 Task: Search one way flight ticket for 1 adult, 1 child, 1 infant in seat in premium economy from Fort Smith: Fort Smith Regional Airport to Greensboro: Piedmont Triad International Airport on 5-1-2023. Number of bags: 1 checked bag. Price is upto 50000. Outbound departure time preference is 12:30.
Action: Mouse moved to (222, 189)
Screenshot: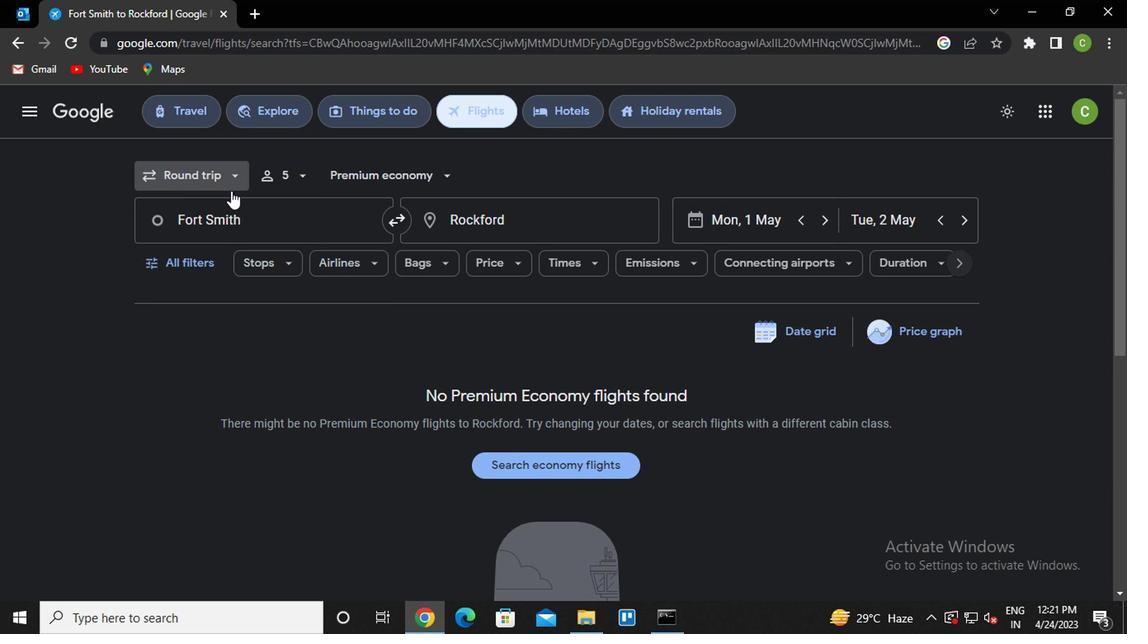 
Action: Mouse pressed left at (222, 189)
Screenshot: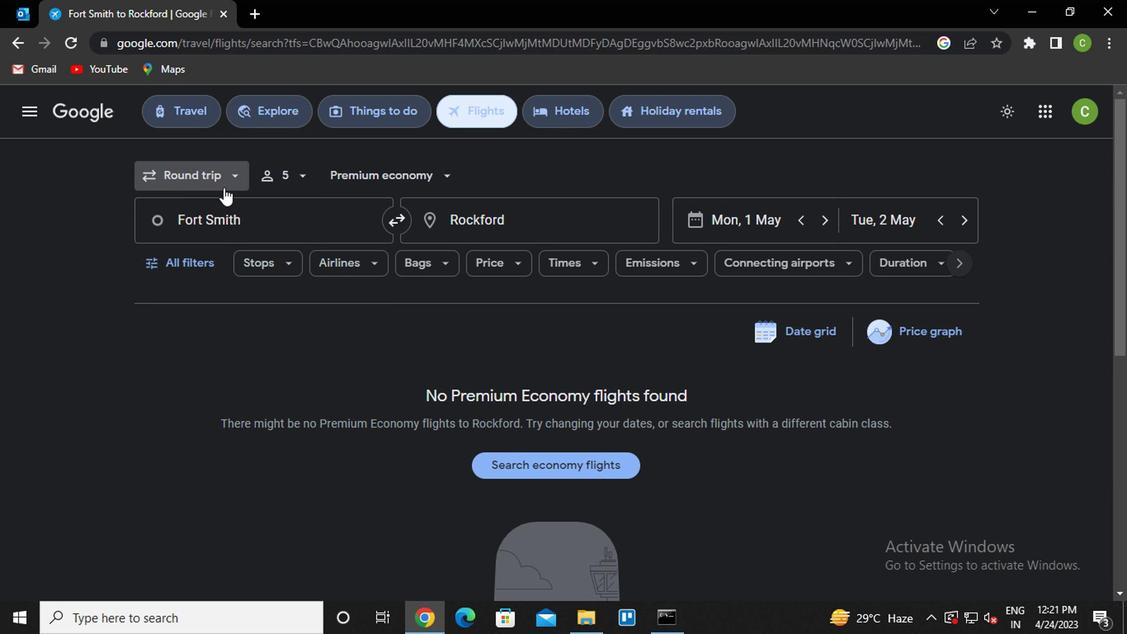 
Action: Mouse moved to (215, 243)
Screenshot: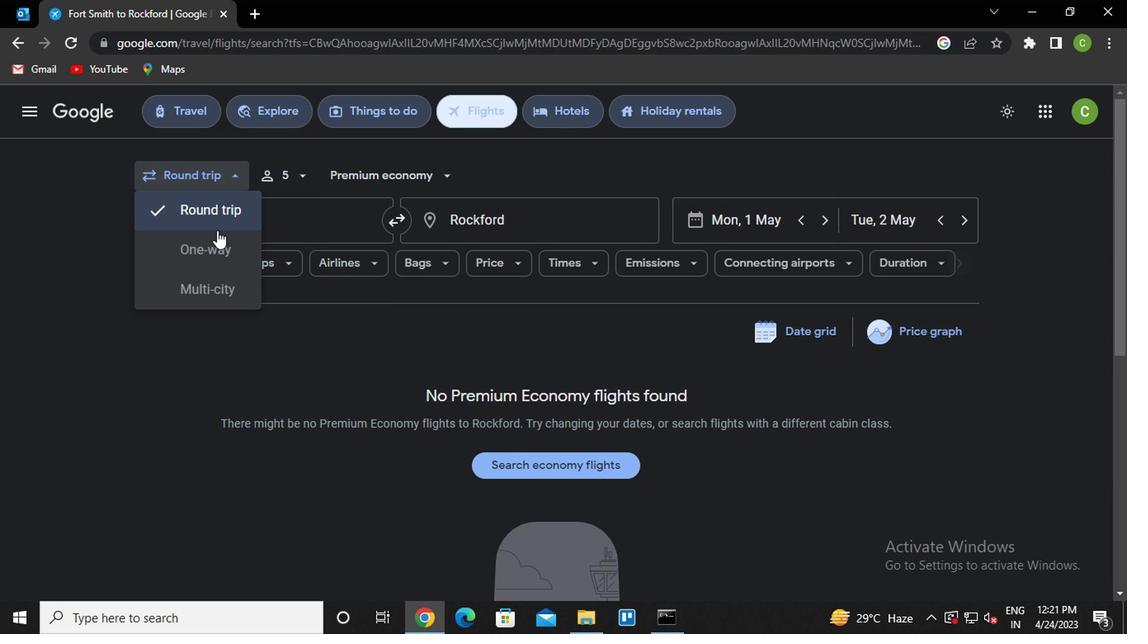 
Action: Mouse pressed left at (215, 243)
Screenshot: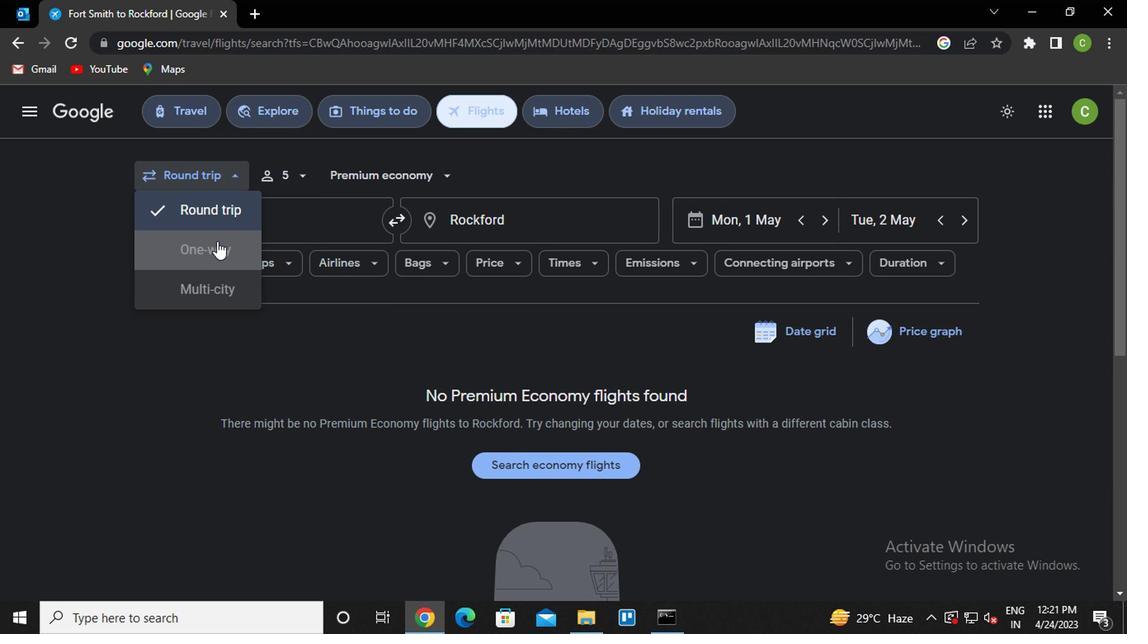 
Action: Mouse moved to (279, 180)
Screenshot: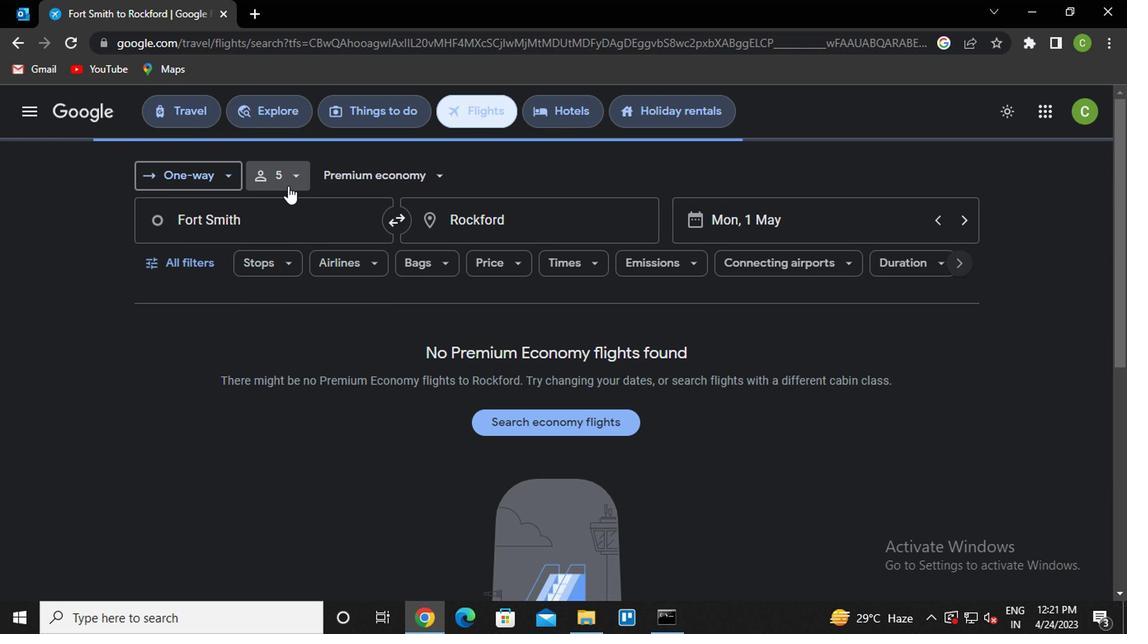 
Action: Mouse pressed left at (279, 180)
Screenshot: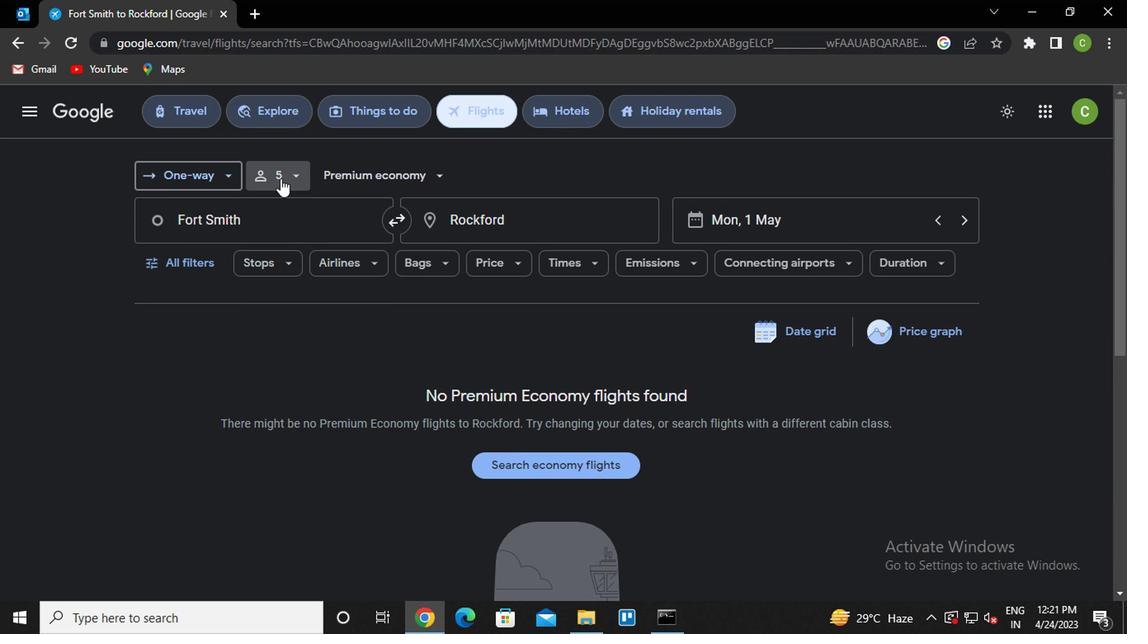 
Action: Mouse moved to (364, 218)
Screenshot: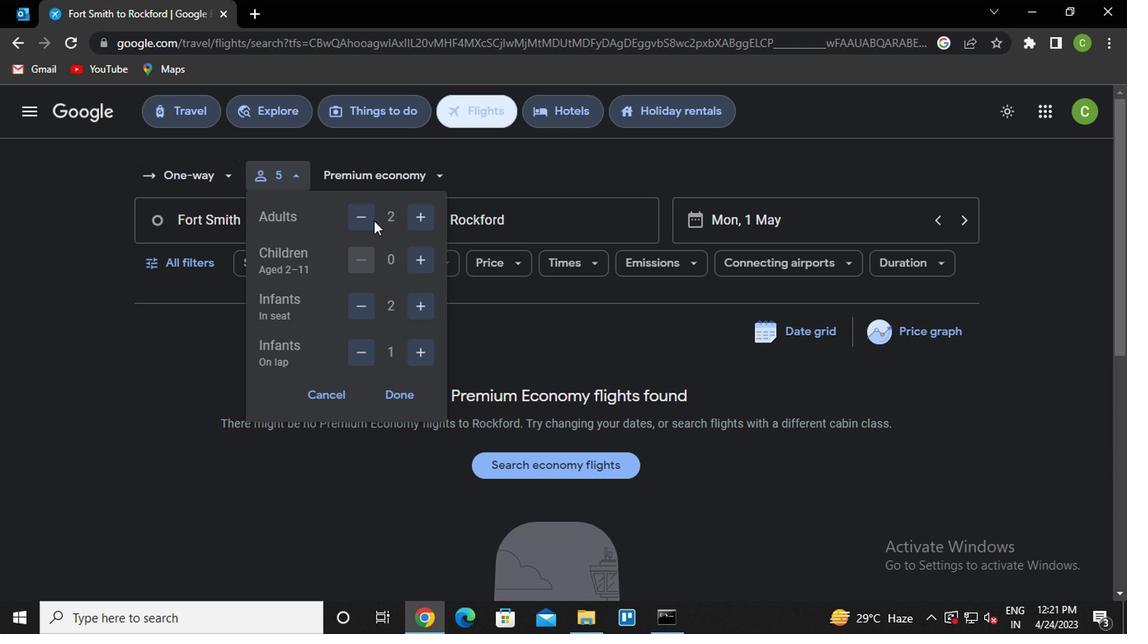 
Action: Mouse pressed left at (364, 218)
Screenshot: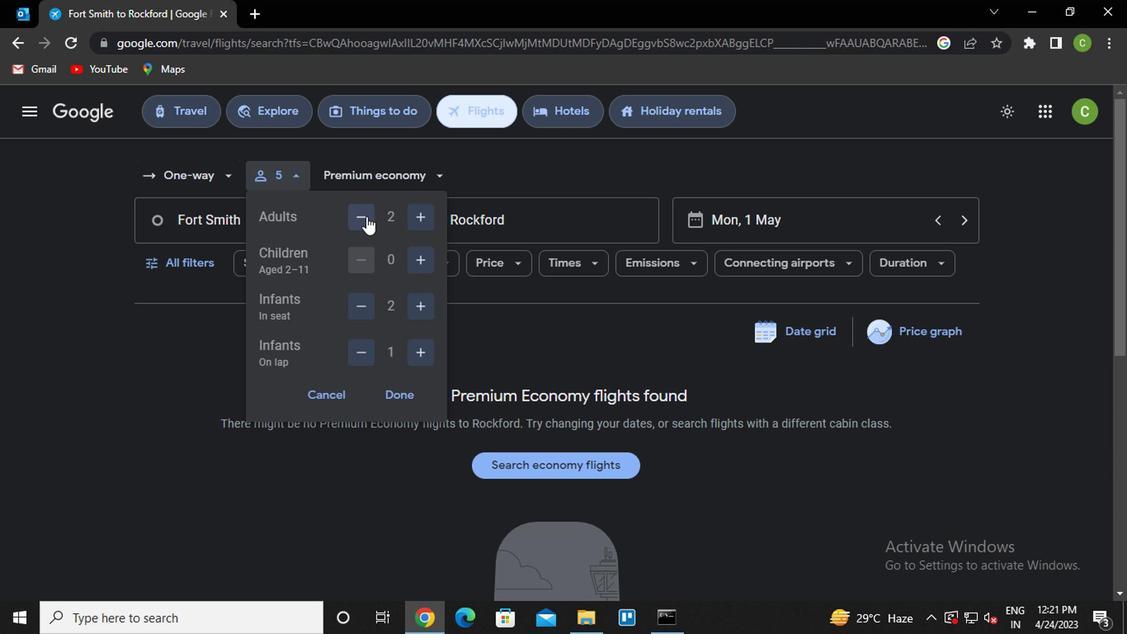 
Action: Mouse moved to (412, 259)
Screenshot: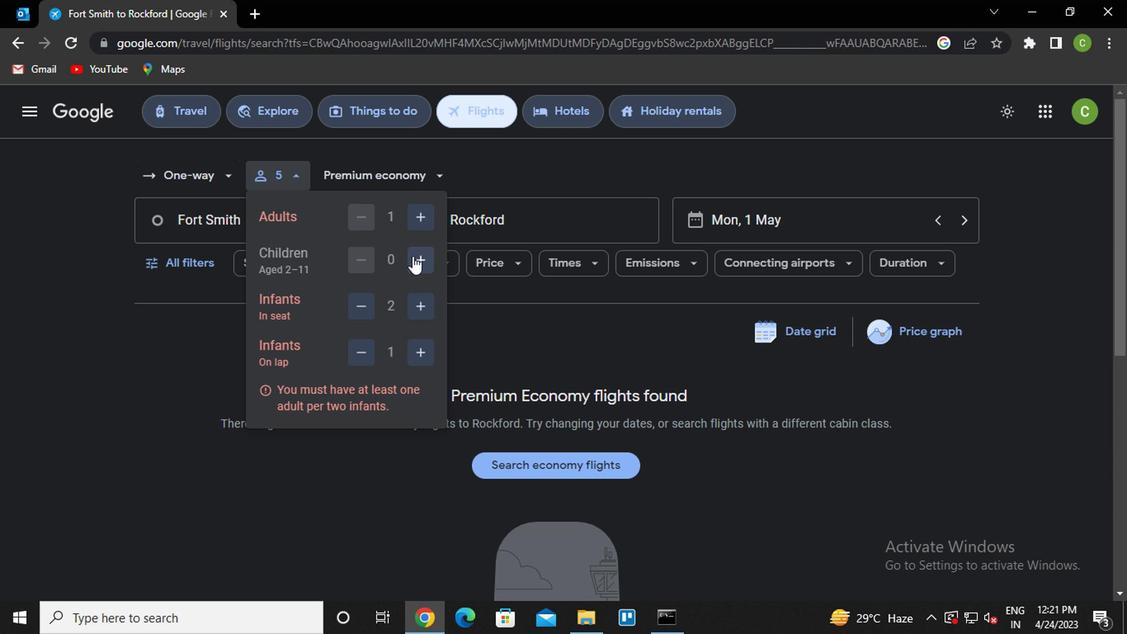 
Action: Mouse pressed left at (412, 259)
Screenshot: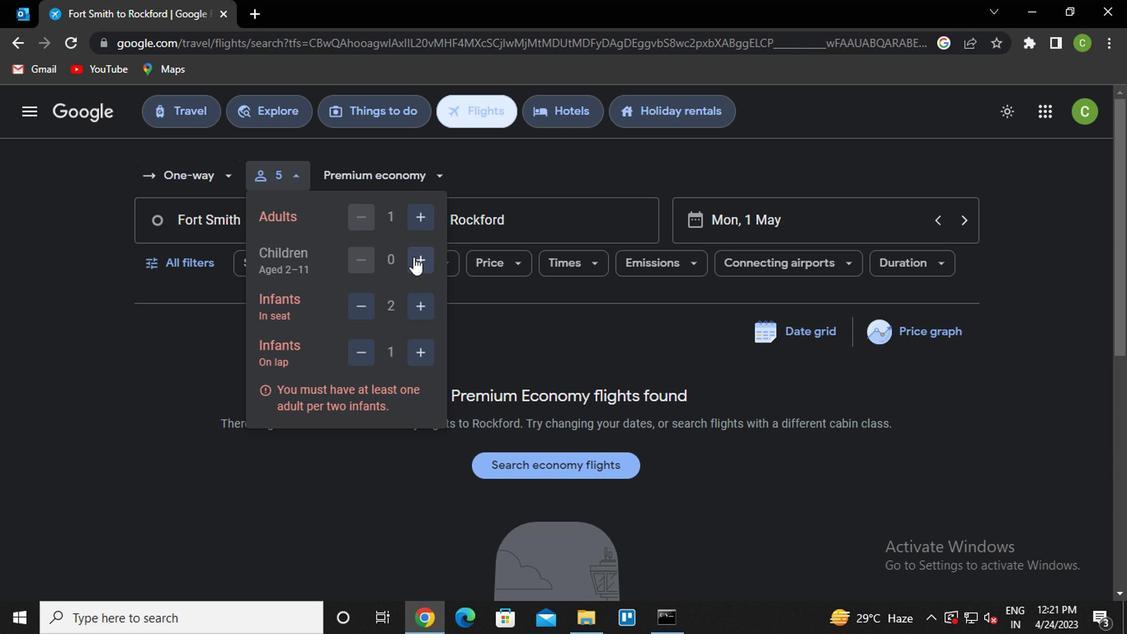 
Action: Mouse moved to (361, 310)
Screenshot: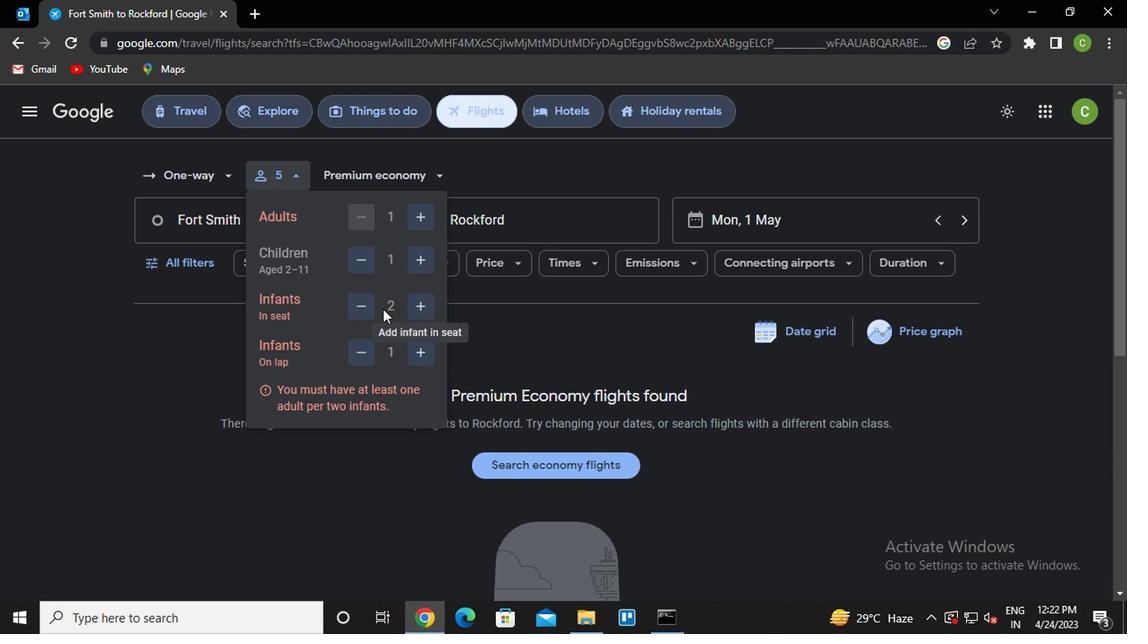 
Action: Mouse pressed left at (361, 310)
Screenshot: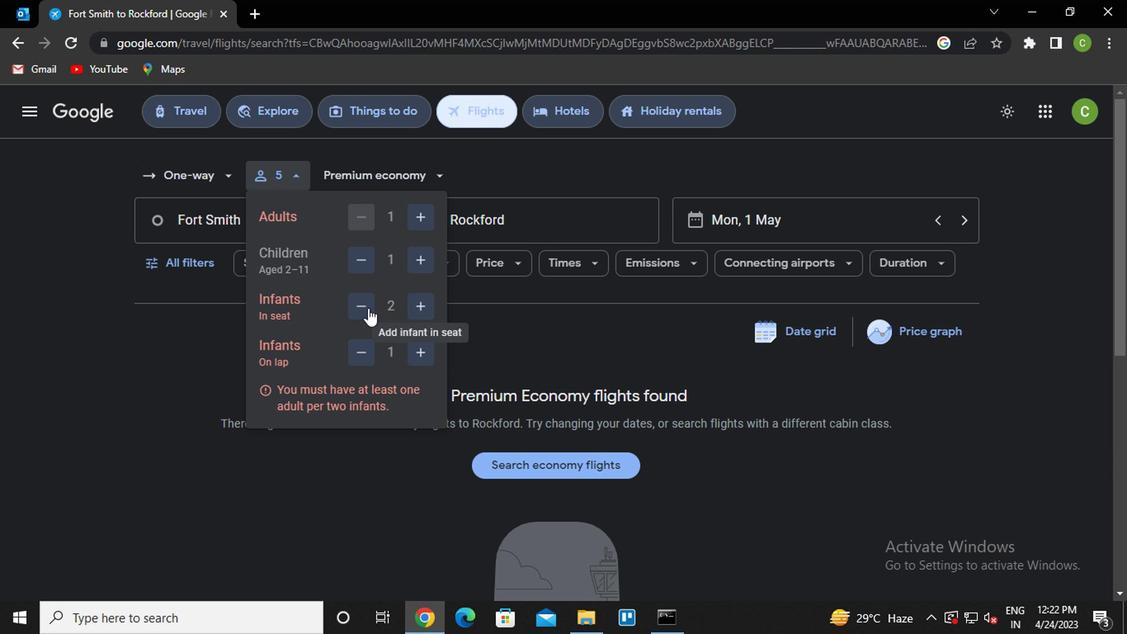 
Action: Mouse moved to (368, 359)
Screenshot: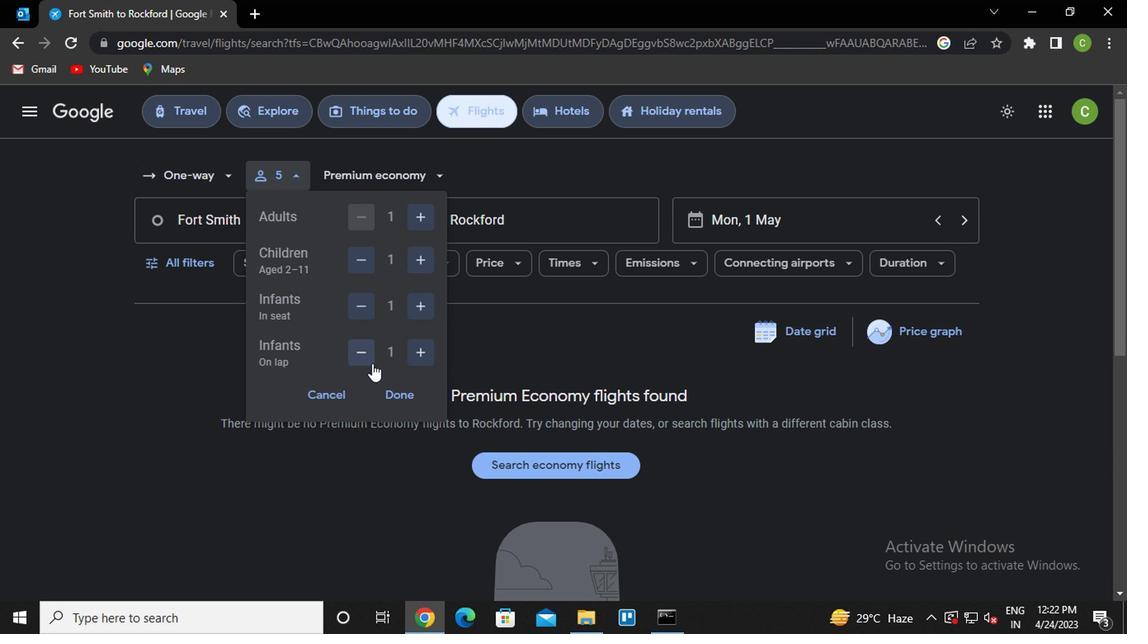 
Action: Mouse pressed left at (368, 359)
Screenshot: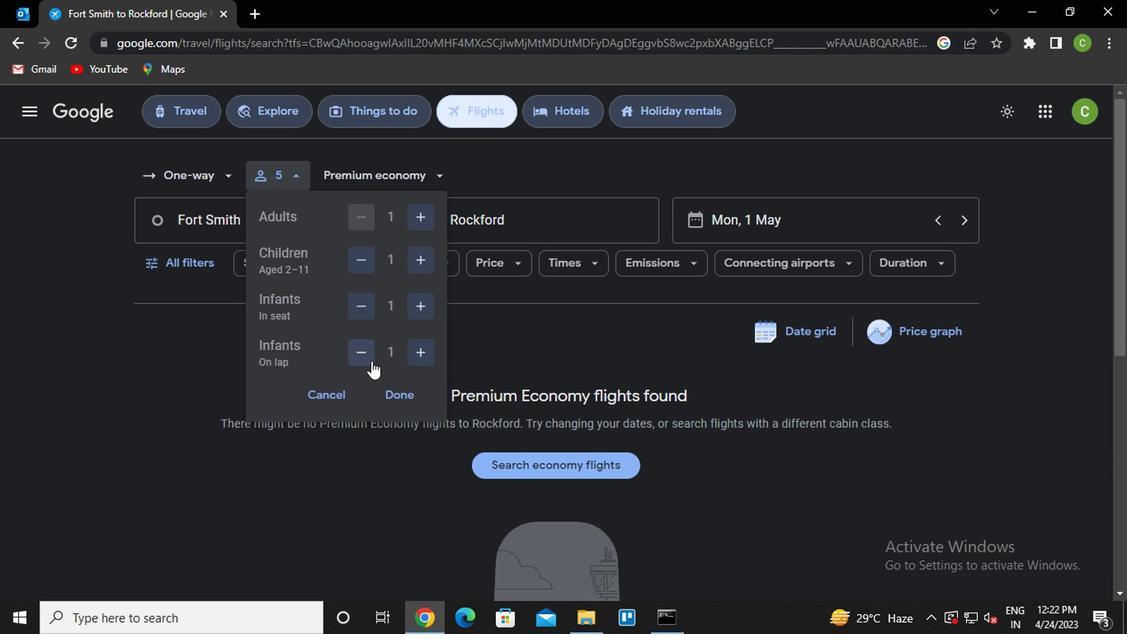 
Action: Mouse moved to (397, 393)
Screenshot: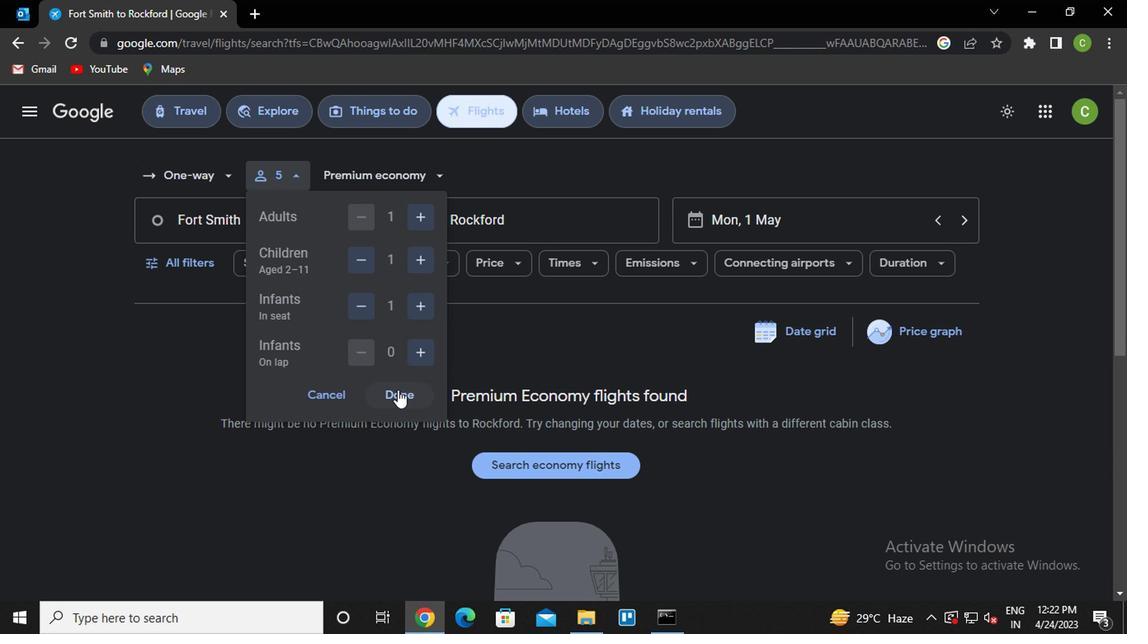 
Action: Mouse pressed left at (397, 393)
Screenshot: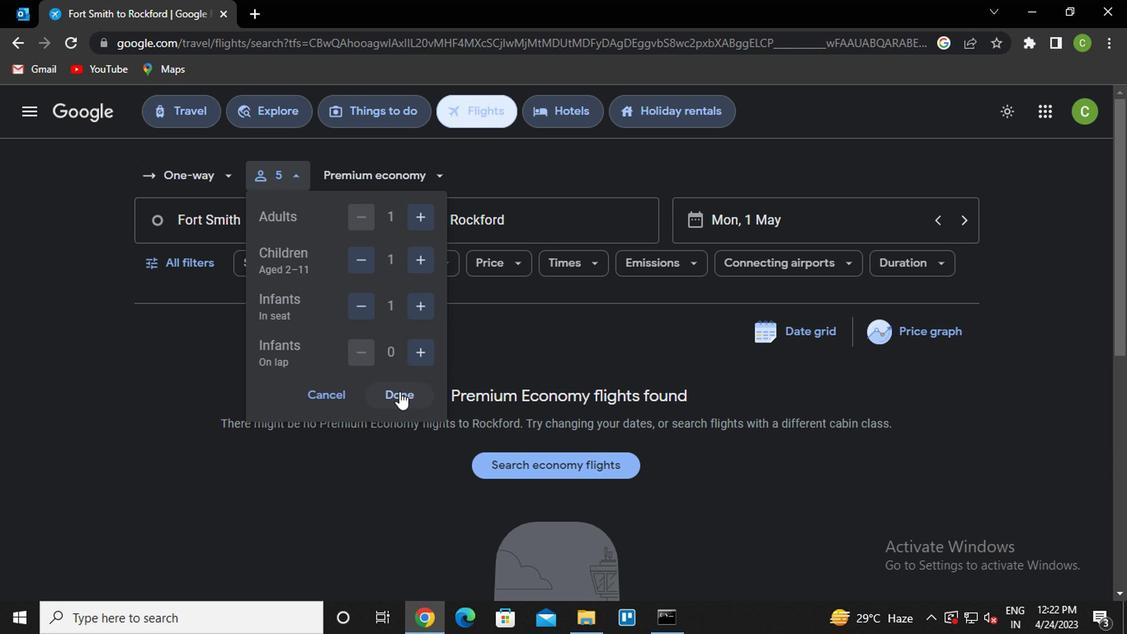 
Action: Mouse moved to (374, 172)
Screenshot: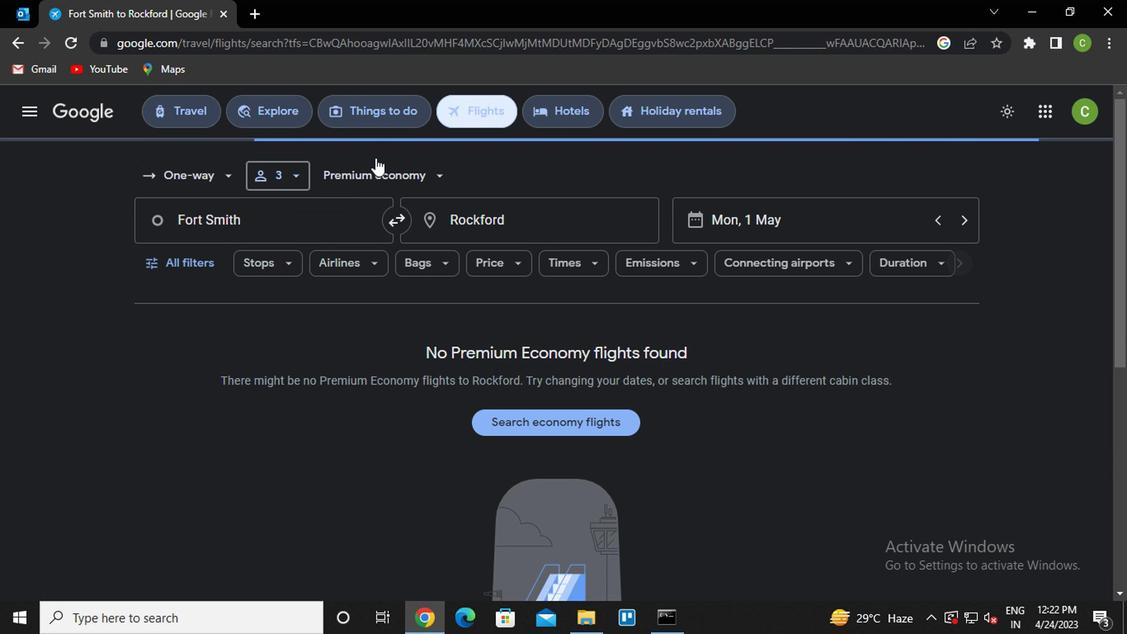 
Action: Mouse pressed left at (374, 172)
Screenshot: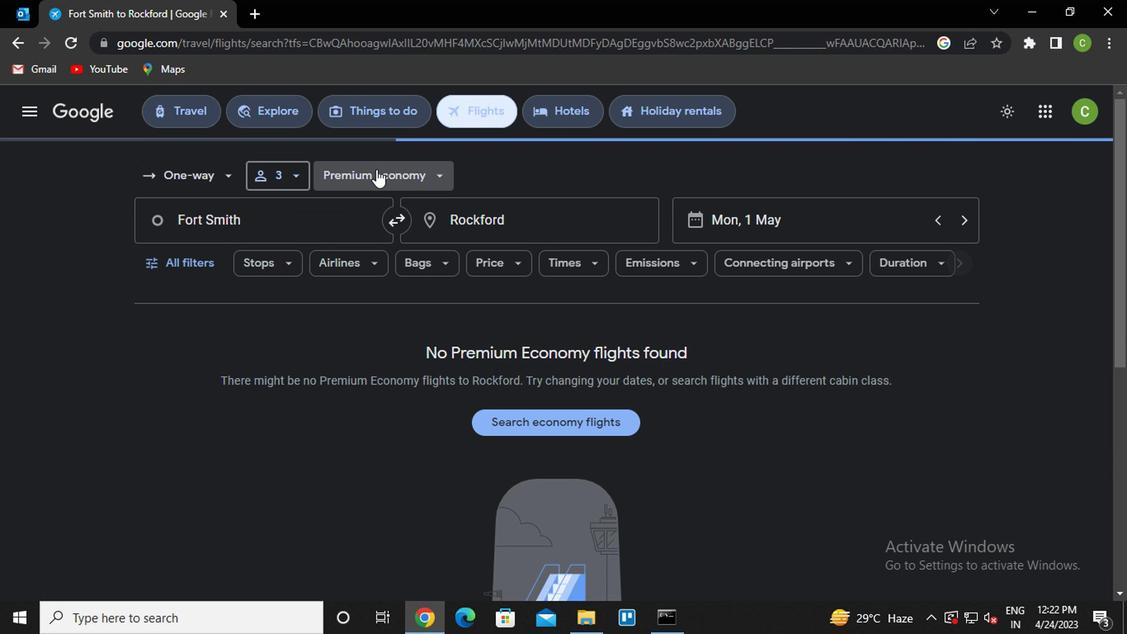 
Action: Mouse moved to (398, 253)
Screenshot: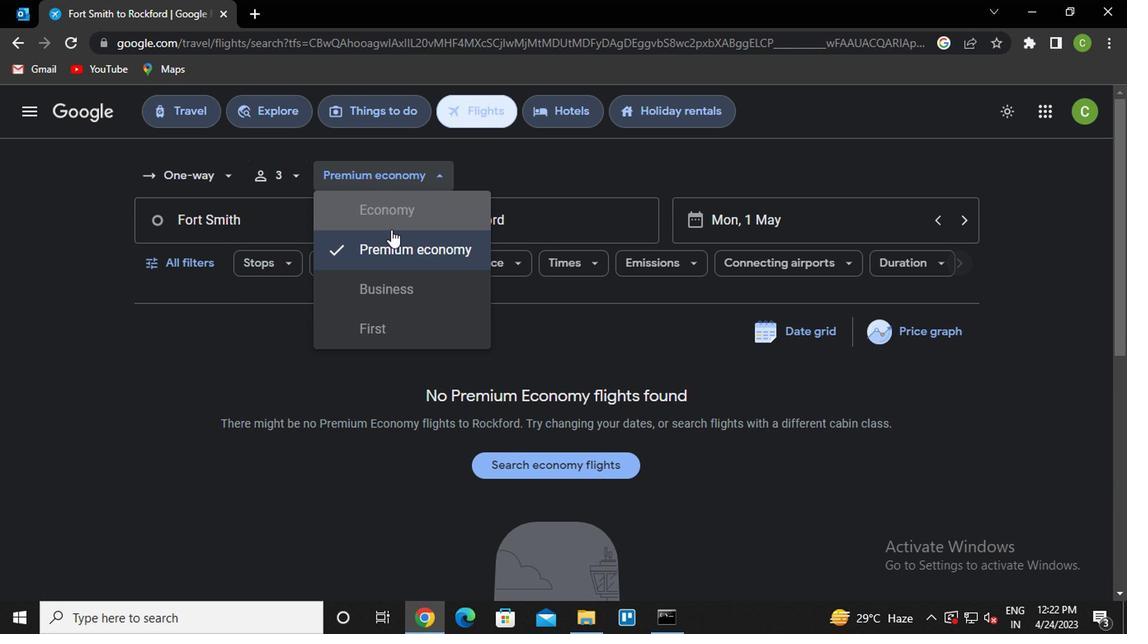 
Action: Mouse pressed left at (398, 253)
Screenshot: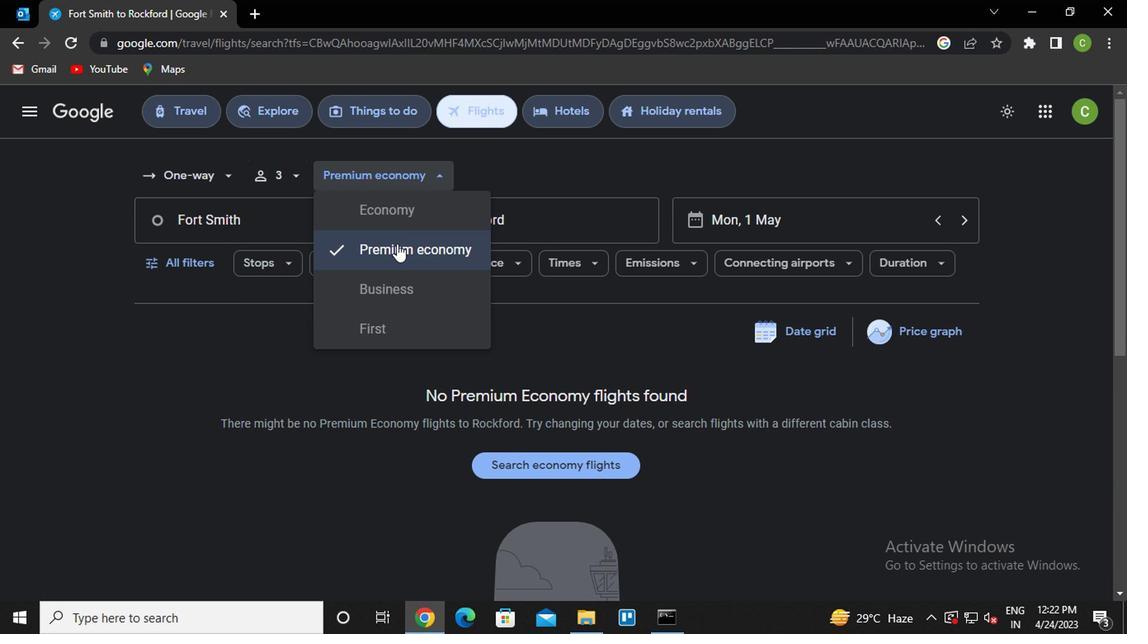 
Action: Mouse moved to (270, 227)
Screenshot: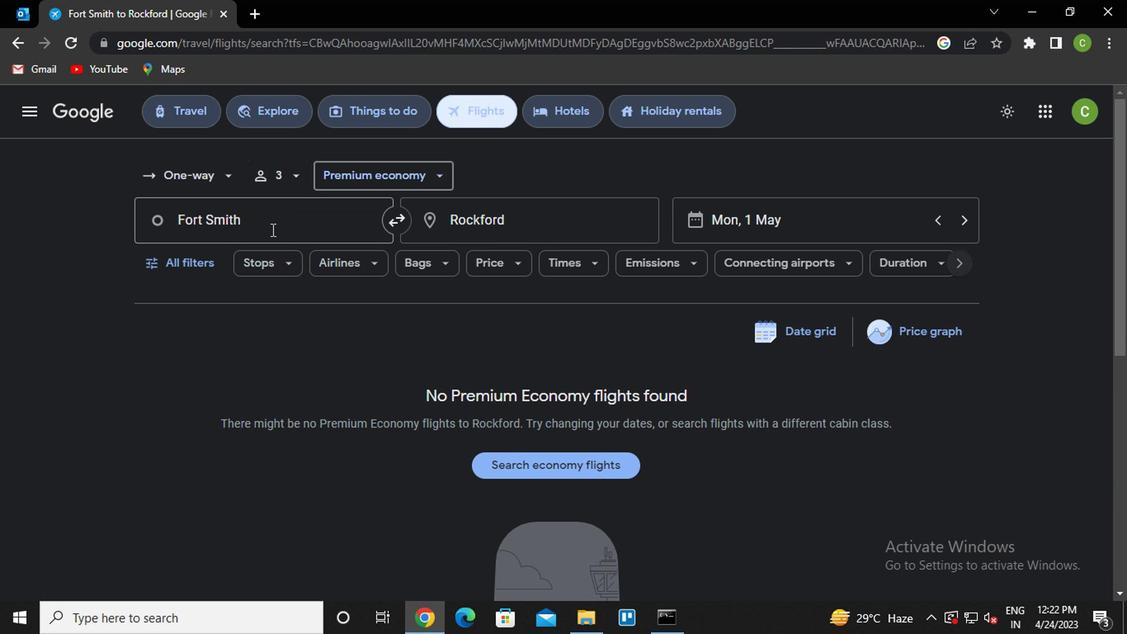 
Action: Mouse pressed left at (270, 227)
Screenshot: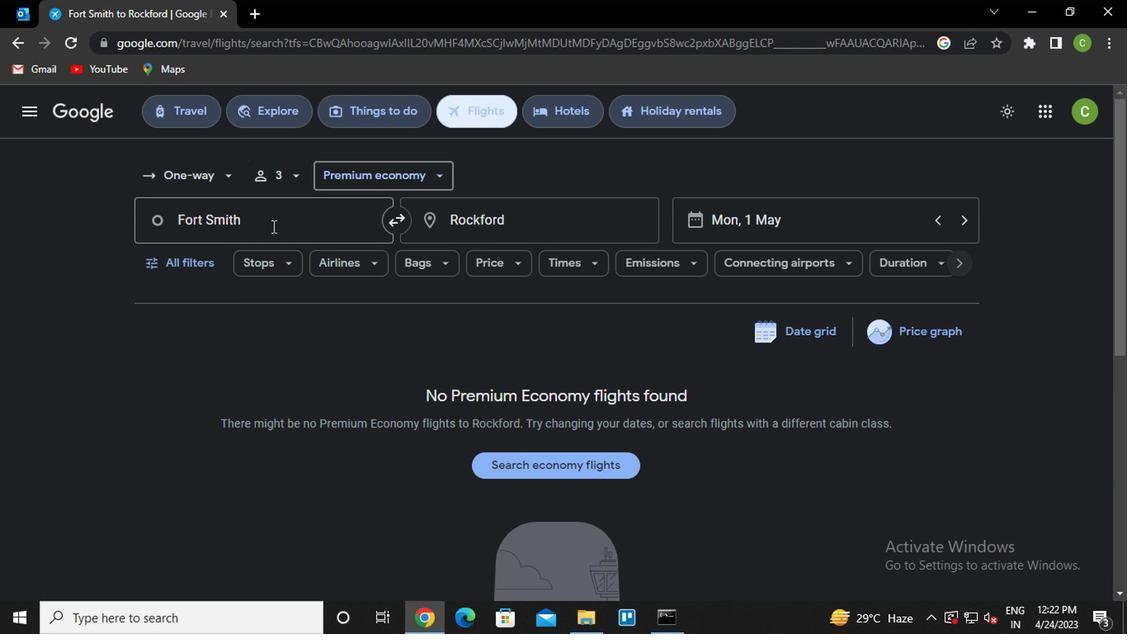 
Action: Key pressed fort<Key.space>s<Key.caps_lock>mtih<Key.backspace><Key.backspace><Key.backspace><Key.right><Key.enter>
Screenshot: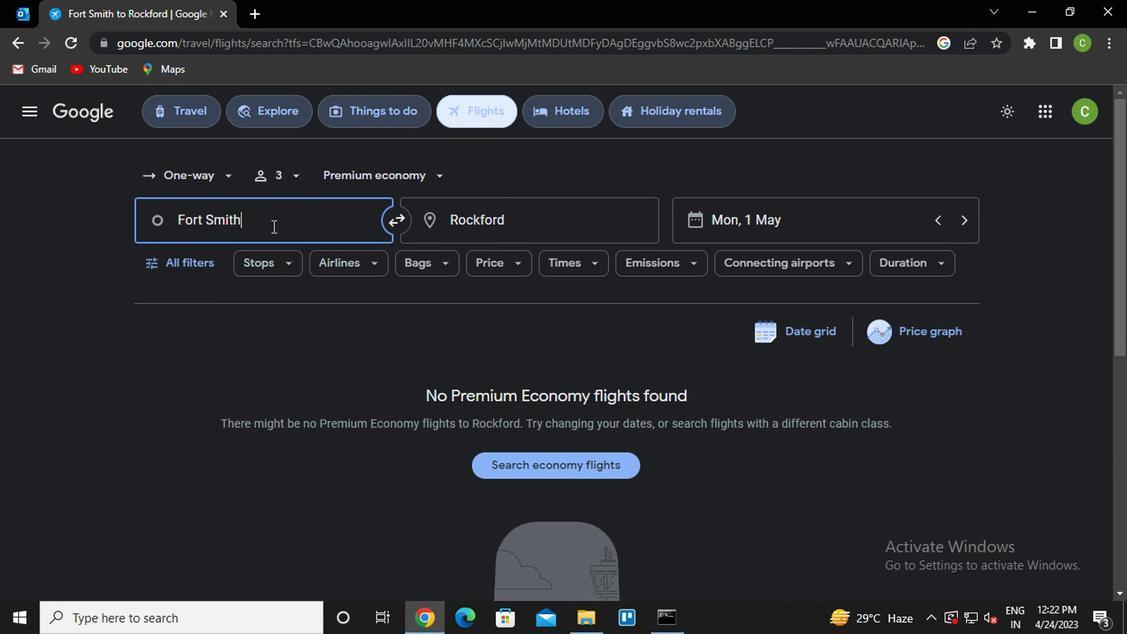 
Action: Mouse moved to (546, 223)
Screenshot: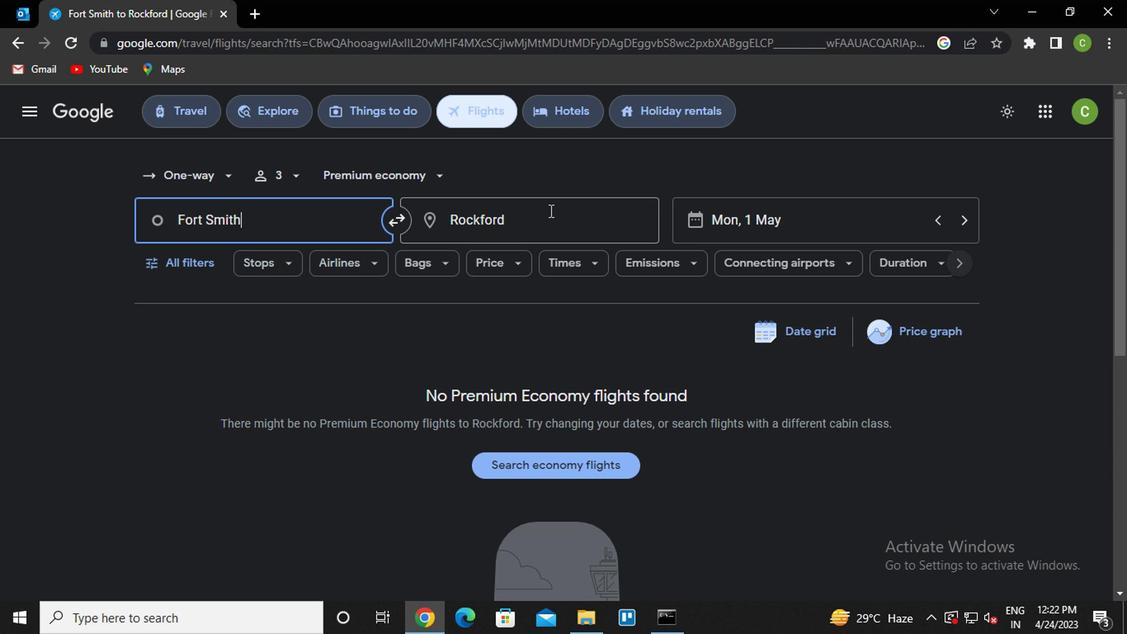
Action: Mouse pressed left at (546, 223)
Screenshot: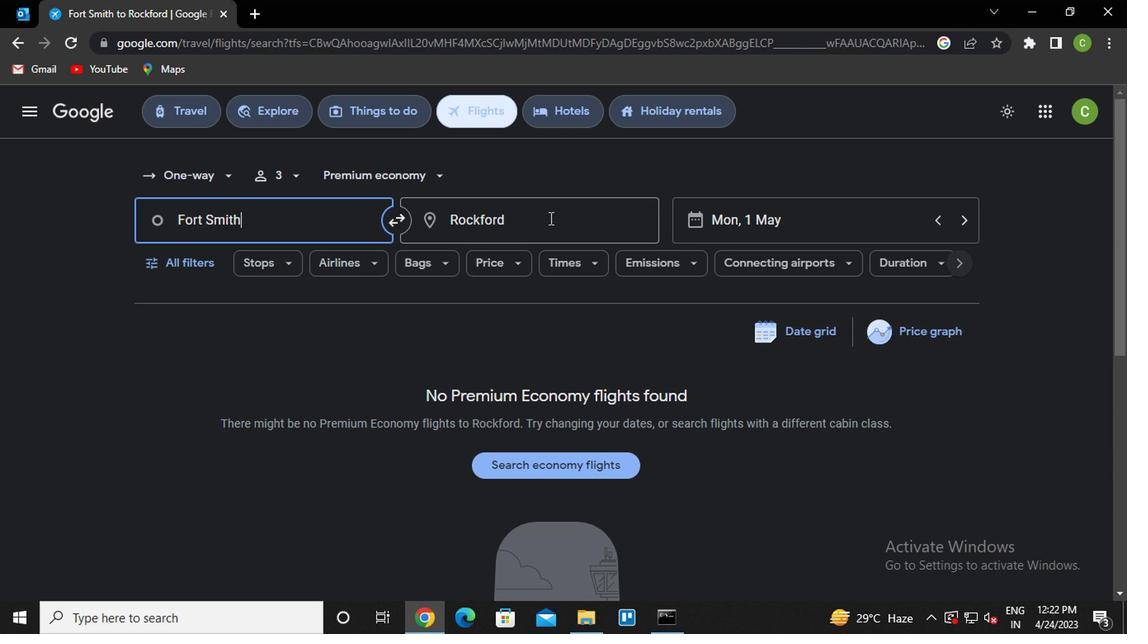 
Action: Key pressed <Key.caps_lock>p<Key.caps_lock>iedmont<Key.enter>
Screenshot: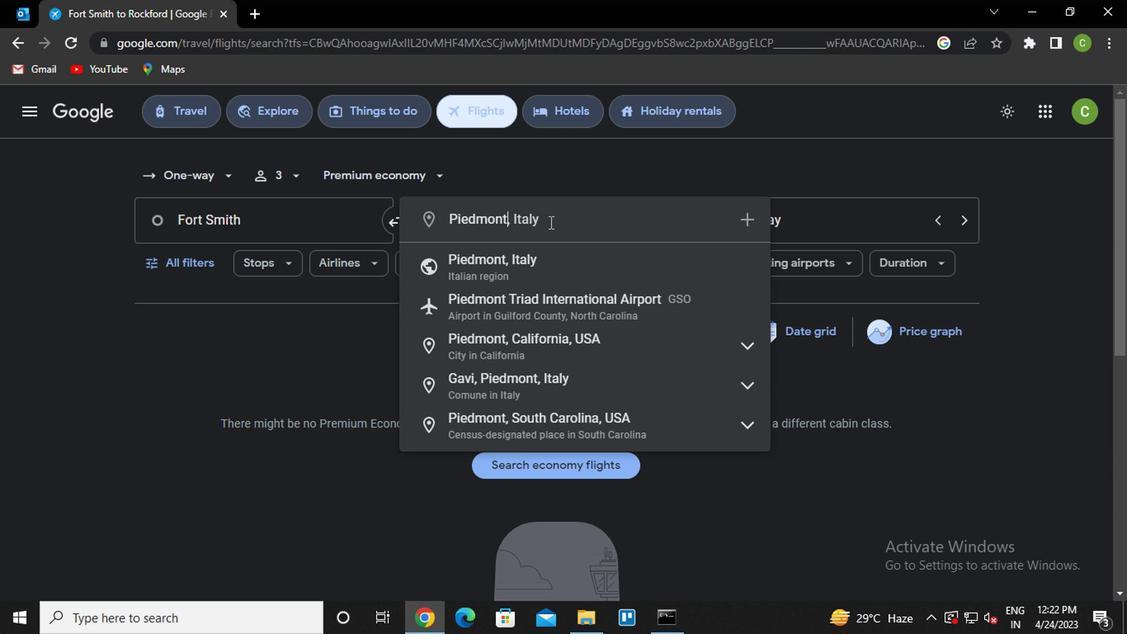 
Action: Mouse moved to (145, 263)
Screenshot: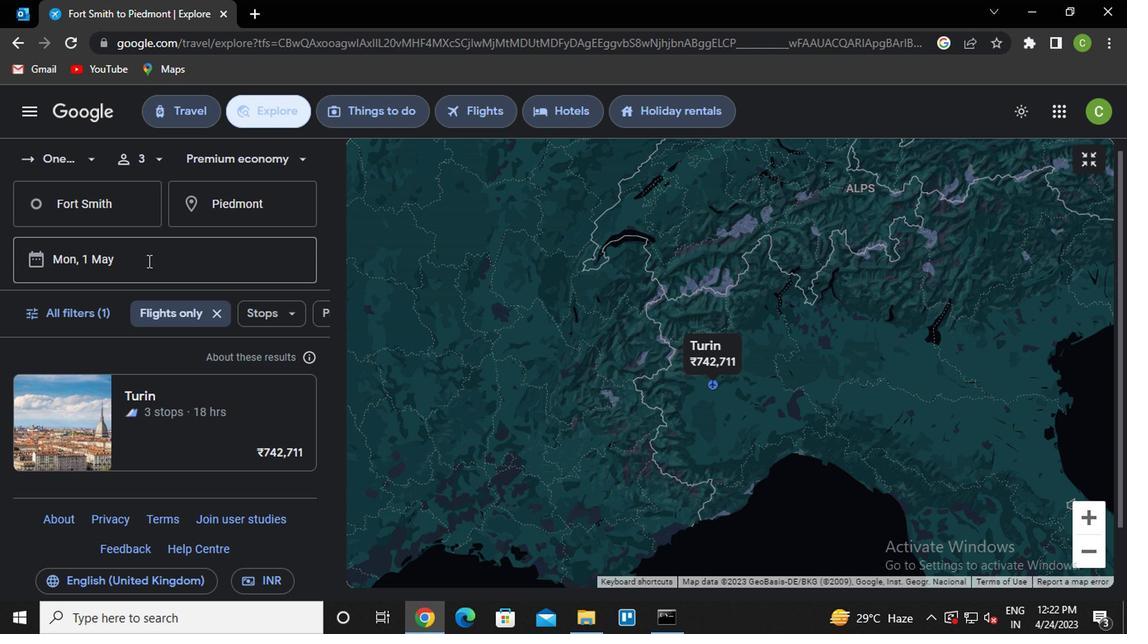 
Action: Mouse pressed left at (145, 263)
Screenshot: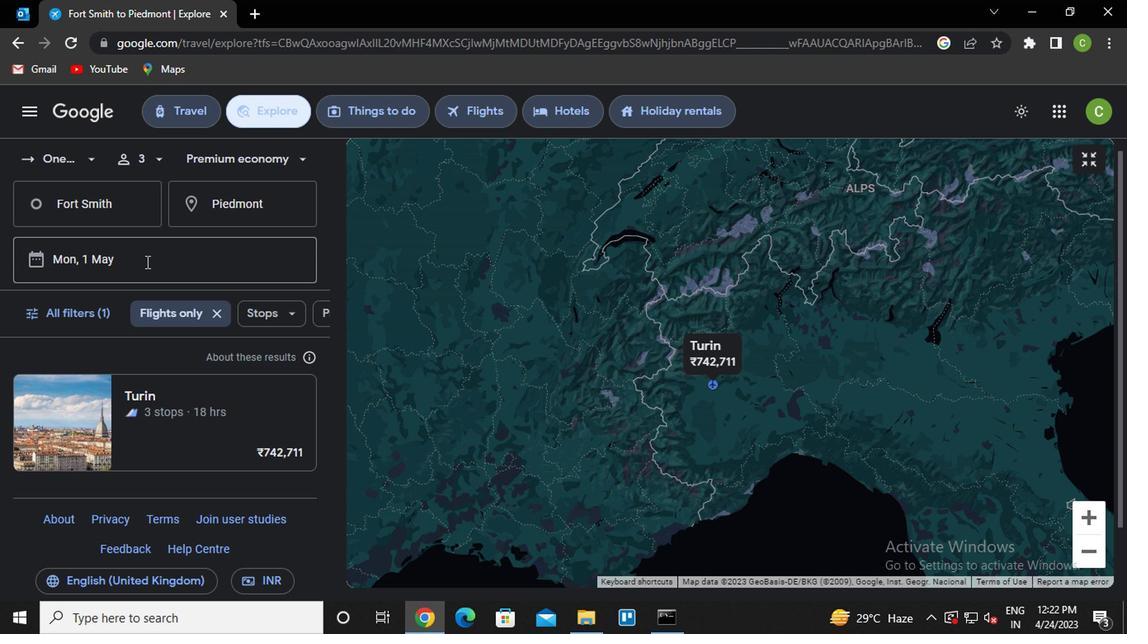 
Action: Mouse moved to (405, 343)
Screenshot: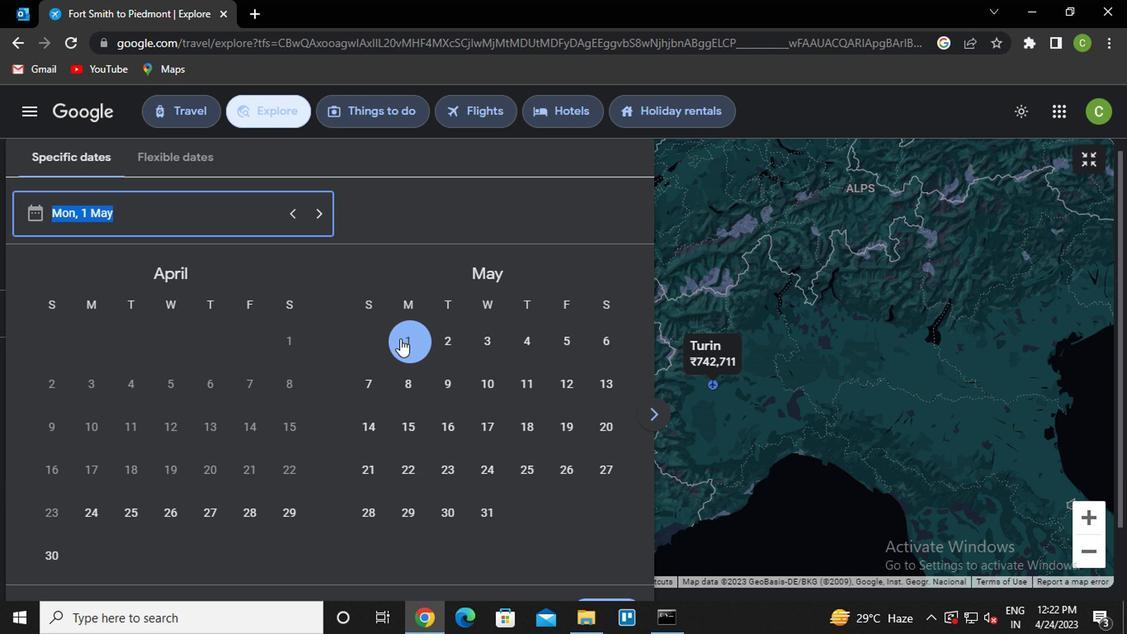 
Action: Mouse pressed left at (405, 343)
Screenshot: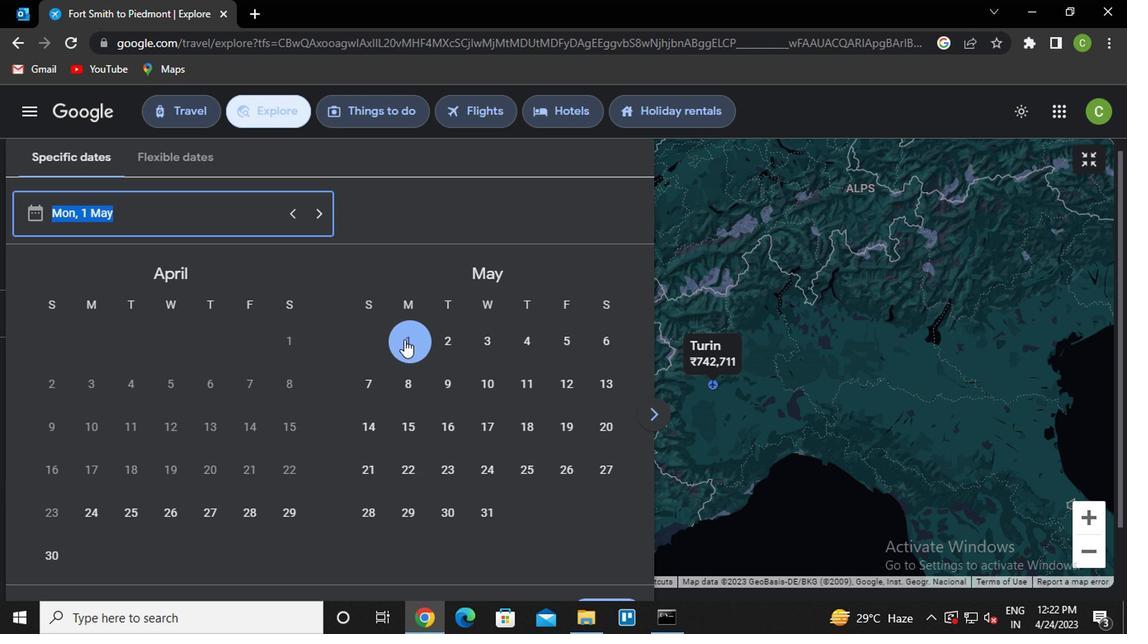 
Action: Mouse moved to (597, 544)
Screenshot: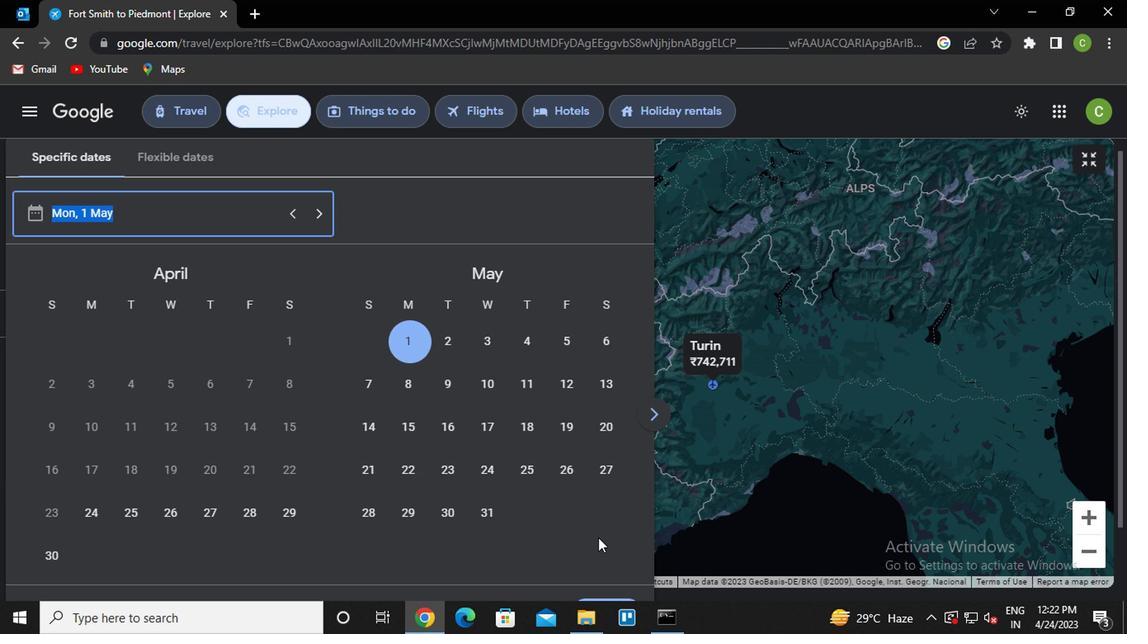 
Action: Mouse scrolled (597, 543) with delta (0, -1)
Screenshot: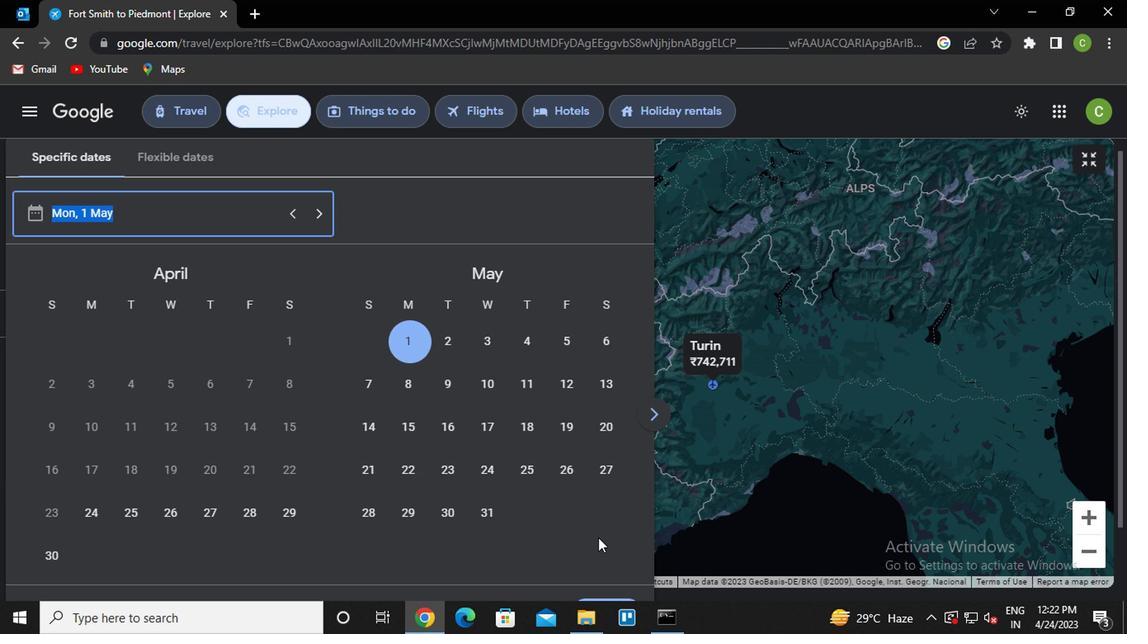 
Action: Mouse moved to (598, 545)
Screenshot: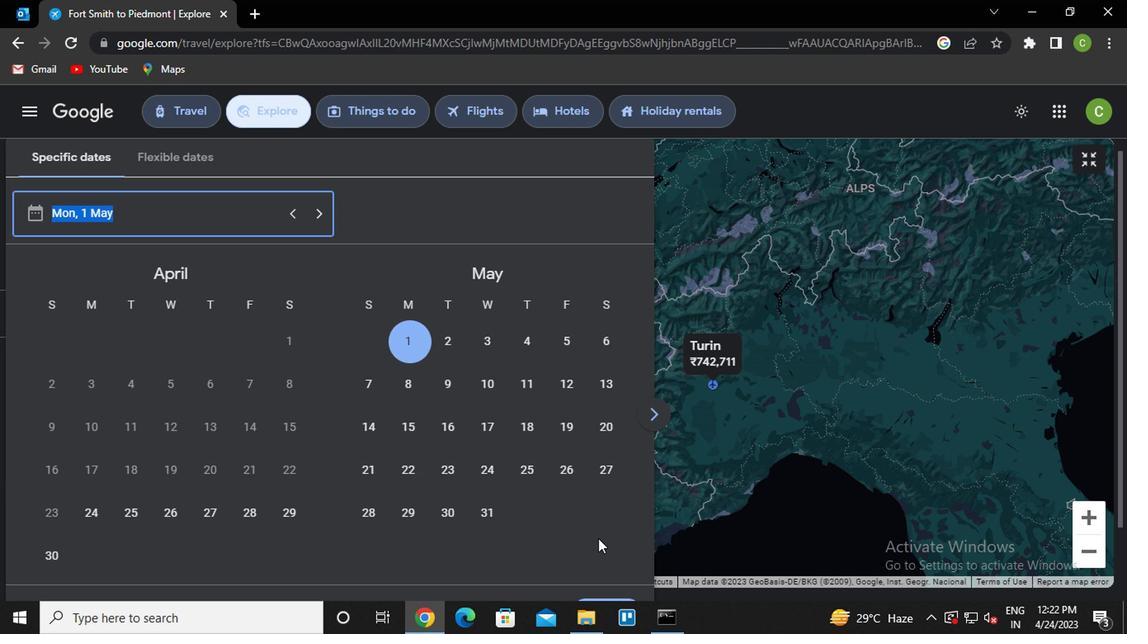 
Action: Mouse scrolled (598, 544) with delta (0, 0)
Screenshot: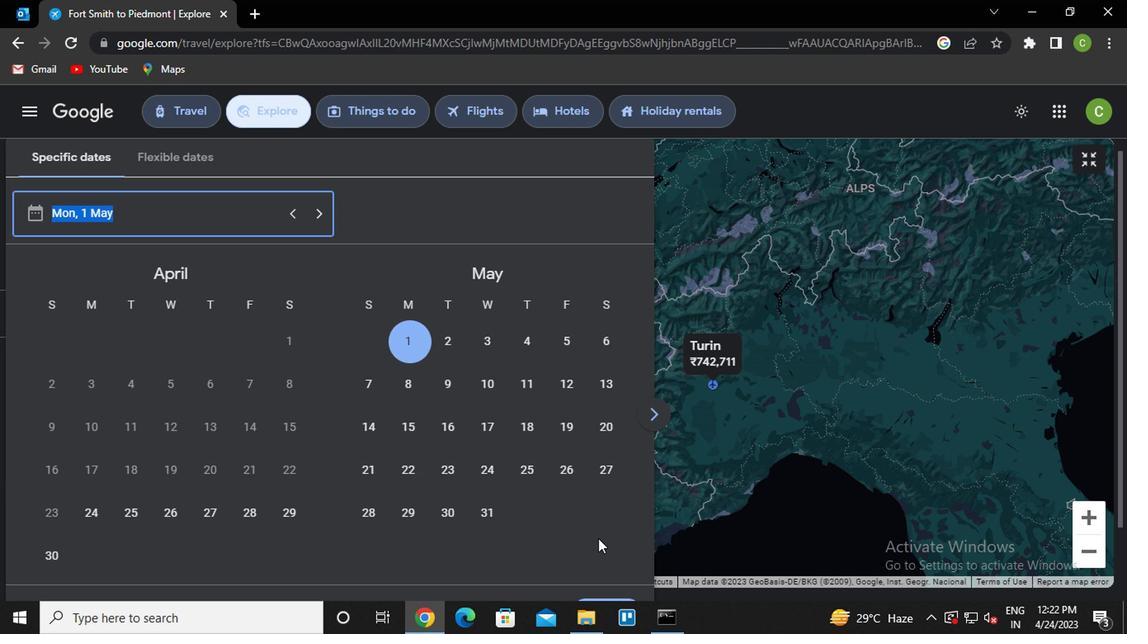 
Action: Mouse moved to (608, 543)
Screenshot: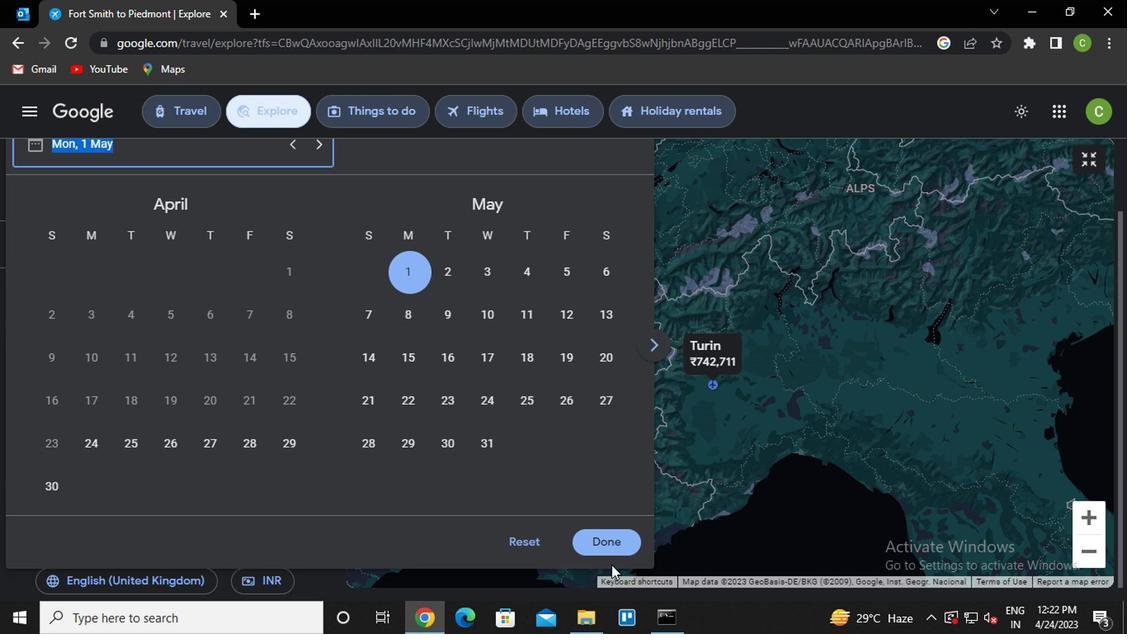
Action: Mouse pressed left at (608, 543)
Screenshot: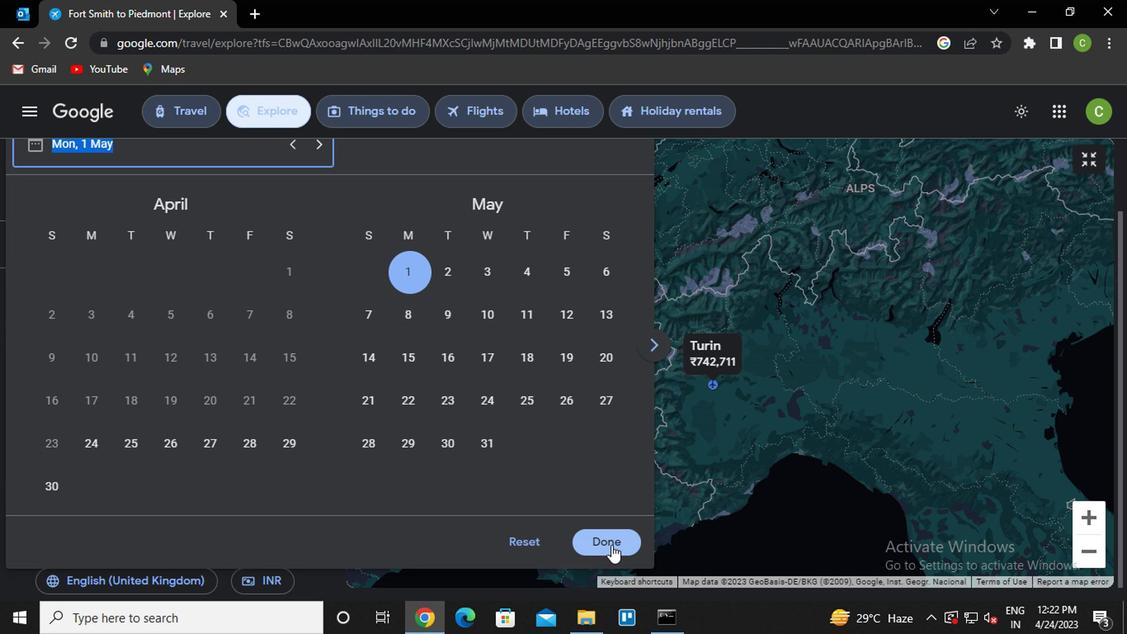 
Action: Mouse moved to (201, 222)
Screenshot: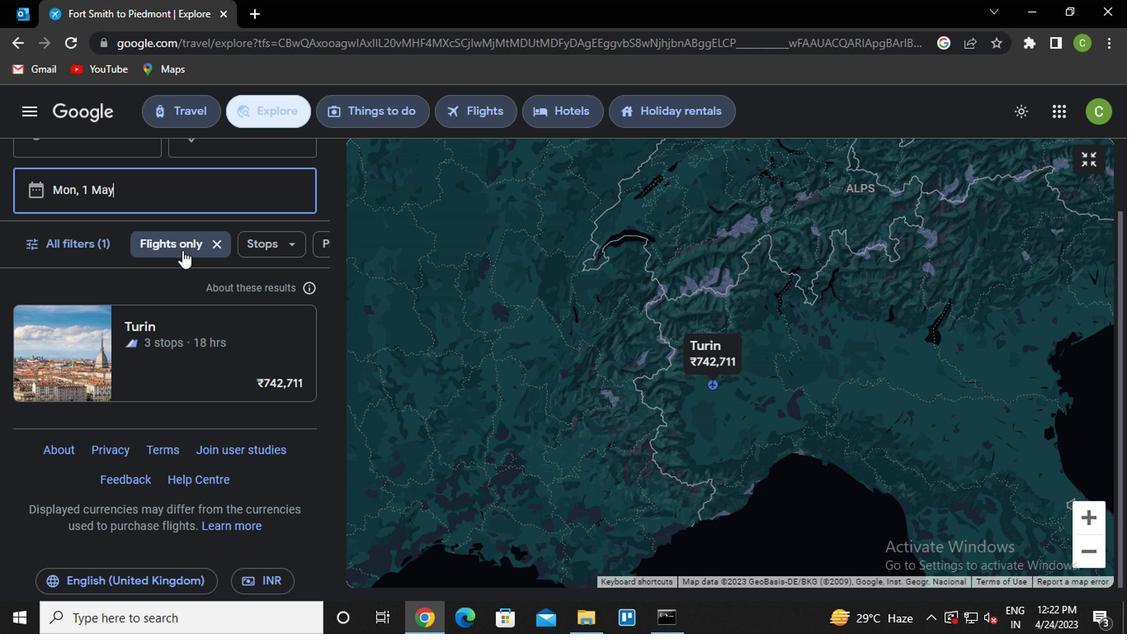 
Action: Mouse scrolled (201, 223) with delta (0, 0)
Screenshot: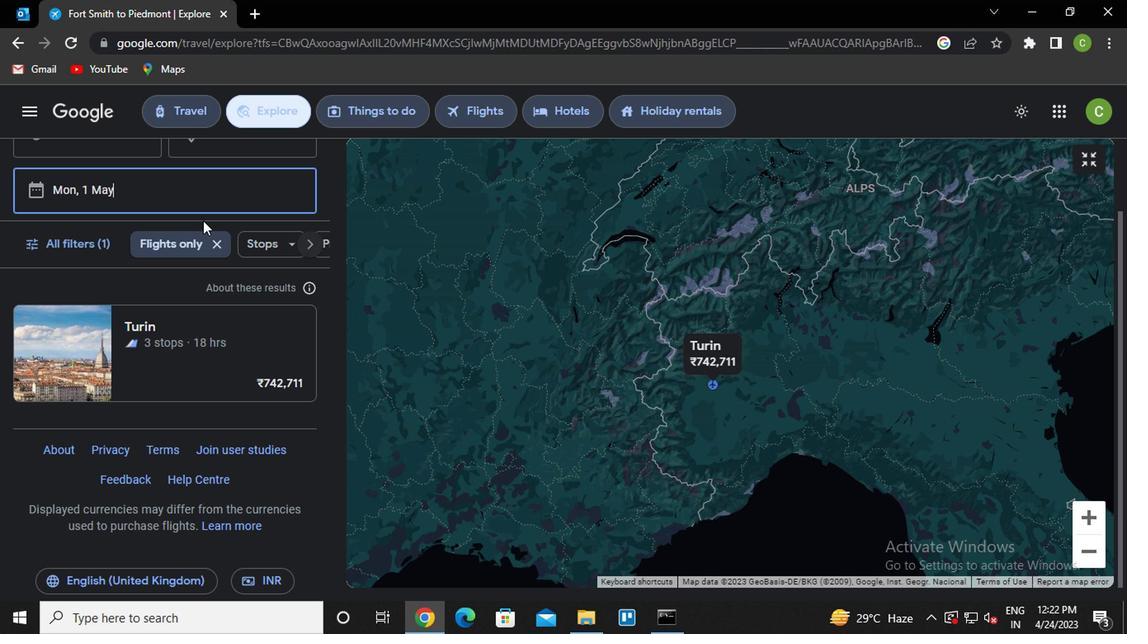 
Action: Mouse scrolled (201, 223) with delta (0, 0)
Screenshot: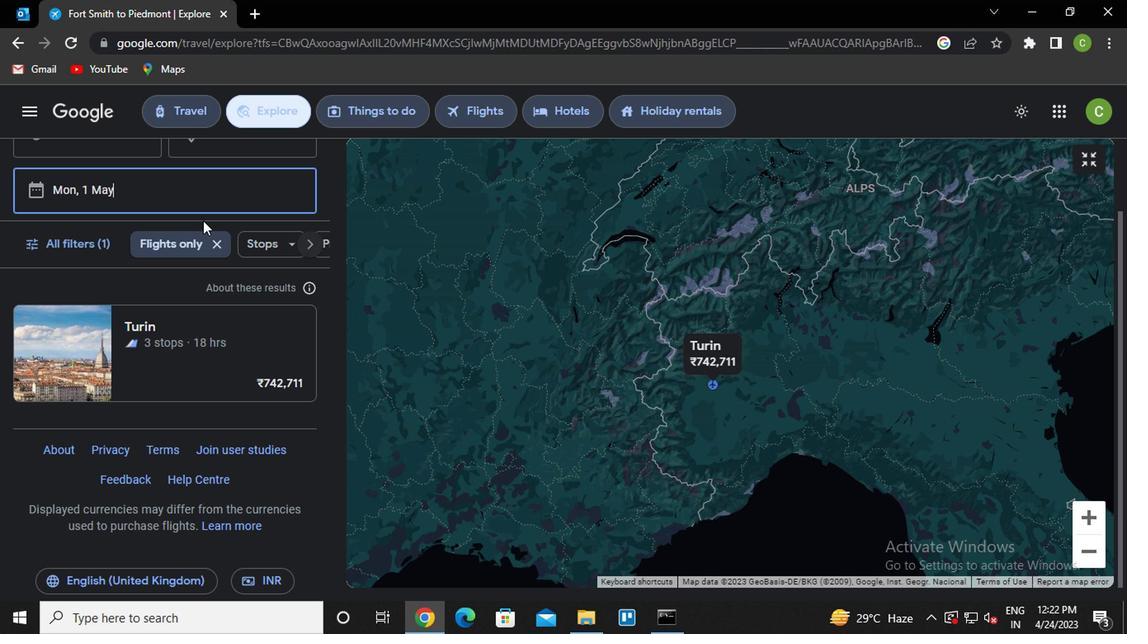 
Action: Mouse scrolled (201, 223) with delta (0, 0)
Screenshot: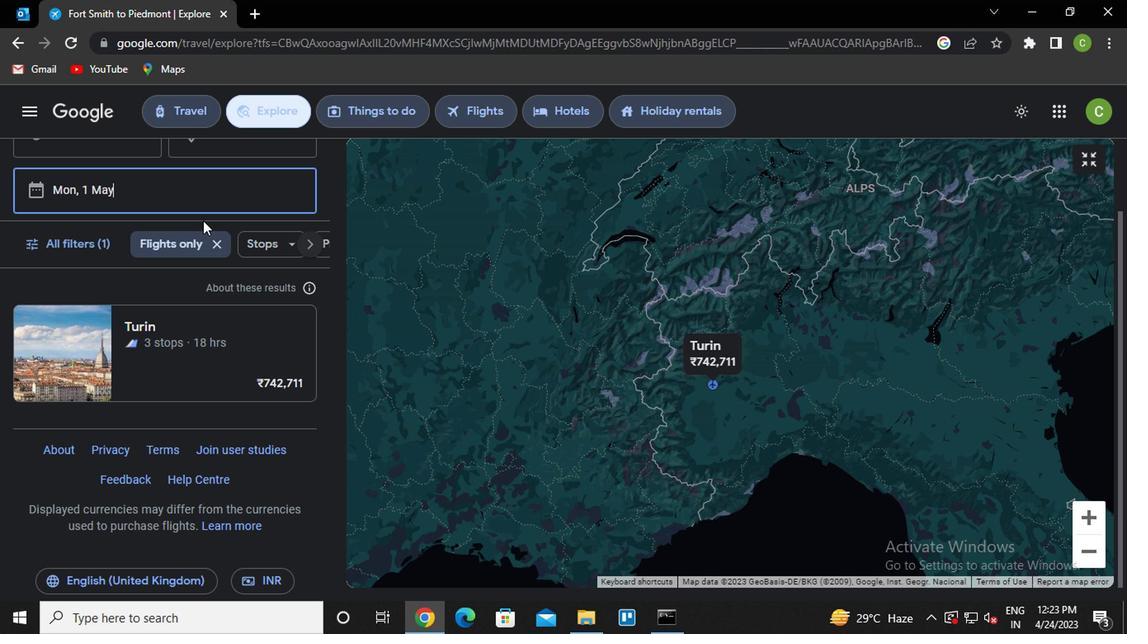
Action: Mouse scrolled (201, 223) with delta (0, 0)
Screenshot: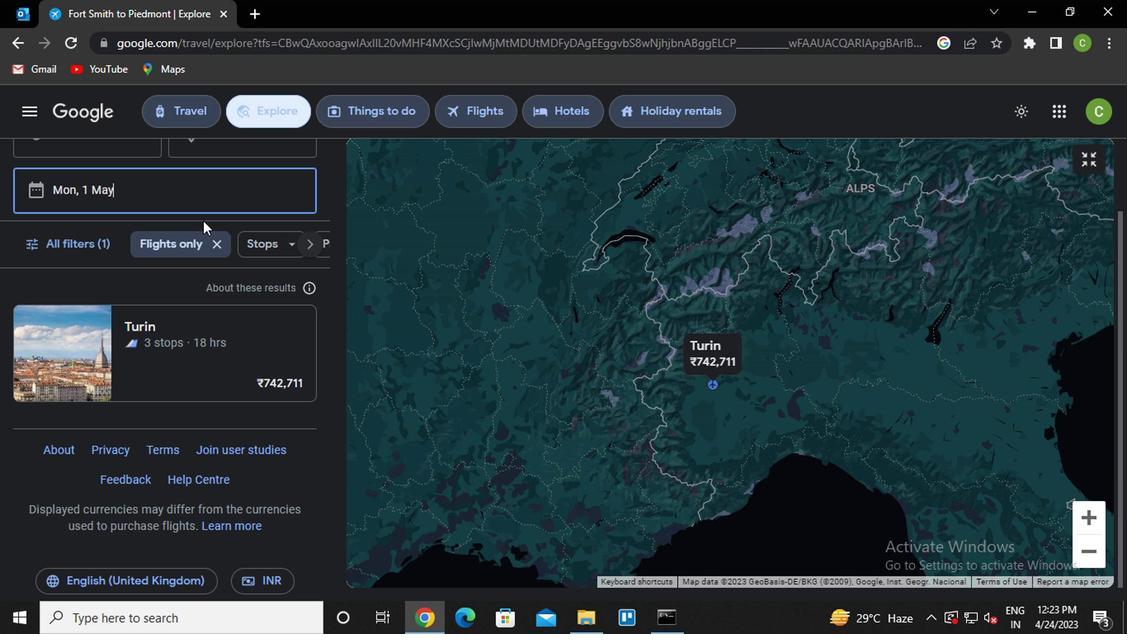 
Action: Mouse scrolled (201, 223) with delta (0, 0)
Screenshot: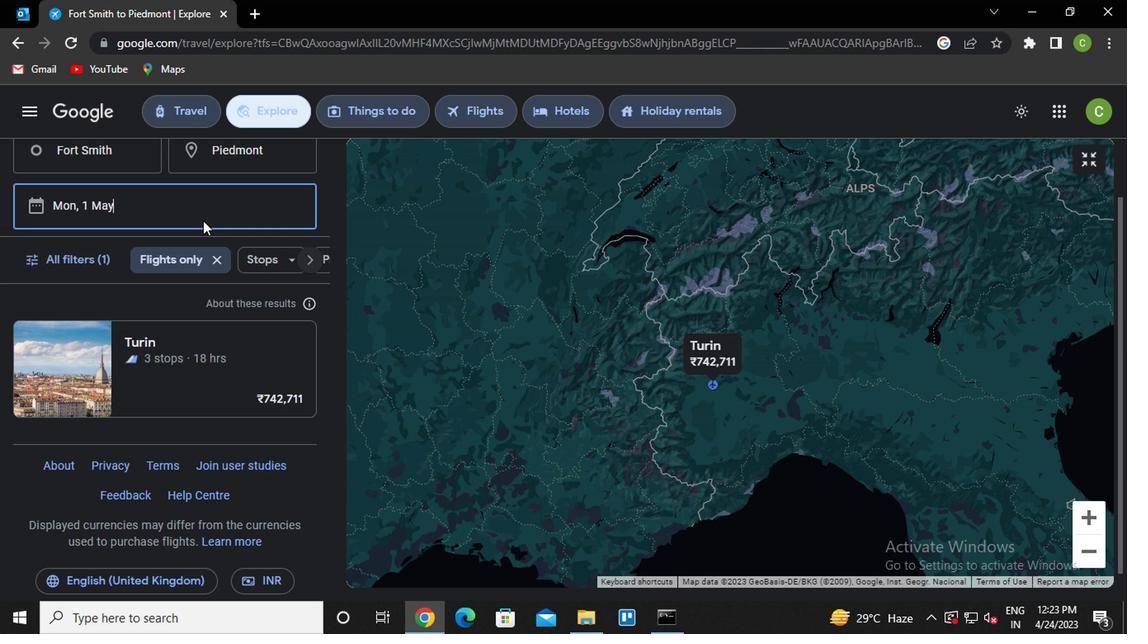
Action: Mouse moved to (187, 261)
Screenshot: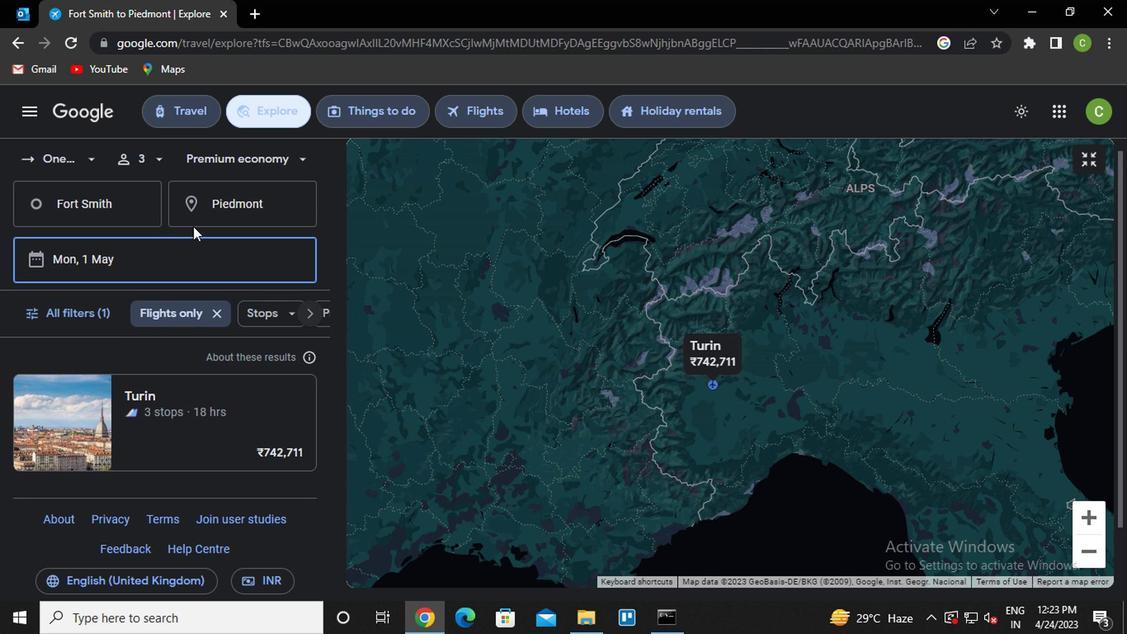 
Action: Mouse scrolled (187, 261) with delta (0, 0)
Screenshot: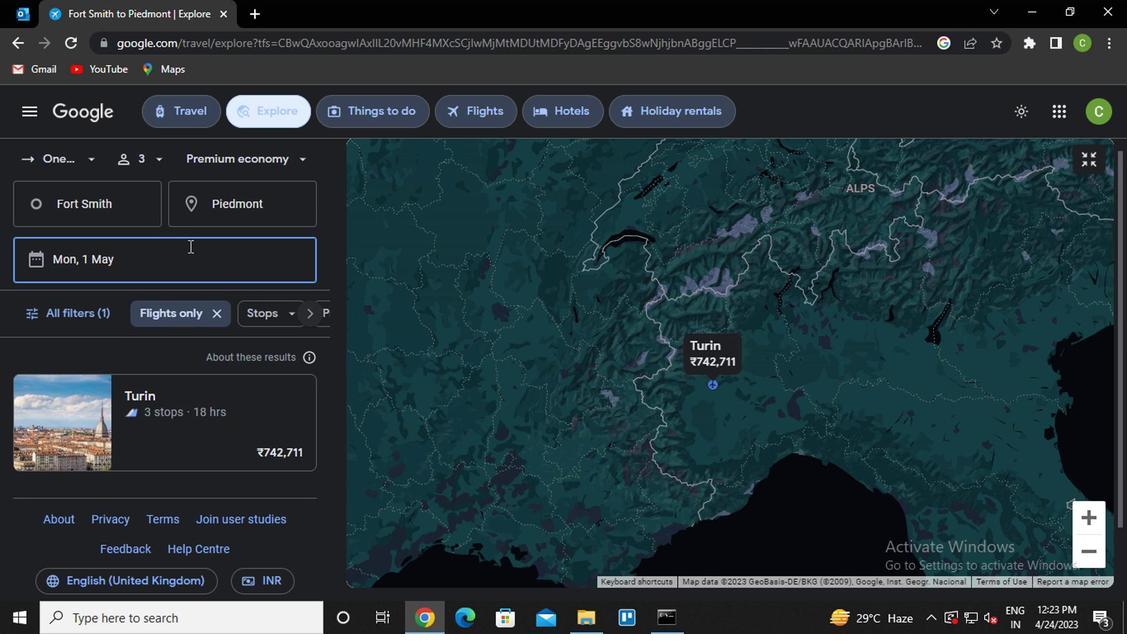 
Action: Mouse scrolled (187, 261) with delta (0, 0)
Screenshot: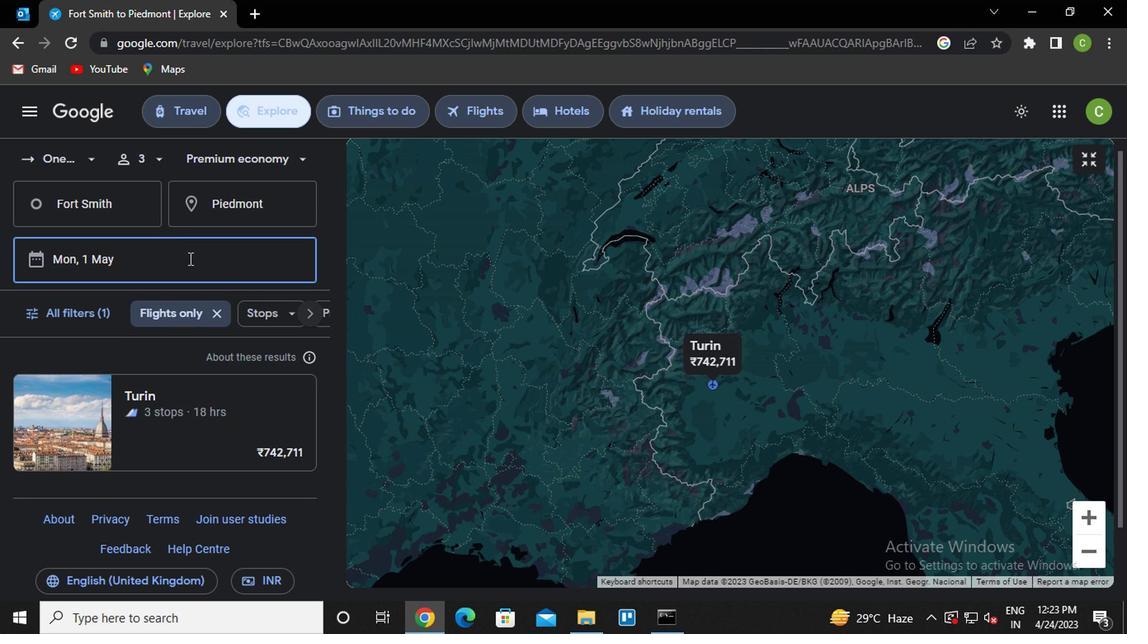 
Action: Mouse scrolled (187, 261) with delta (0, 0)
Screenshot: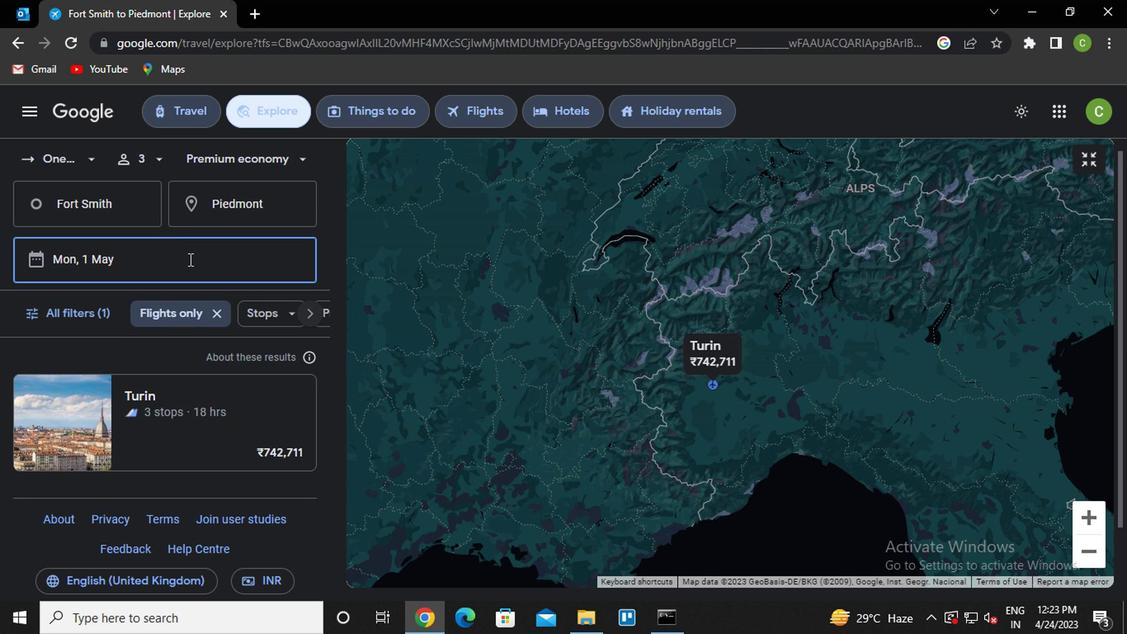 
Action: Mouse scrolled (187, 261) with delta (0, 0)
Screenshot: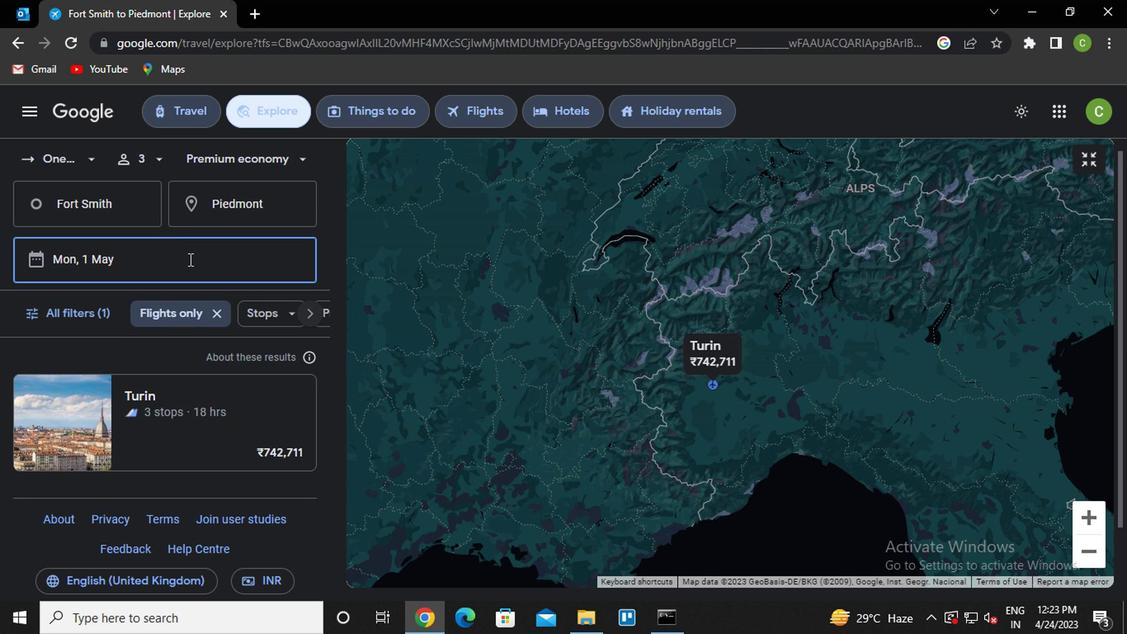 
Action: Mouse moved to (97, 316)
Screenshot: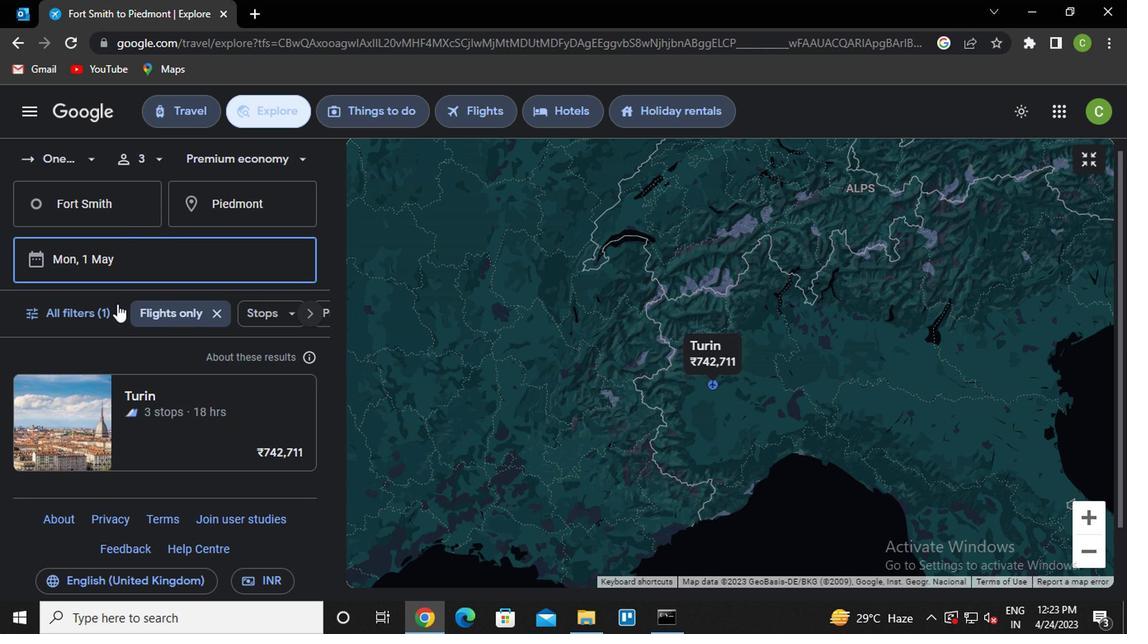
Action: Mouse pressed left at (97, 316)
Screenshot: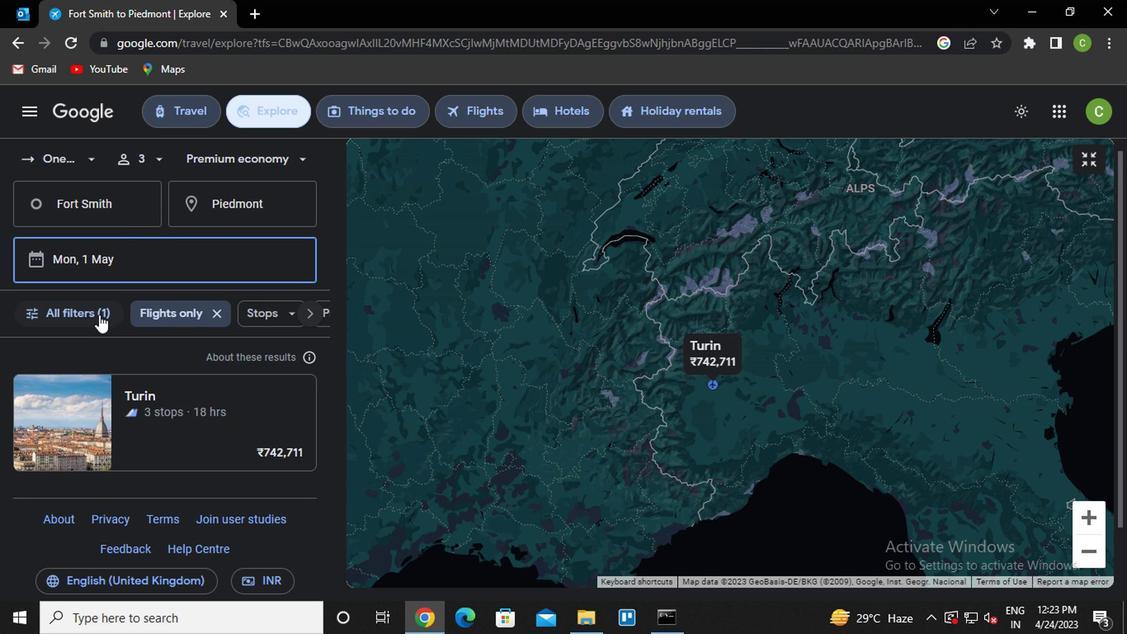 
Action: Mouse moved to (142, 384)
Screenshot: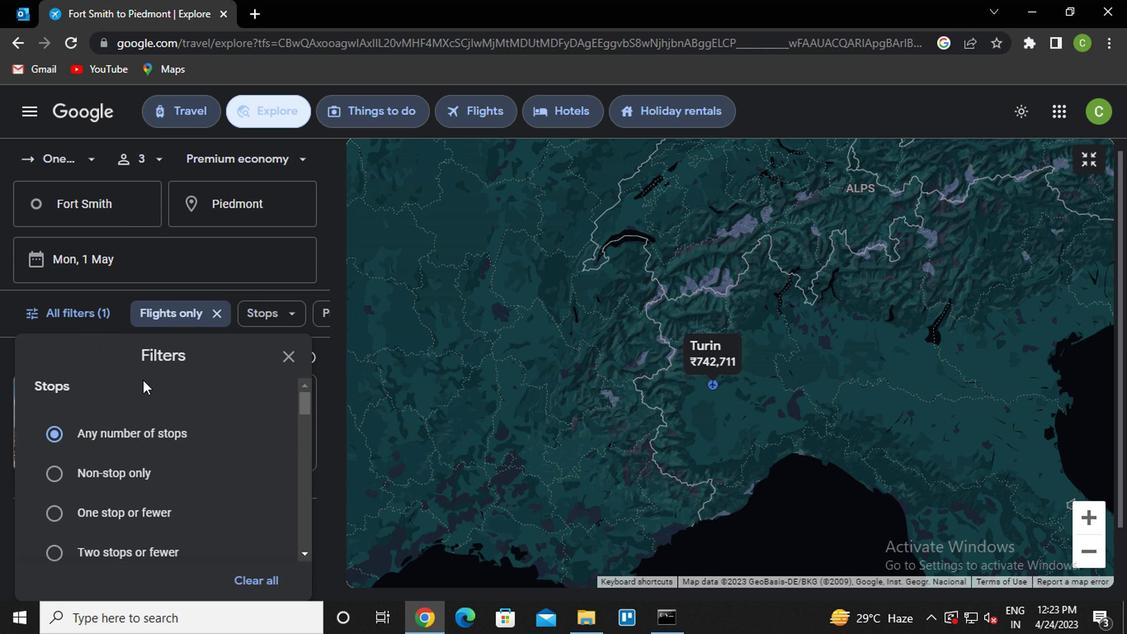 
Action: Mouse scrolled (142, 384) with delta (0, 0)
Screenshot: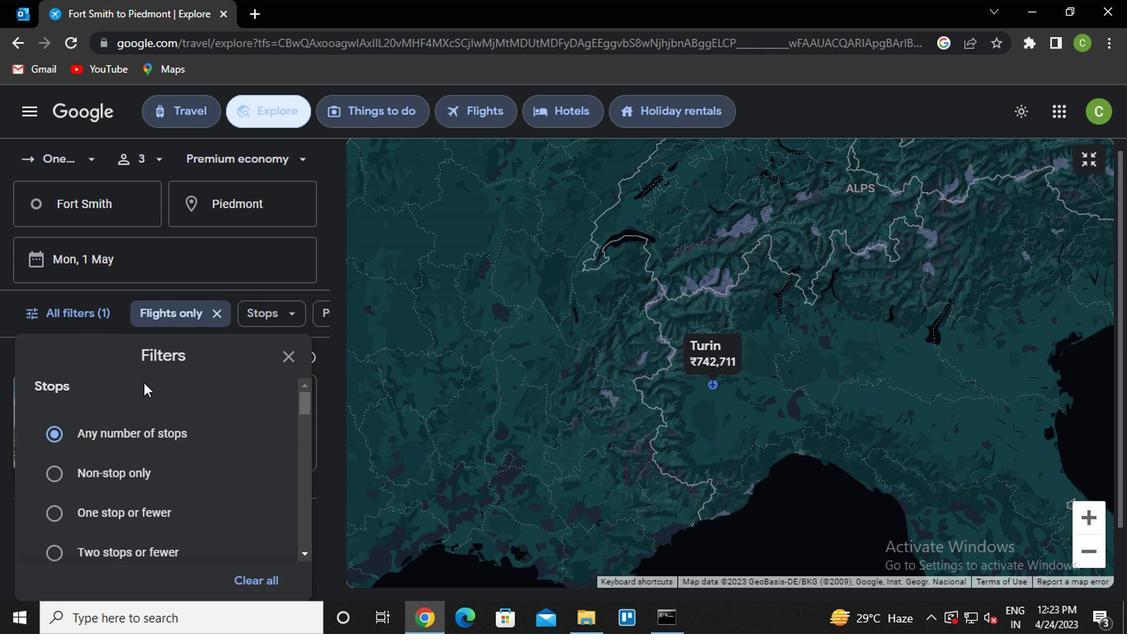 
Action: Mouse moved to (142, 385)
Screenshot: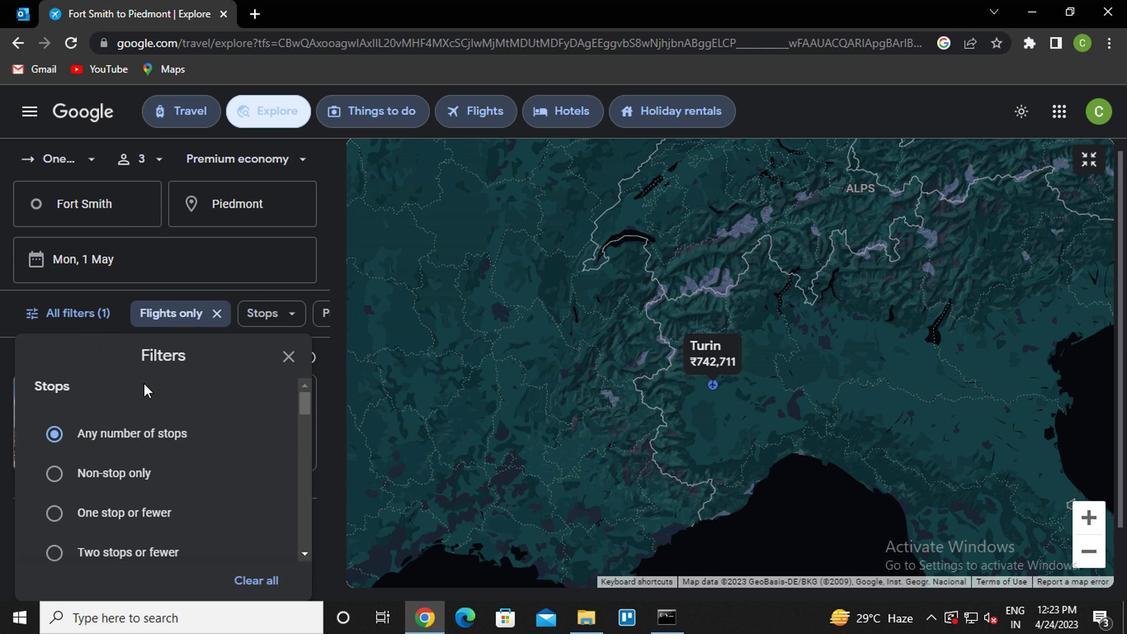 
Action: Mouse scrolled (142, 384) with delta (0, -1)
Screenshot: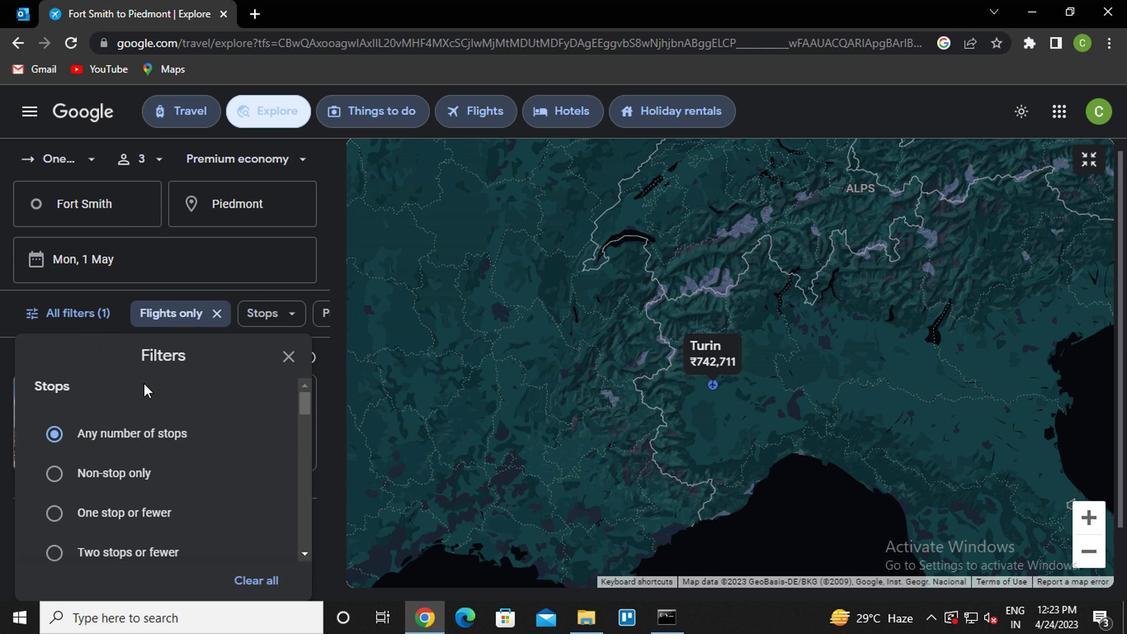 
Action: Mouse scrolled (142, 384) with delta (0, -1)
Screenshot: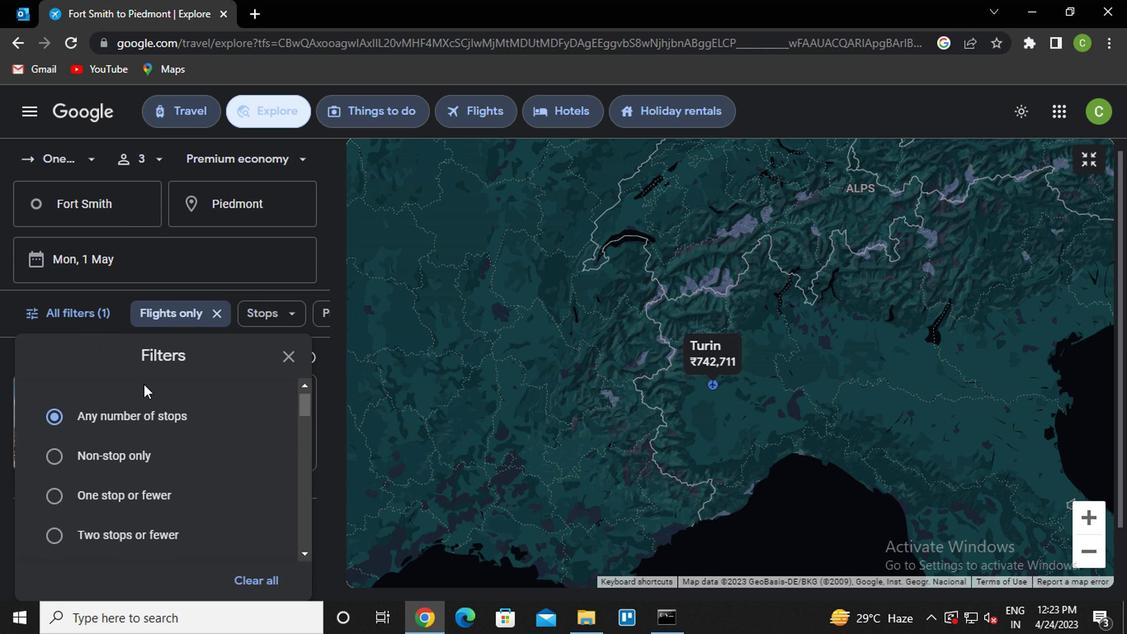 
Action: Mouse moved to (143, 410)
Screenshot: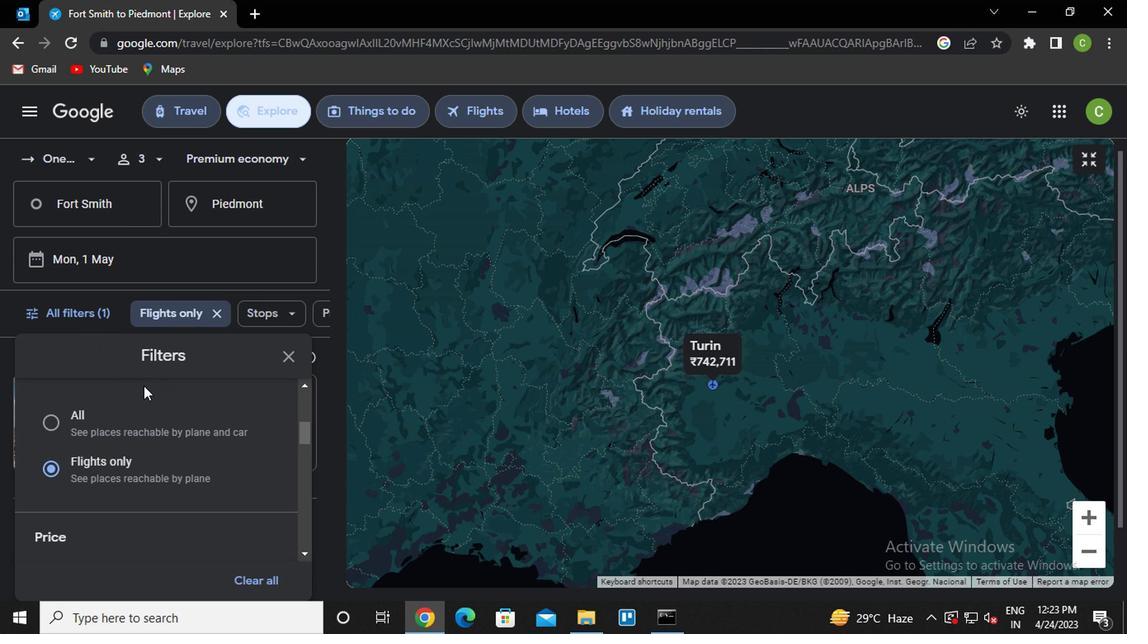 
Action: Mouse scrolled (143, 410) with delta (0, 0)
Screenshot: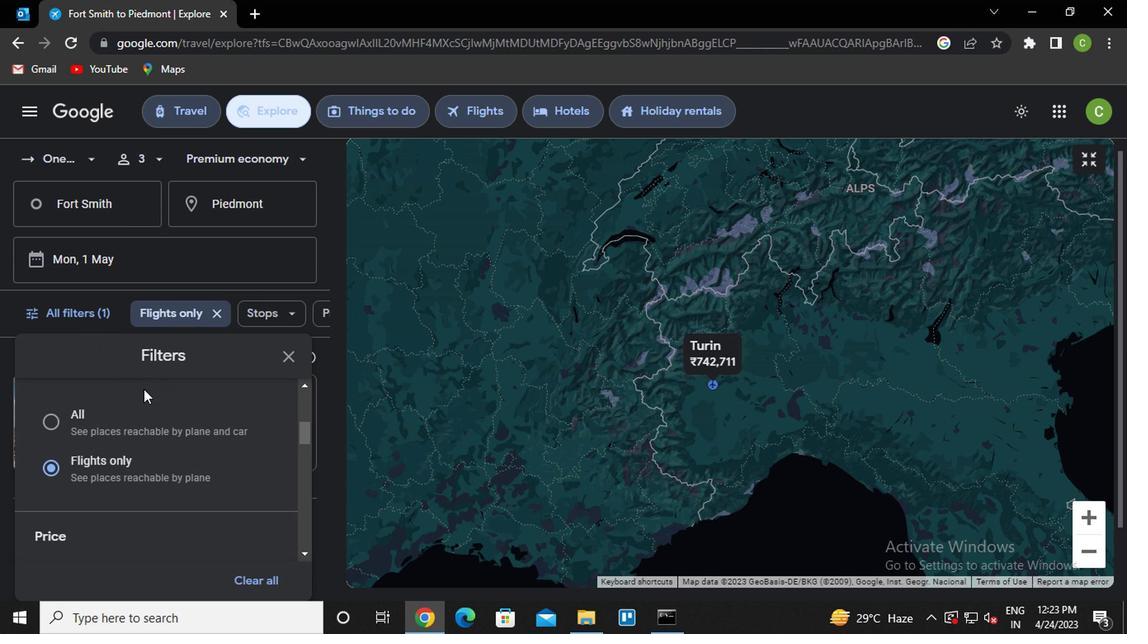
Action: Mouse moved to (145, 418)
Screenshot: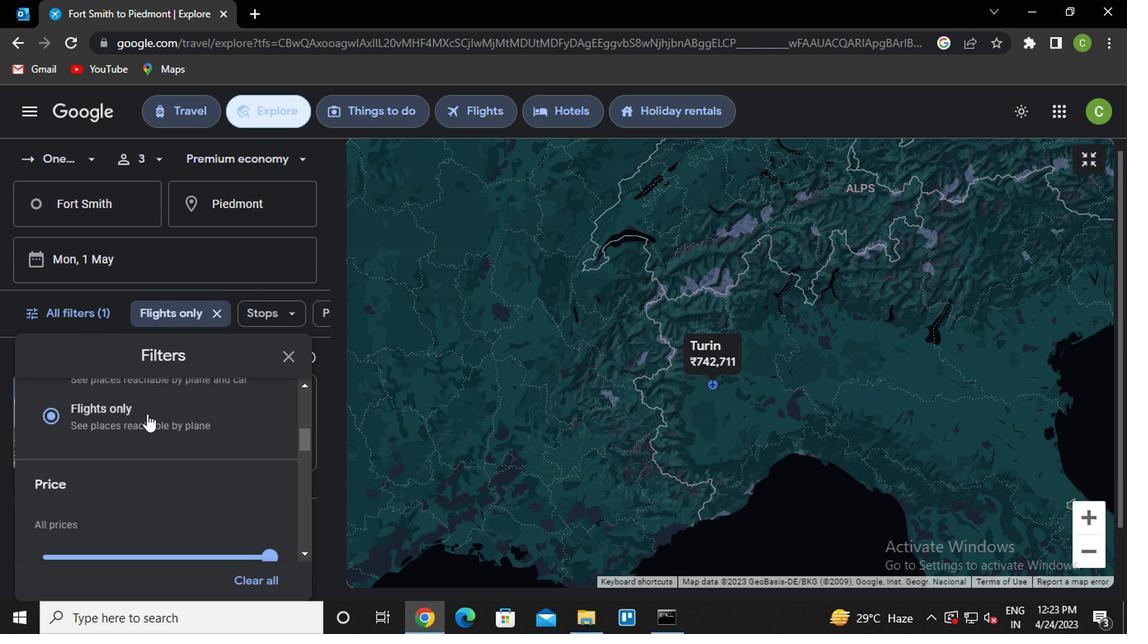 
Action: Mouse scrolled (145, 418) with delta (0, 0)
Screenshot: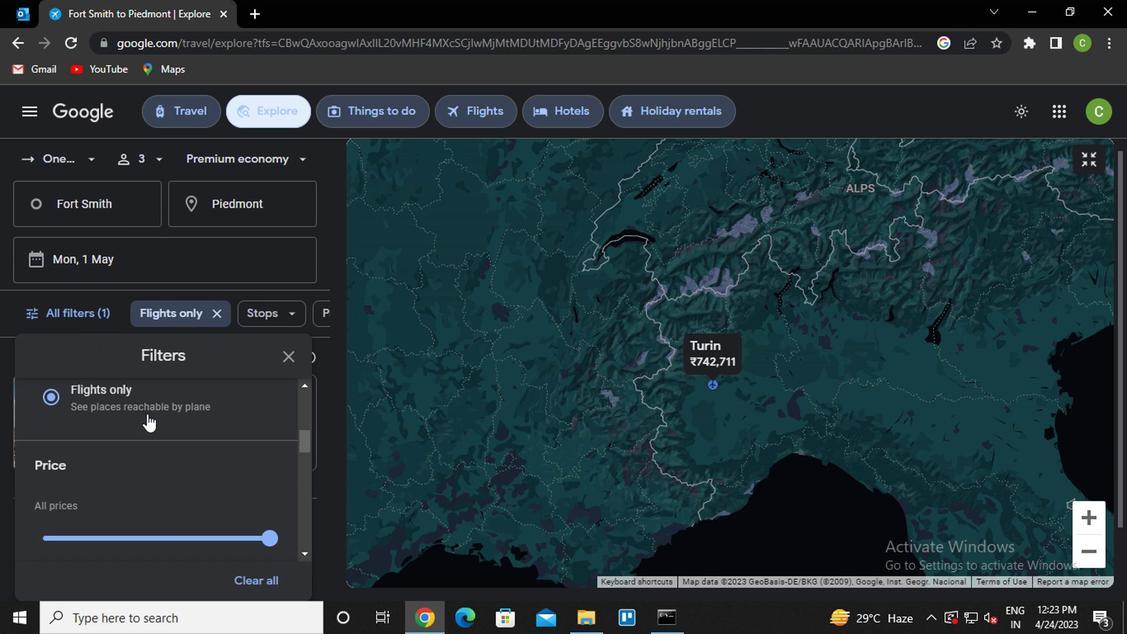 
Action: Mouse scrolled (145, 418) with delta (0, 0)
Screenshot: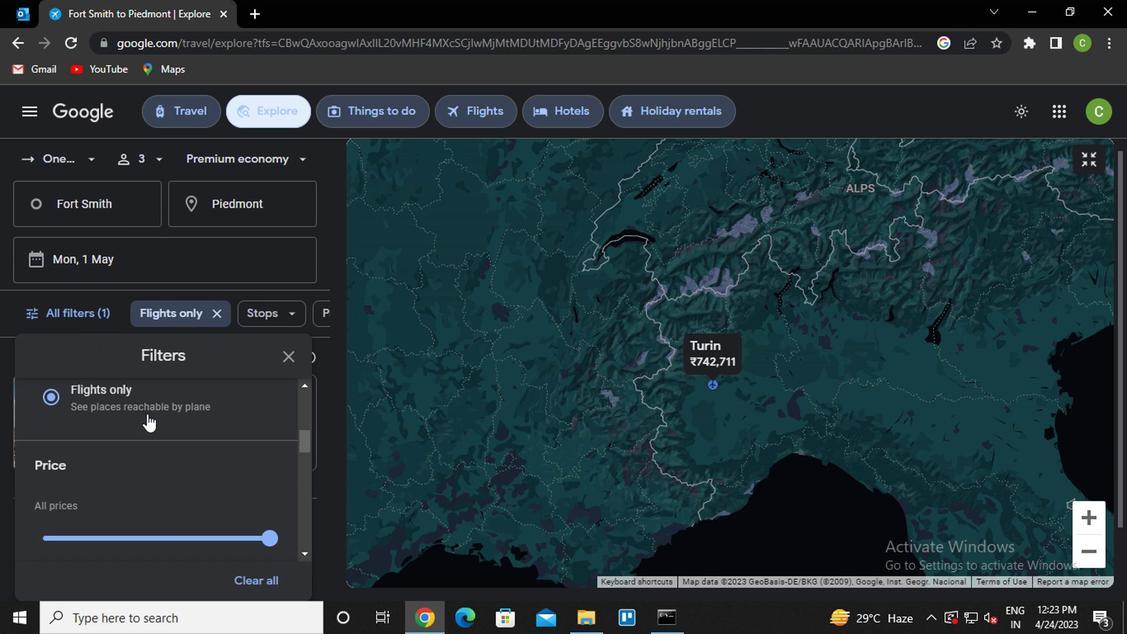 
Action: Mouse moved to (145, 422)
Screenshot: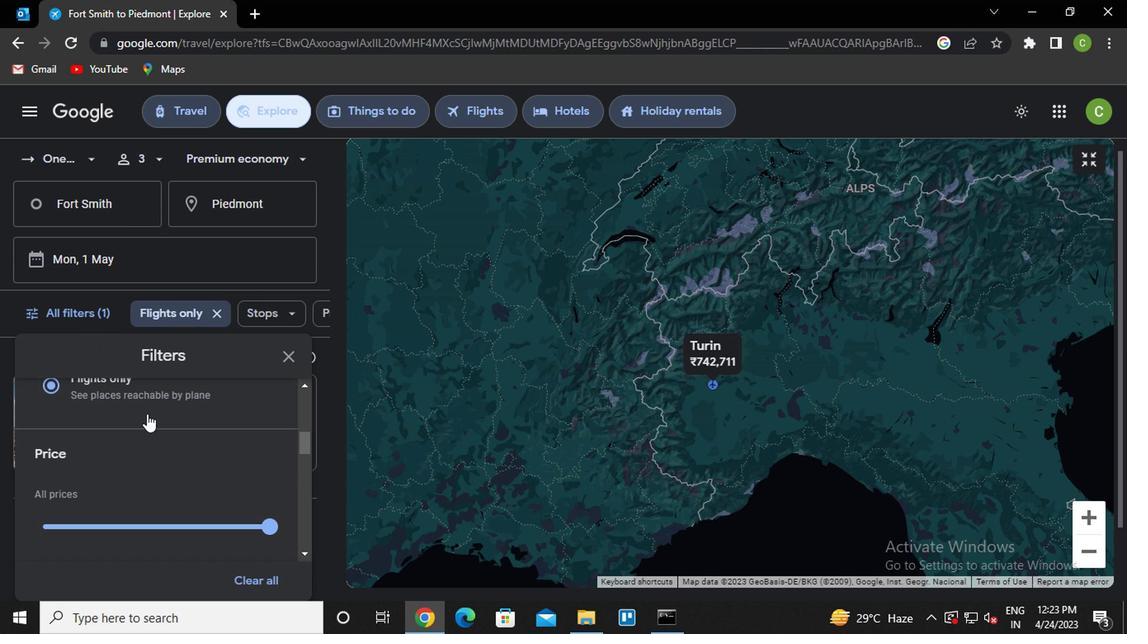 
Action: Mouse scrolled (145, 424) with delta (0, 1)
Screenshot: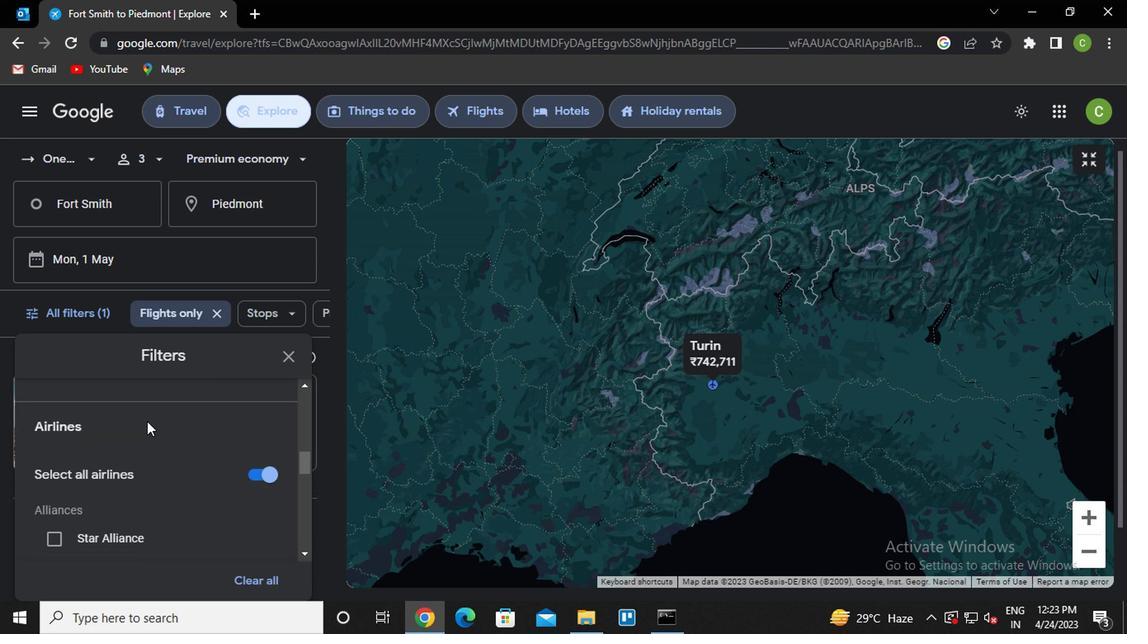 
Action: Mouse scrolled (145, 424) with delta (0, 1)
Screenshot: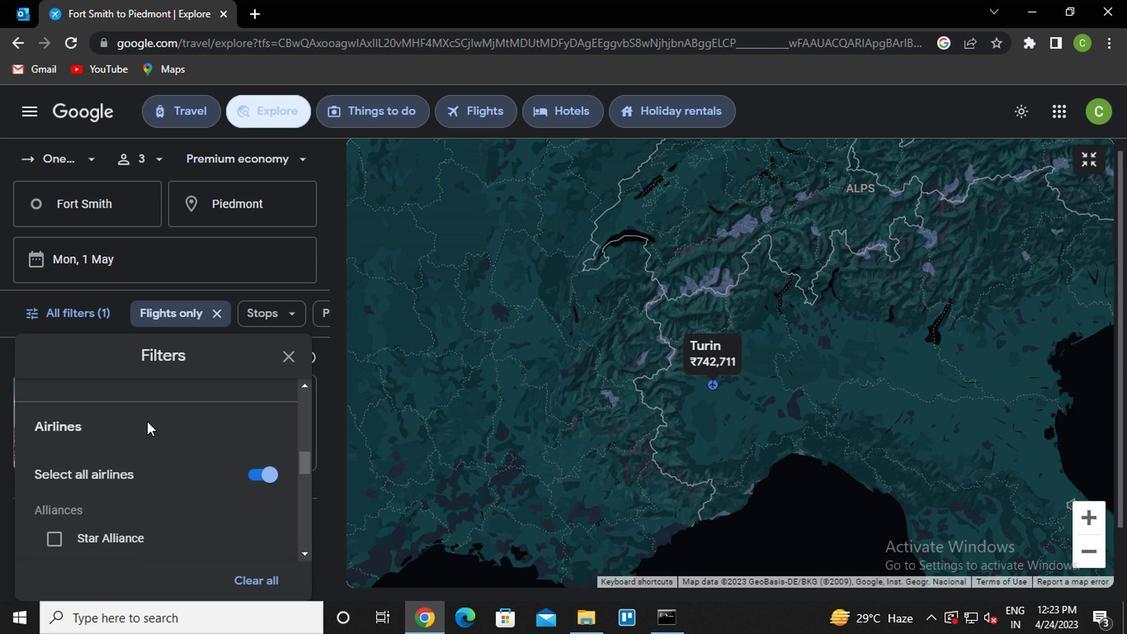
Action: Mouse scrolled (145, 424) with delta (0, 1)
Screenshot: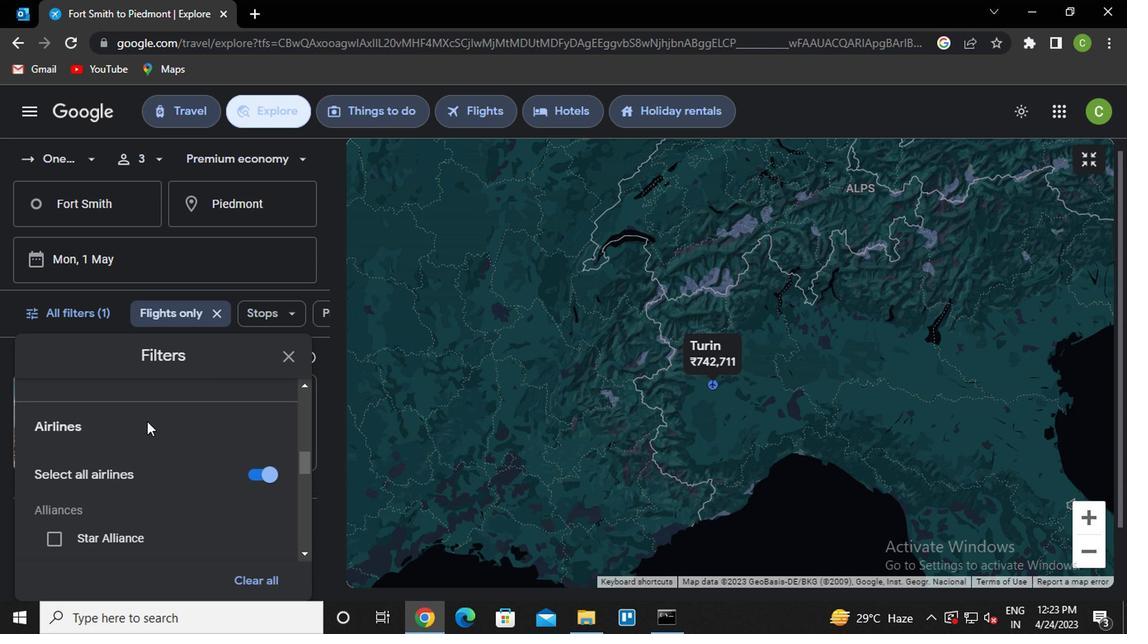 
Action: Mouse scrolled (145, 422) with delta (0, 0)
Screenshot: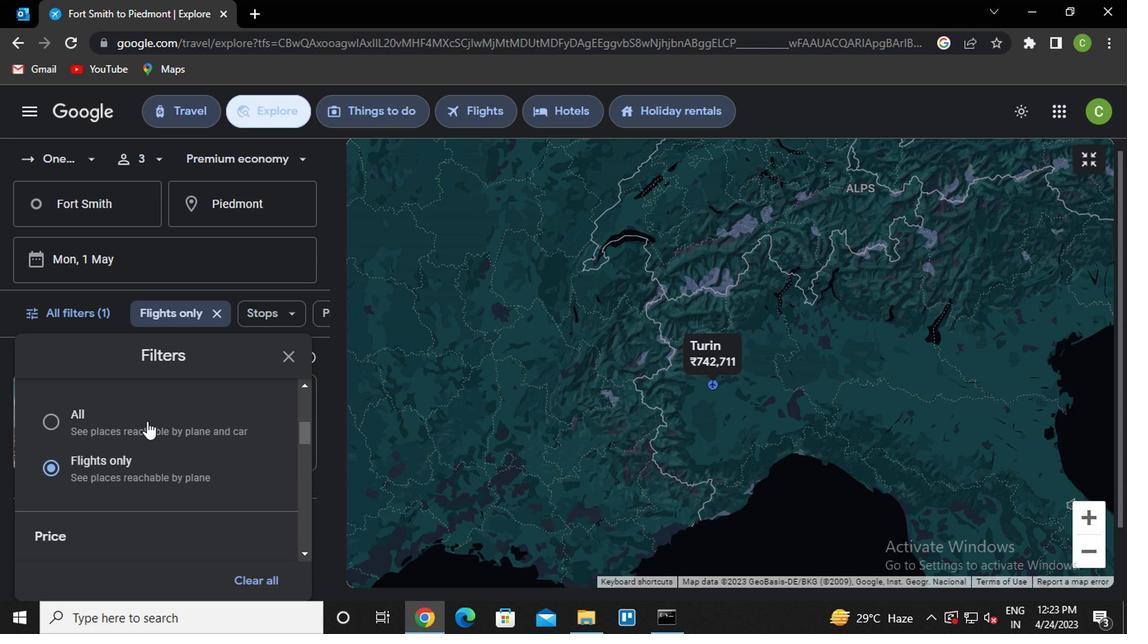 
Action: Mouse scrolled (145, 422) with delta (0, 0)
Screenshot: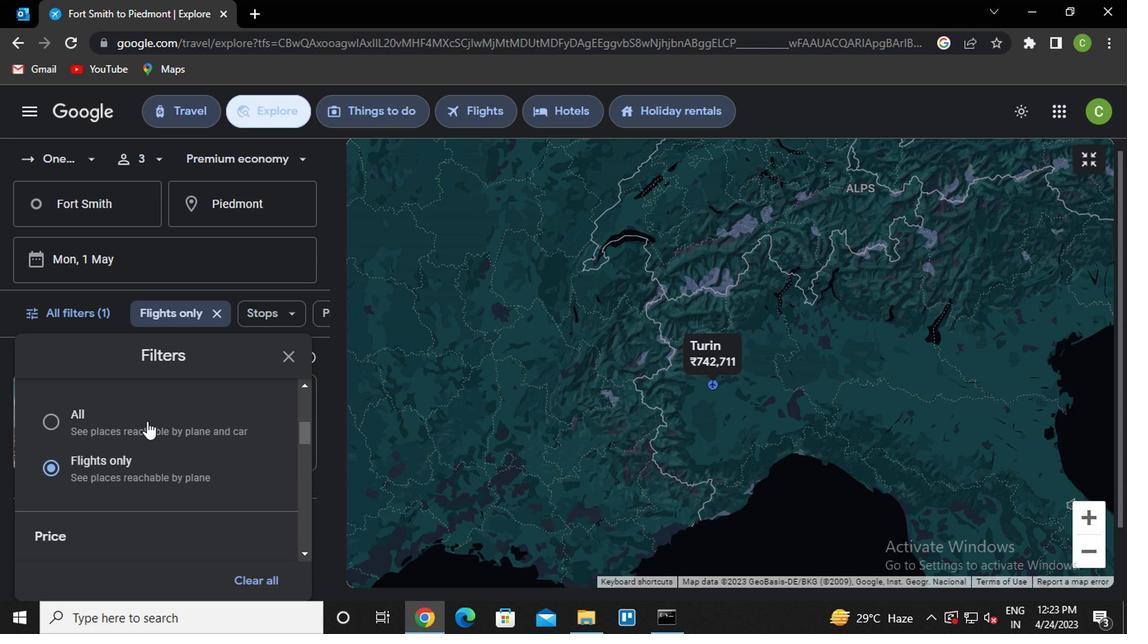 
Action: Mouse moved to (148, 420)
Screenshot: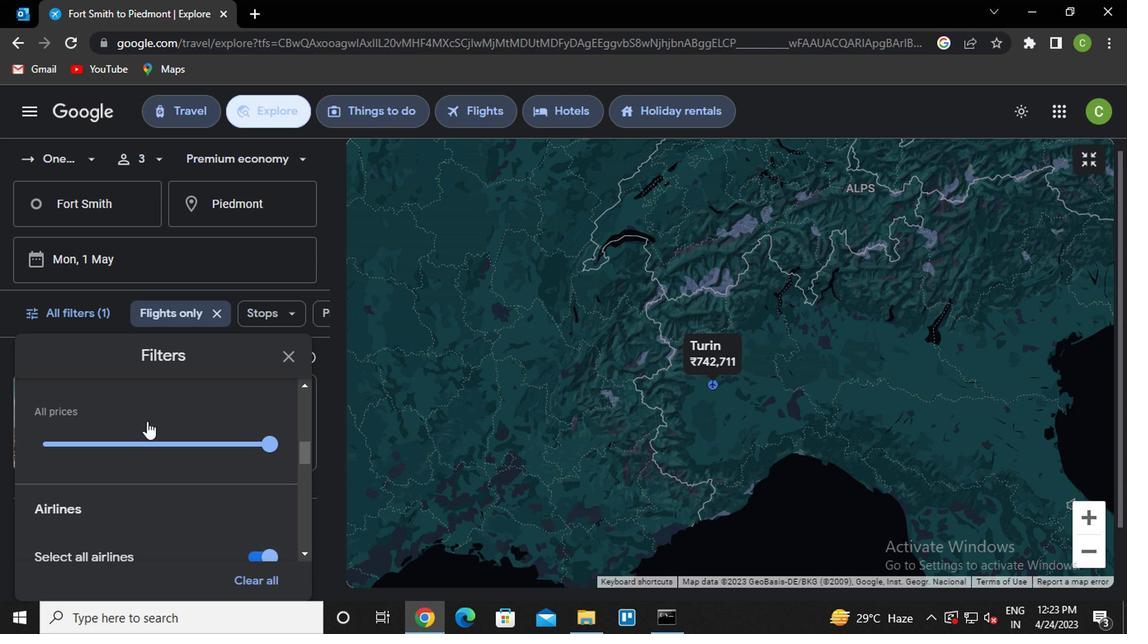 
Action: Mouse scrolled (148, 418) with delta (0, -1)
Screenshot: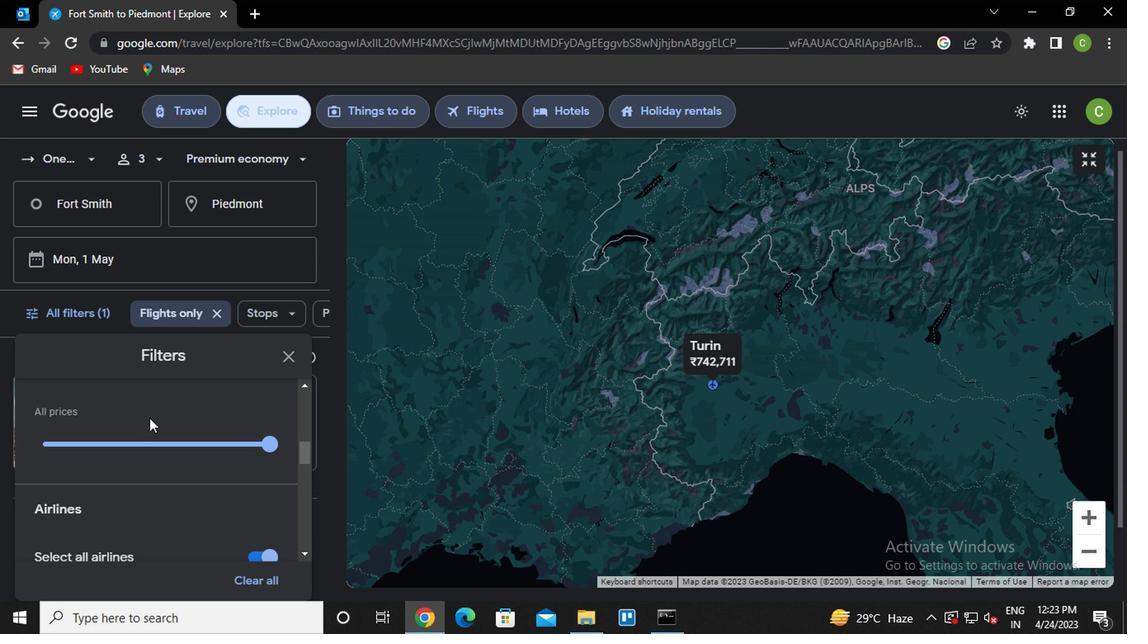 
Action: Mouse scrolled (148, 418) with delta (0, -1)
Screenshot: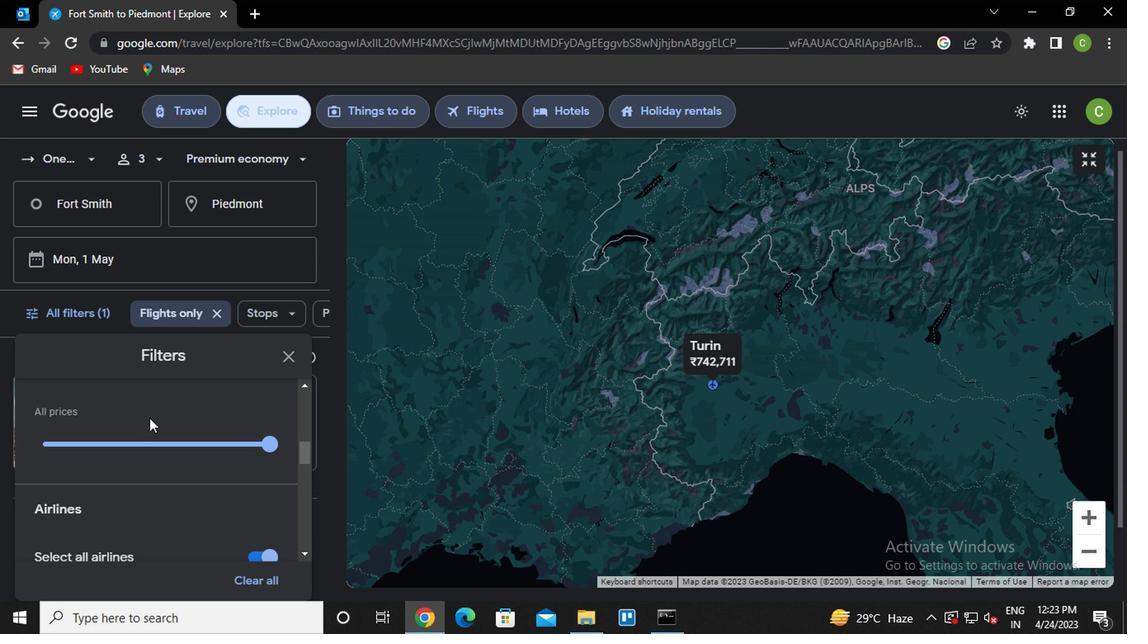 
Action: Mouse scrolled (148, 418) with delta (0, -1)
Screenshot: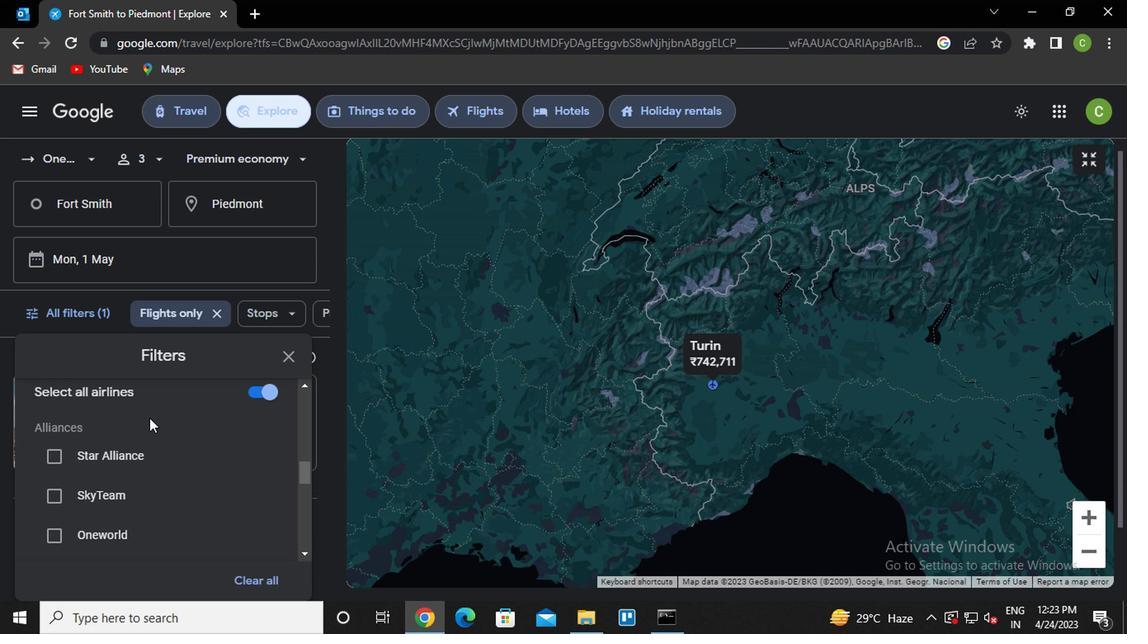 
Action: Mouse scrolled (148, 418) with delta (0, -1)
Screenshot: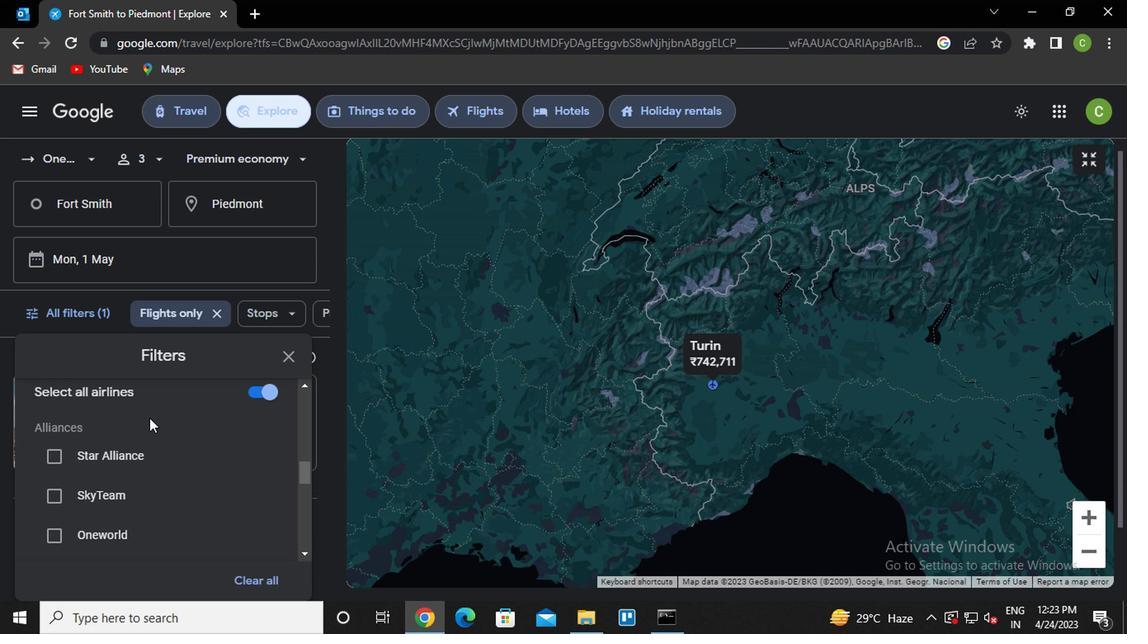 
Action: Mouse scrolled (148, 418) with delta (0, -1)
Screenshot: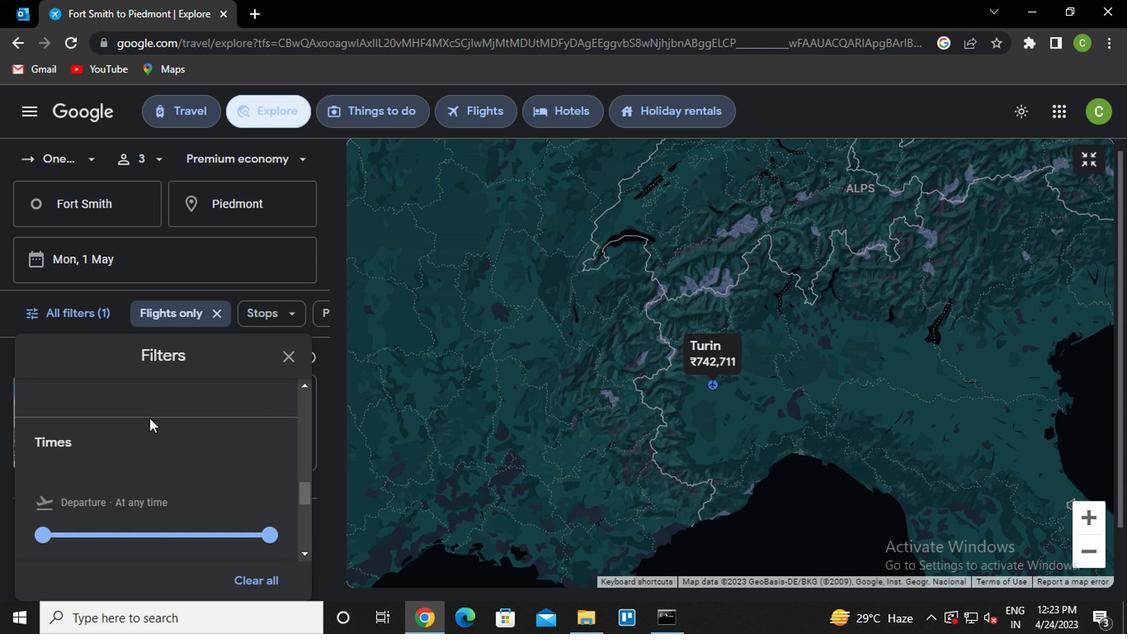 
Action: Mouse scrolled (148, 418) with delta (0, -1)
Screenshot: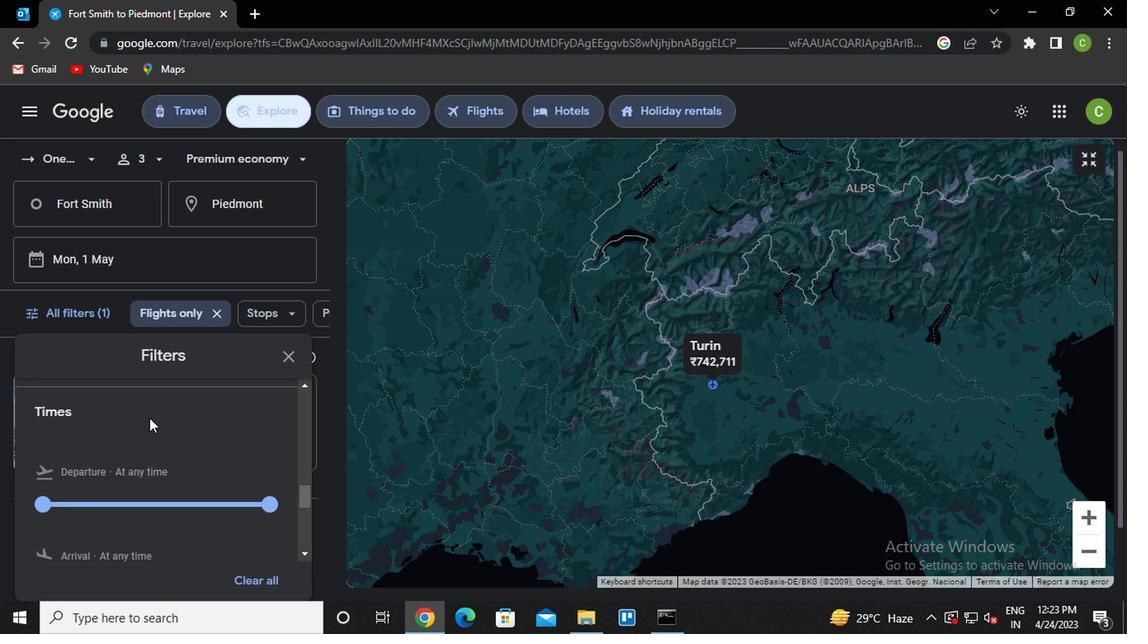 
Action: Mouse scrolled (148, 418) with delta (0, -1)
Screenshot: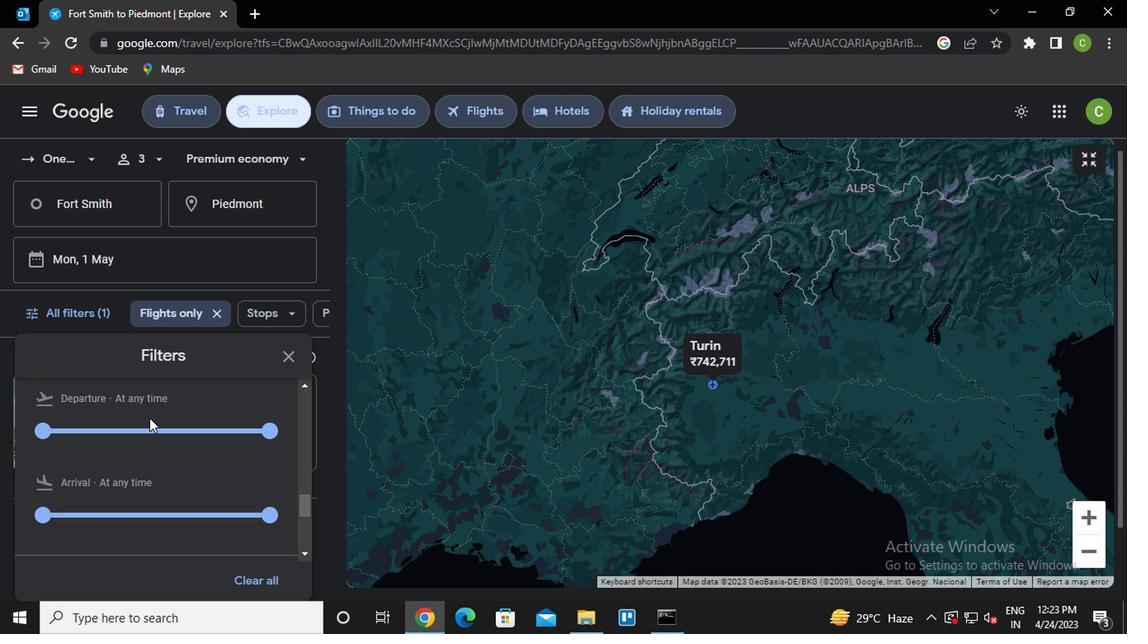 
Action: Mouse scrolled (148, 418) with delta (0, -1)
Screenshot: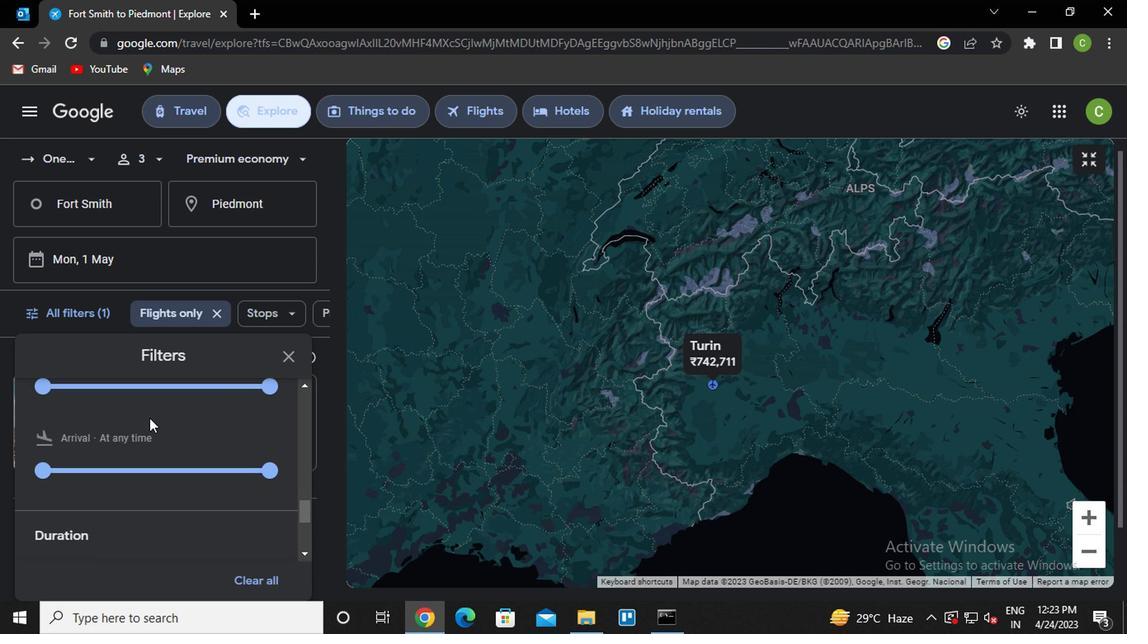 
Action: Mouse scrolled (148, 418) with delta (0, -1)
Screenshot: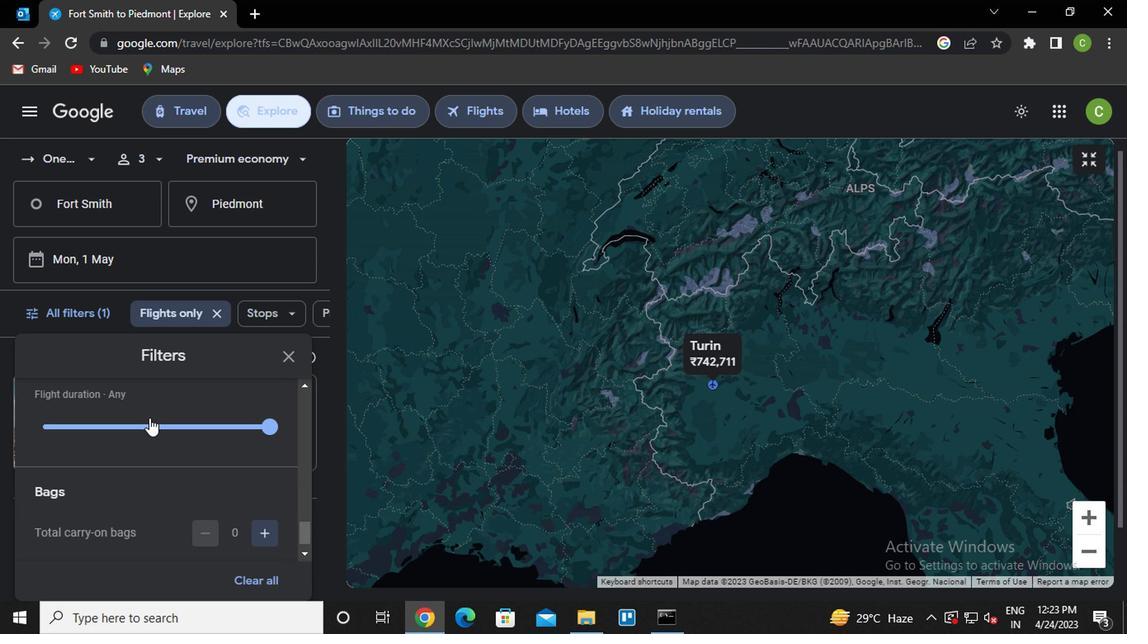 
Action: Mouse scrolled (148, 418) with delta (0, -1)
Screenshot: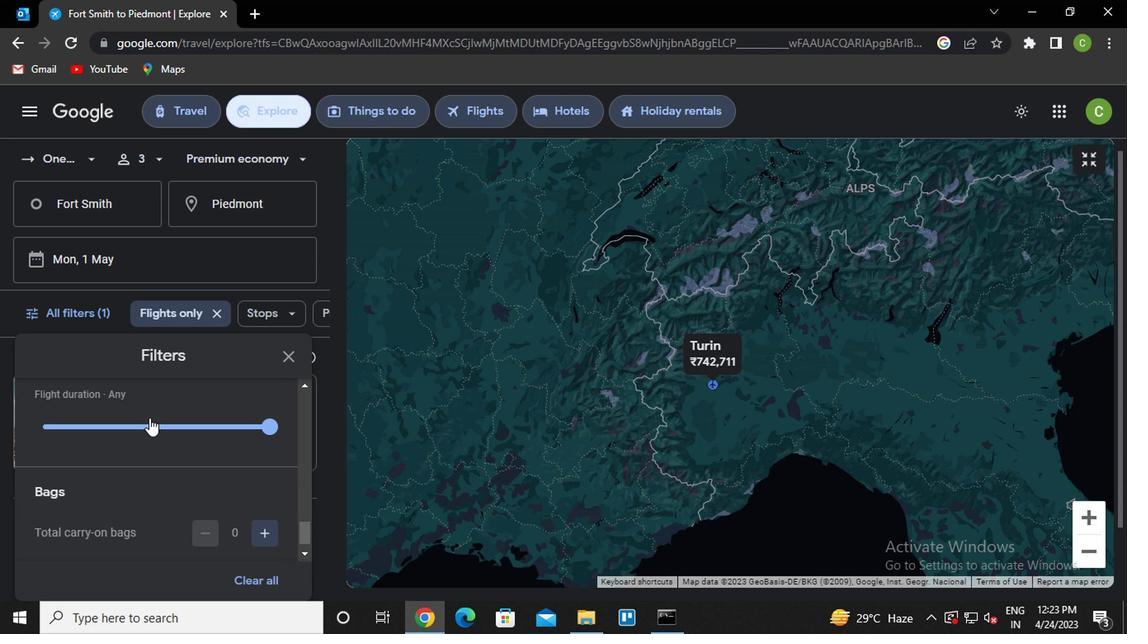 
Action: Mouse scrolled (148, 418) with delta (0, -1)
Screenshot: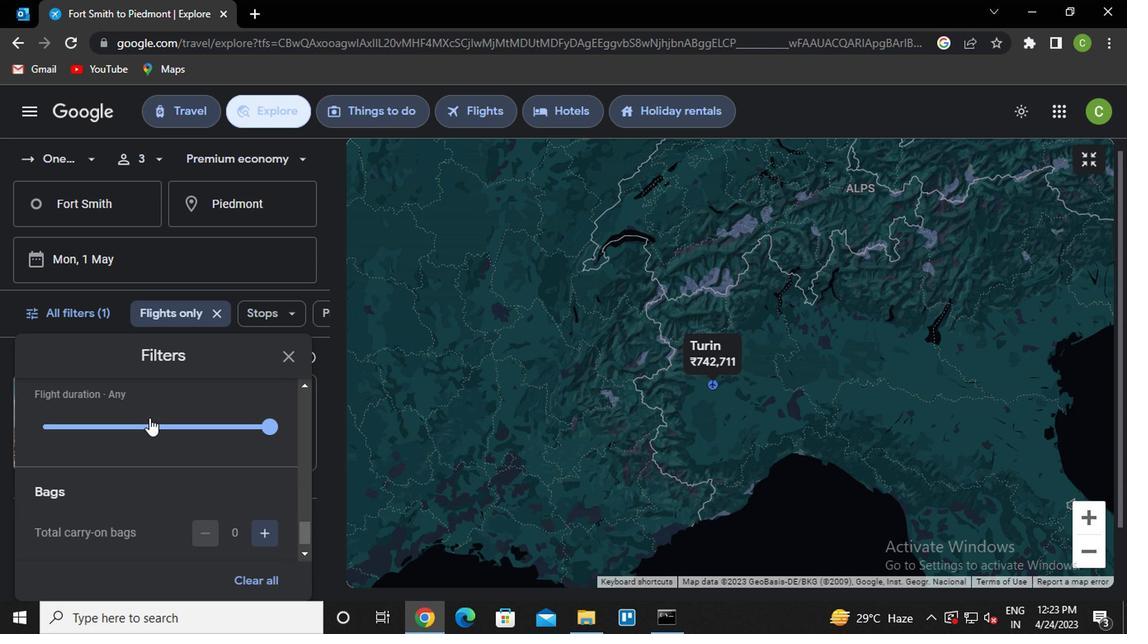 
Action: Mouse scrolled (148, 418) with delta (0, -1)
Screenshot: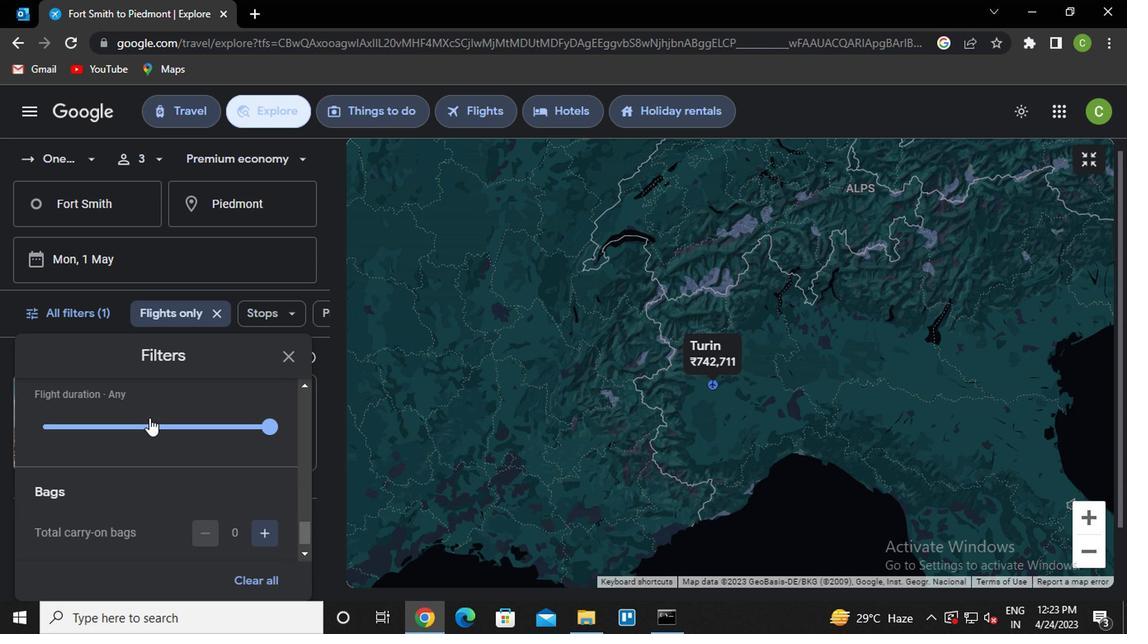
Action: Mouse scrolled (148, 418) with delta (0, -1)
Screenshot: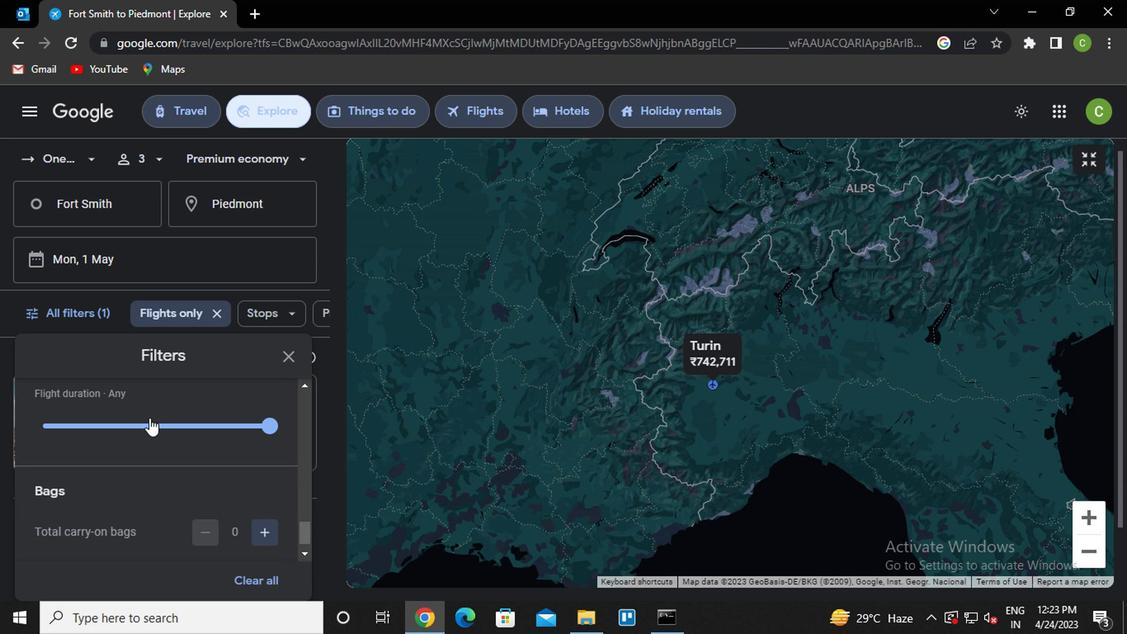 
Action: Mouse moved to (266, 514)
Screenshot: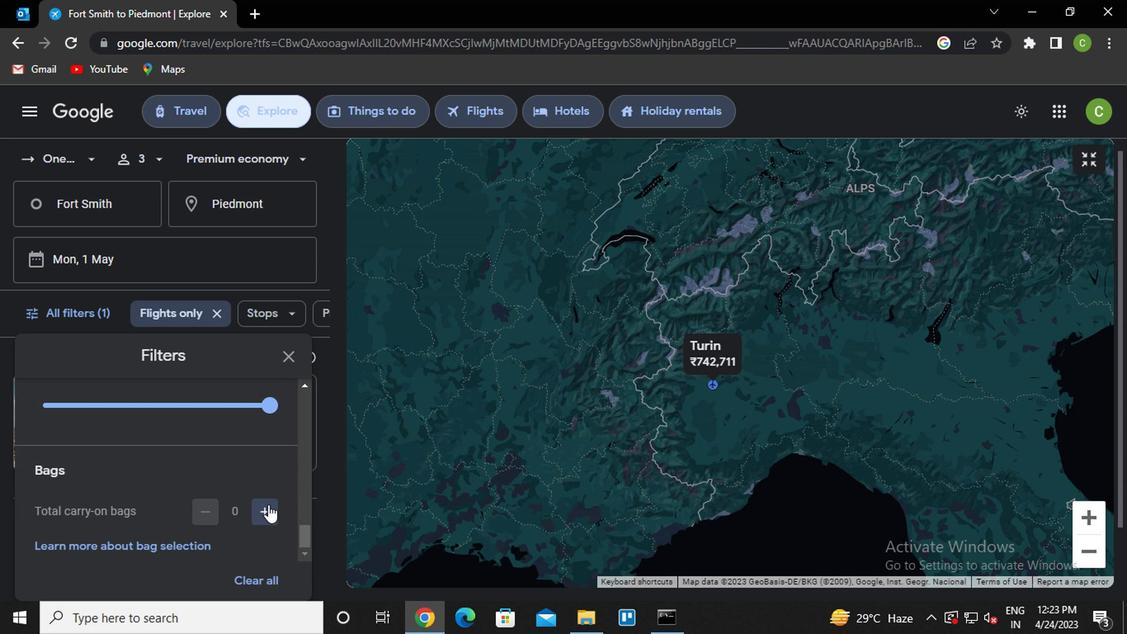
Action: Mouse pressed left at (266, 514)
Screenshot: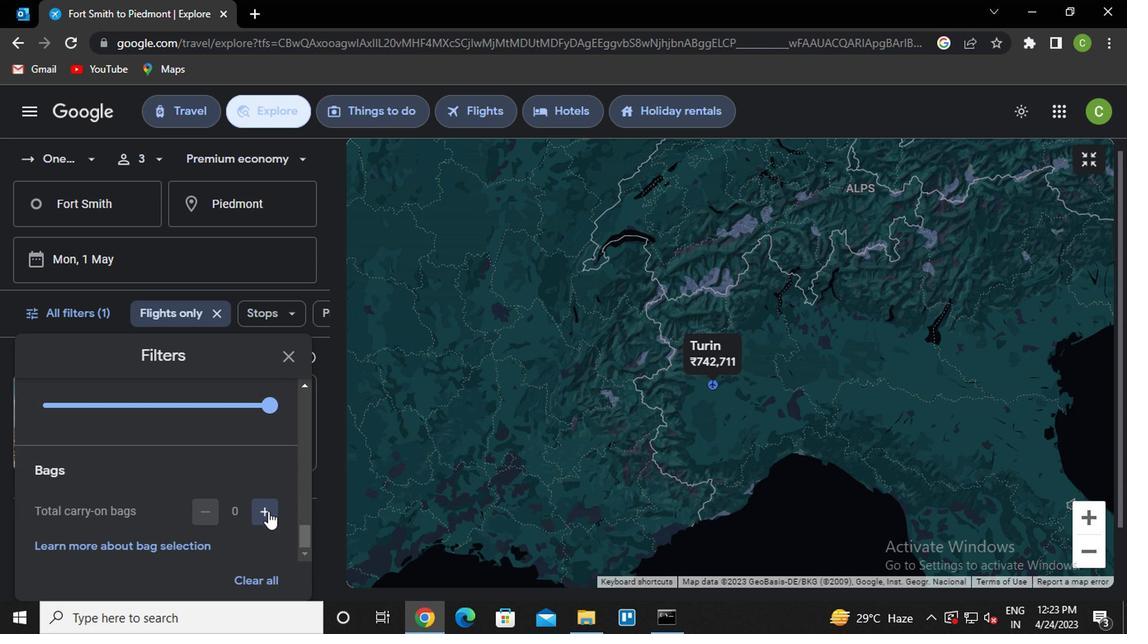 
Action: Mouse moved to (197, 453)
Screenshot: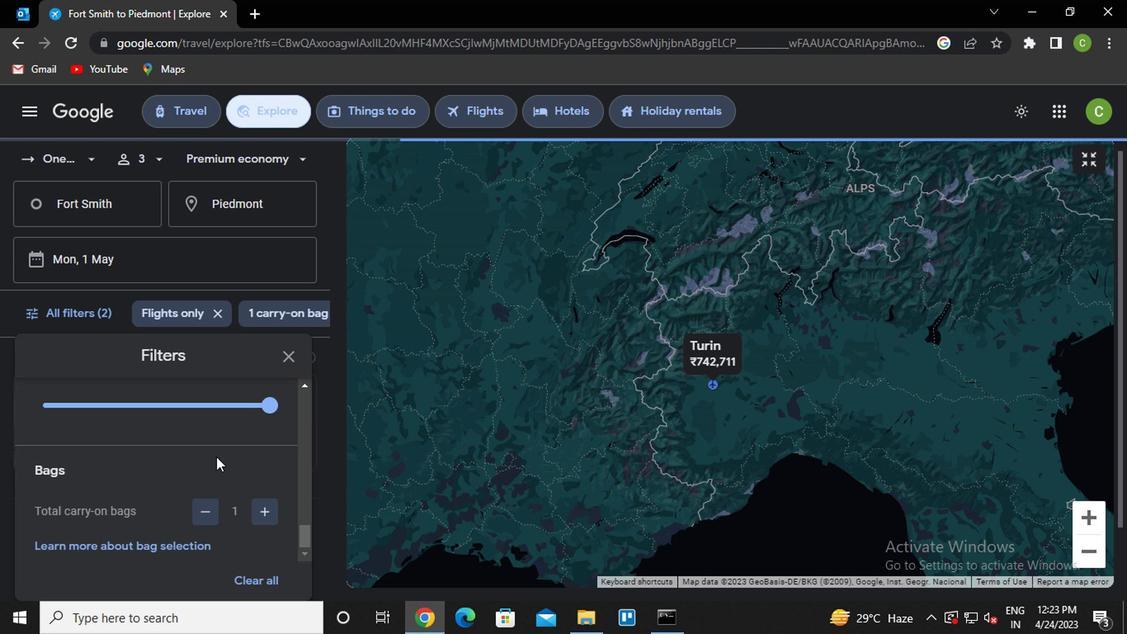 
Action: Mouse scrolled (197, 454) with delta (0, 1)
Screenshot: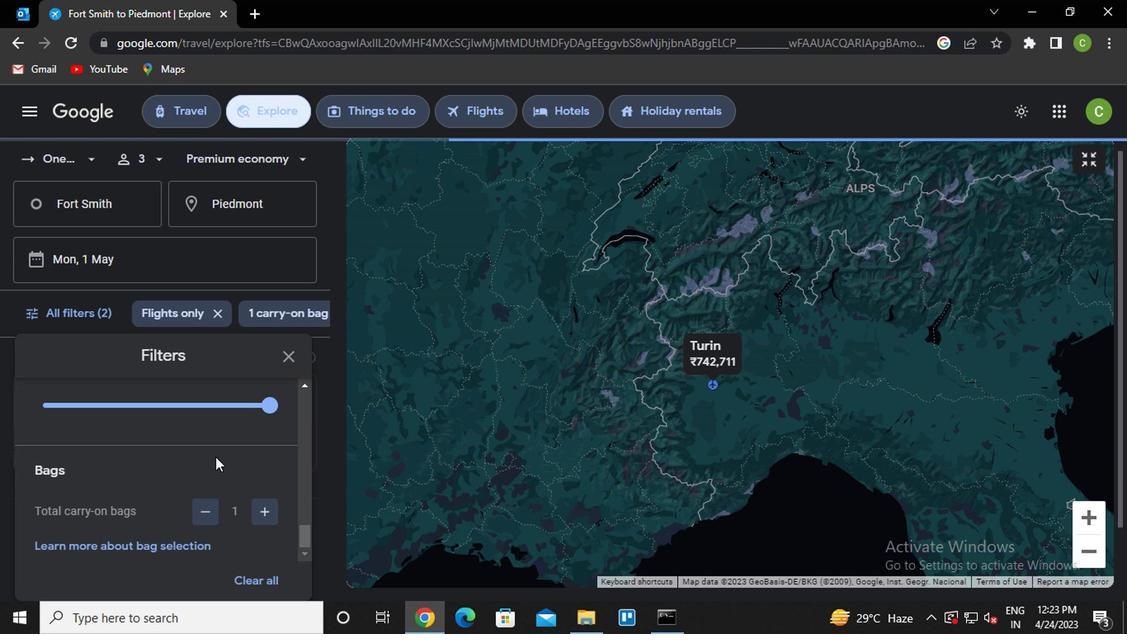 
Action: Mouse moved to (192, 453)
Screenshot: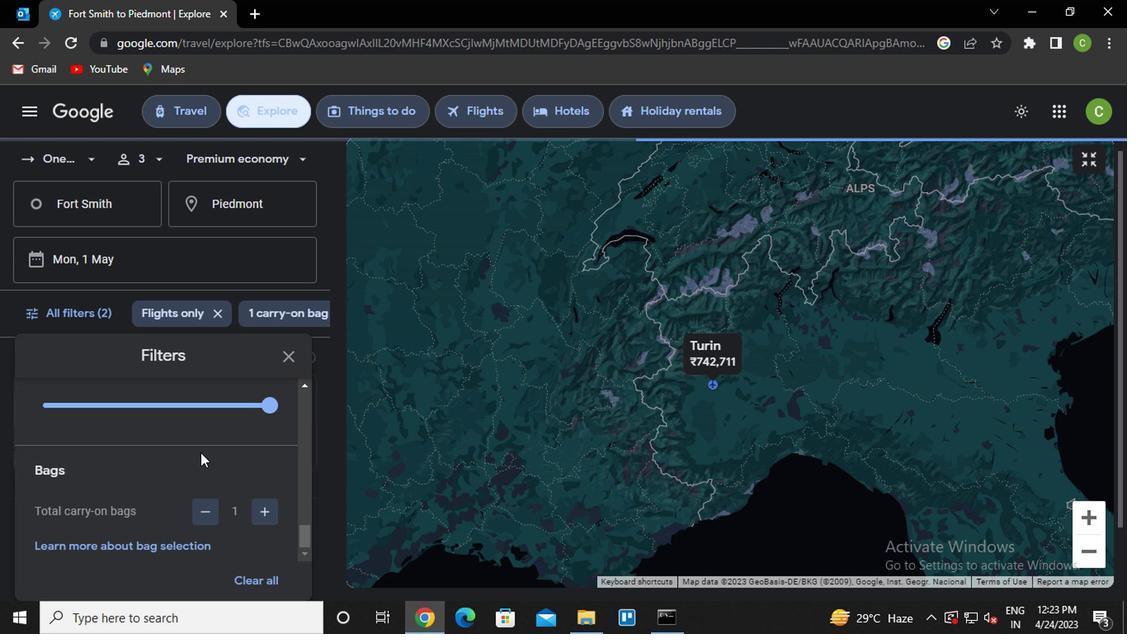 
Action: Mouse scrolled (192, 454) with delta (0, 1)
Screenshot: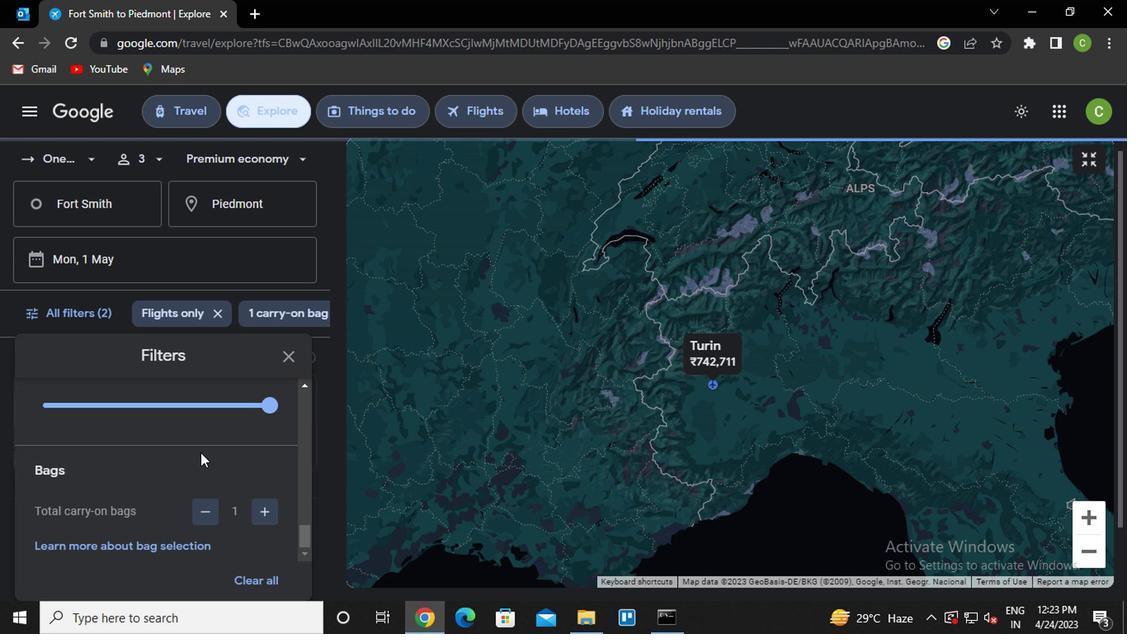 
Action: Mouse moved to (186, 464)
Screenshot: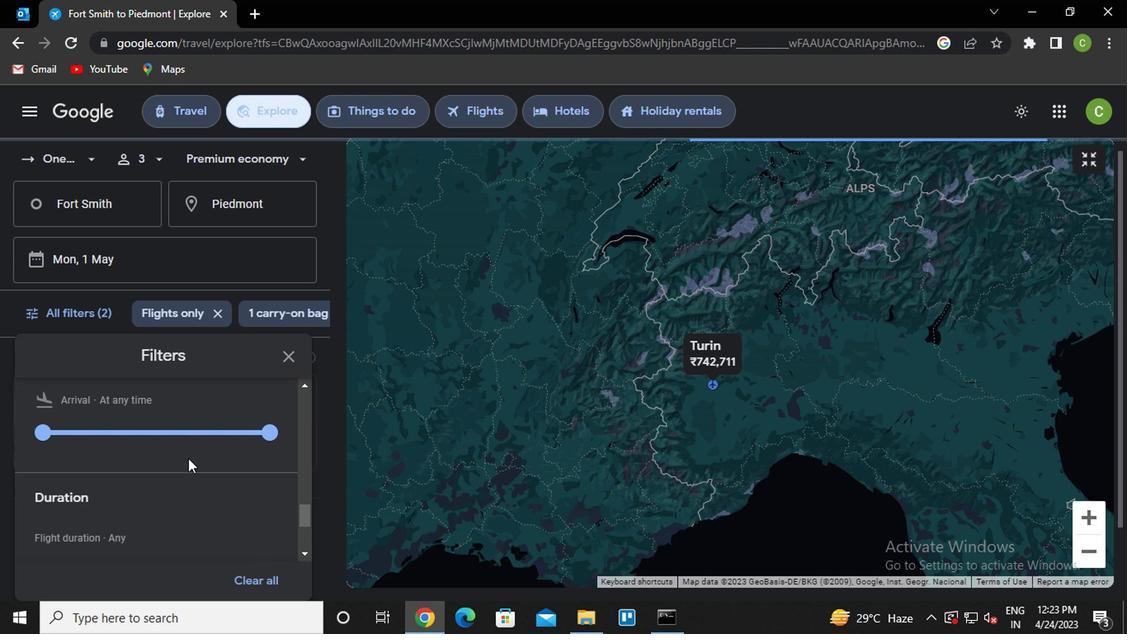 
Action: Mouse scrolled (186, 465) with delta (0, 1)
Screenshot: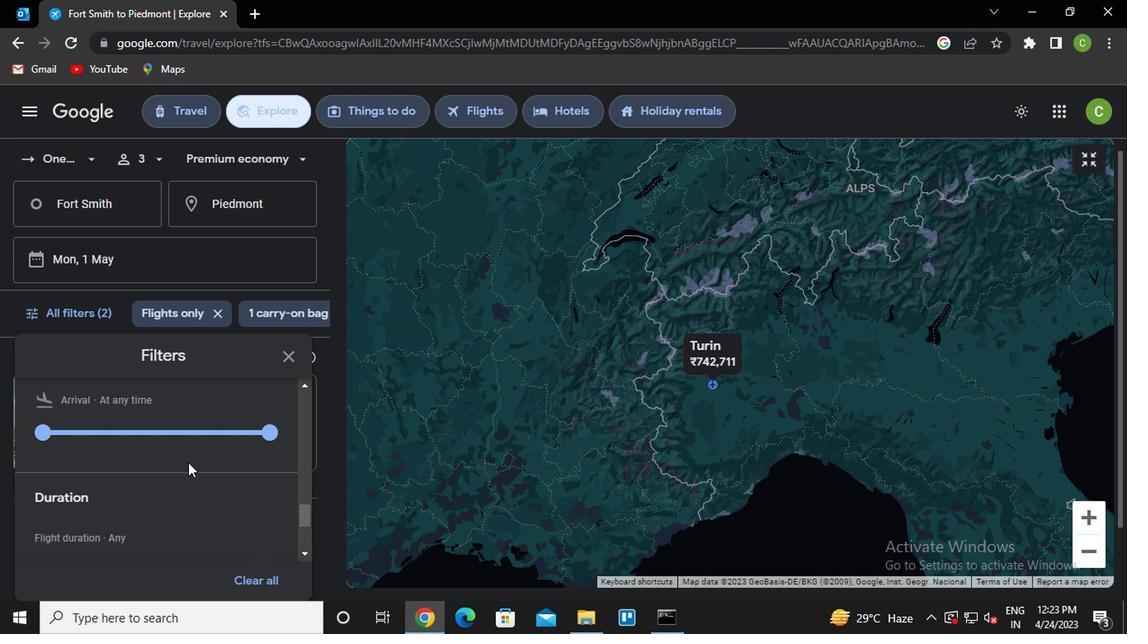 
Action: Mouse scrolled (186, 465) with delta (0, 1)
Screenshot: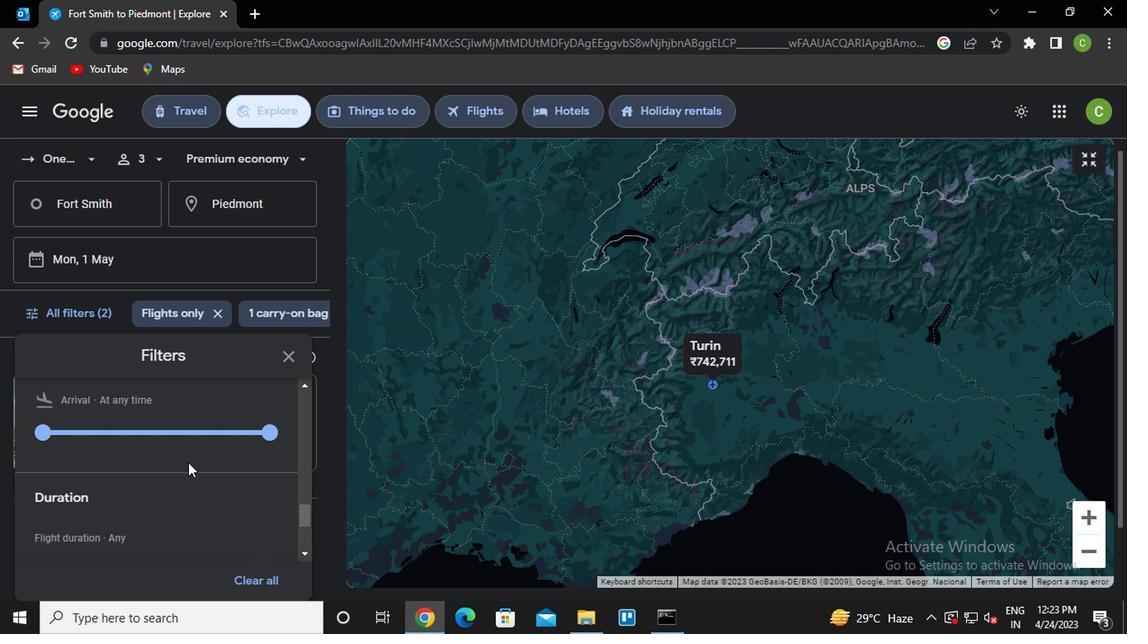 
Action: Mouse scrolled (186, 465) with delta (0, 1)
Screenshot: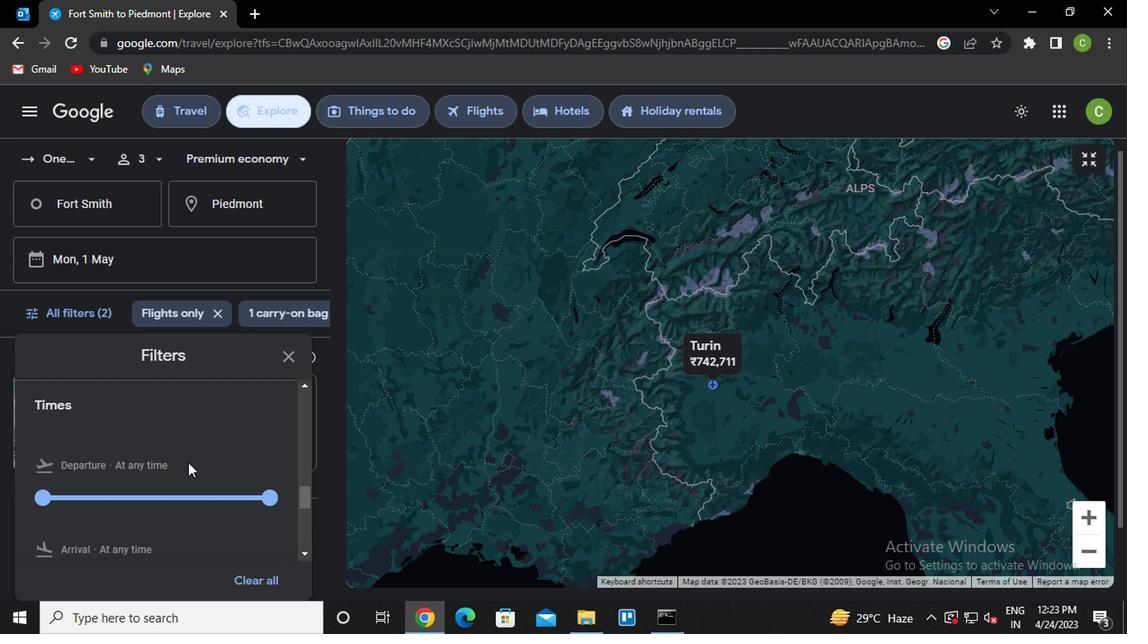 
Action: Mouse scrolled (186, 465) with delta (0, 1)
Screenshot: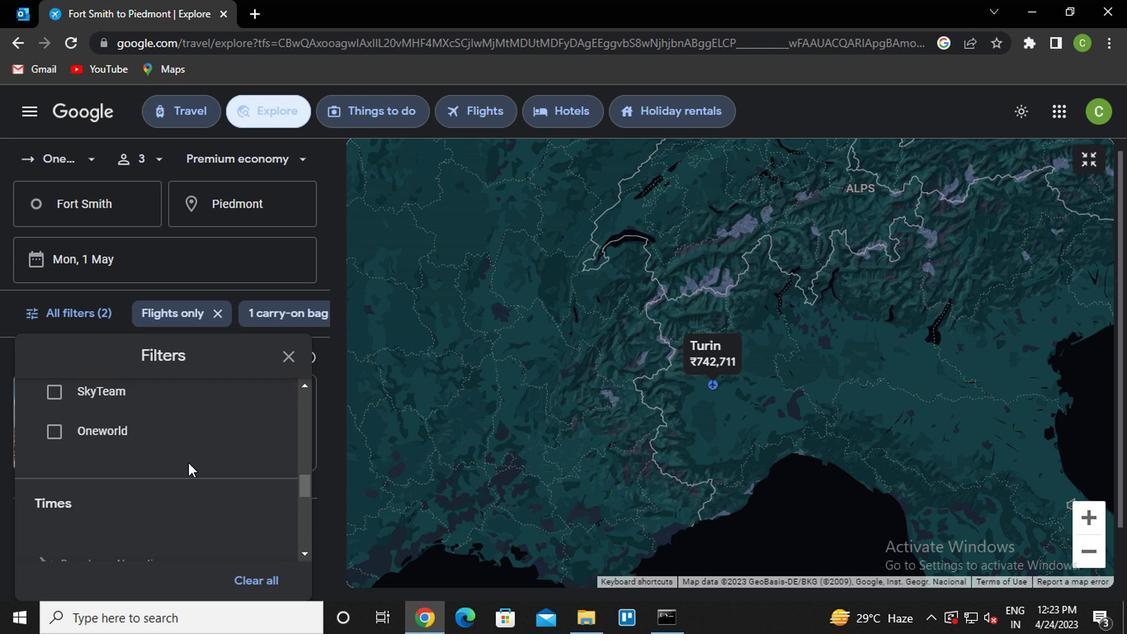 
Action: Mouse scrolled (186, 465) with delta (0, 1)
Screenshot: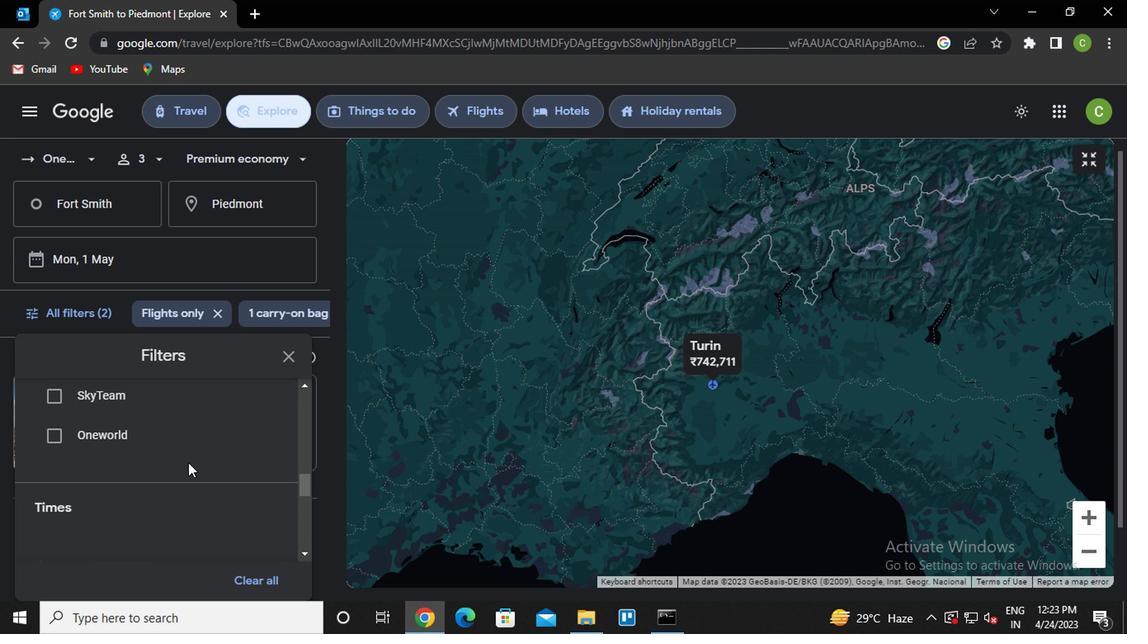 
Action: Mouse scrolled (186, 465) with delta (0, 1)
Screenshot: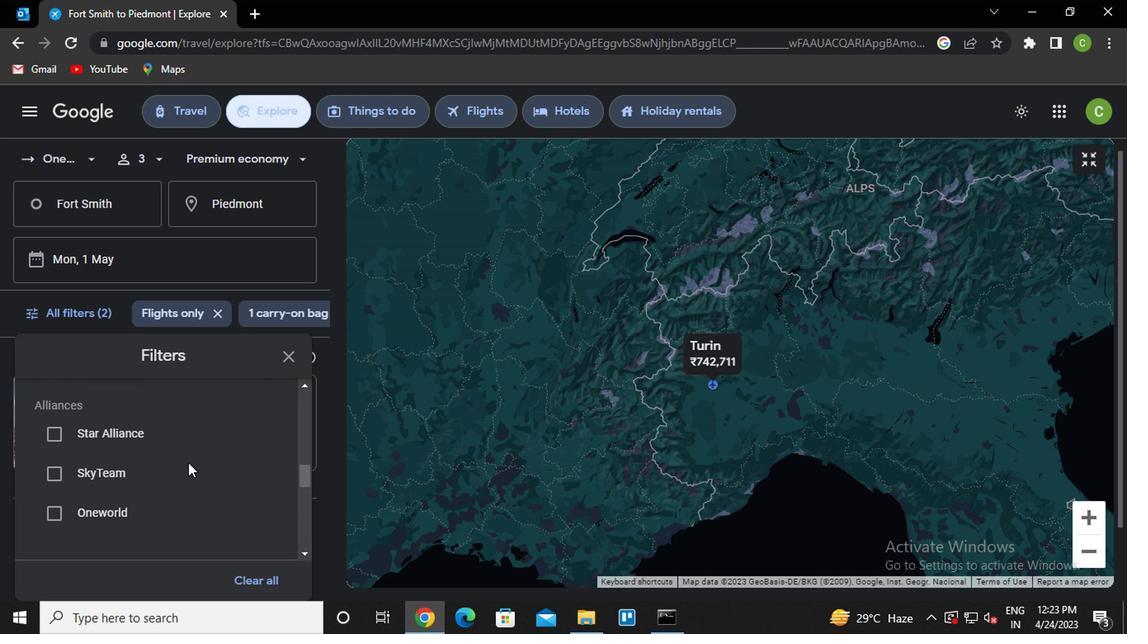 
Action: Mouse moved to (186, 464)
Screenshot: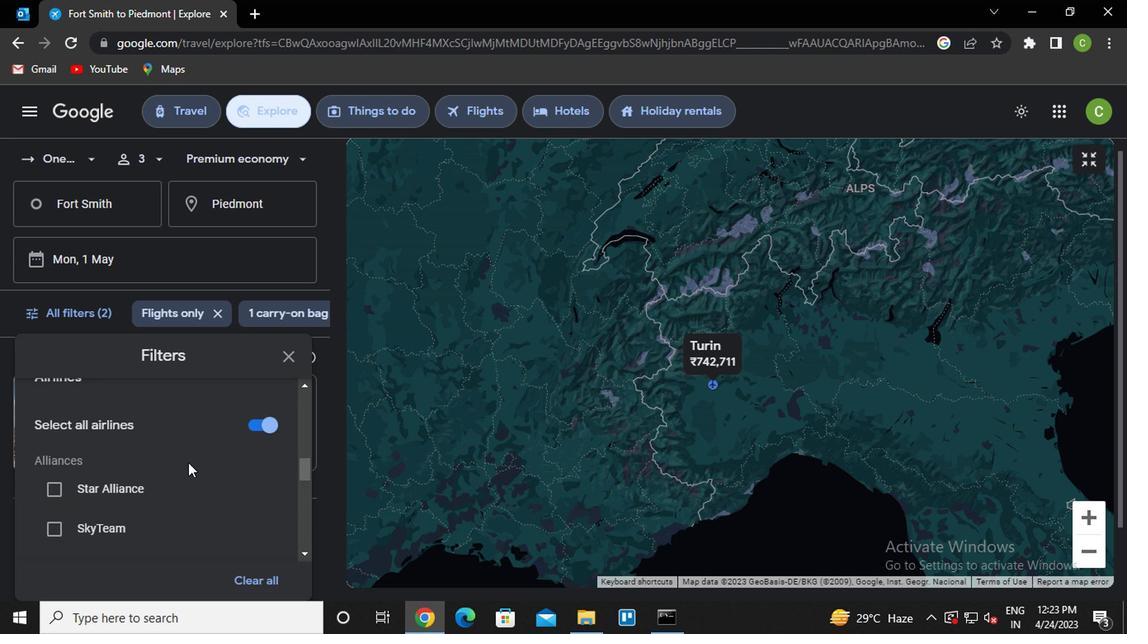 
Action: Mouse scrolled (186, 465) with delta (0, 1)
Screenshot: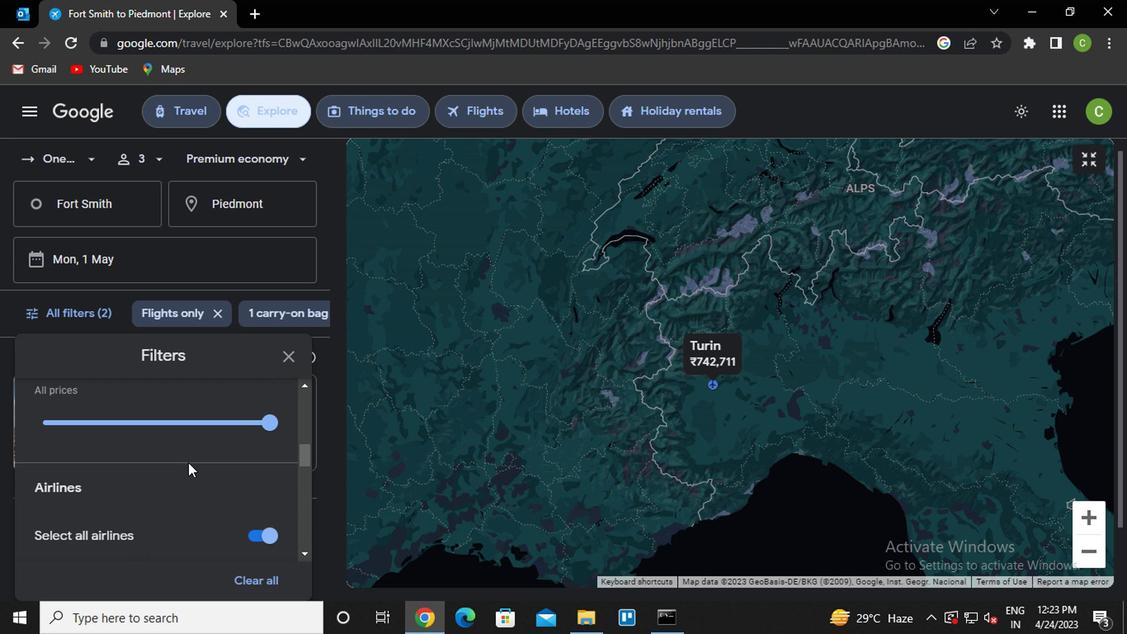 
Action: Mouse scrolled (186, 465) with delta (0, 1)
Screenshot: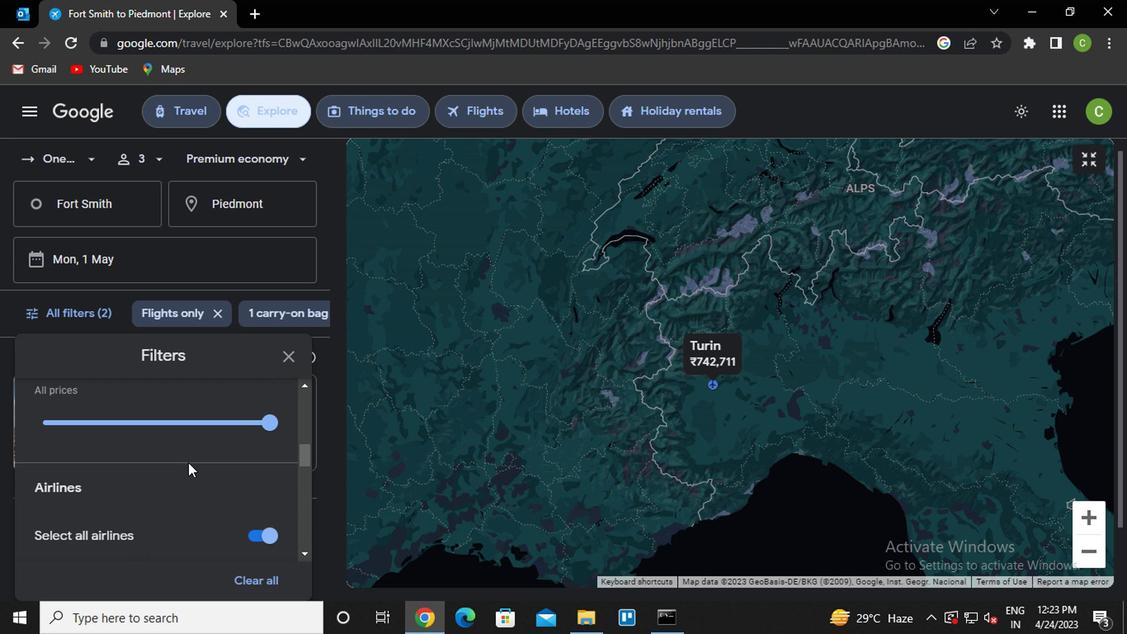 
Action: Mouse scrolled (186, 465) with delta (0, 1)
Screenshot: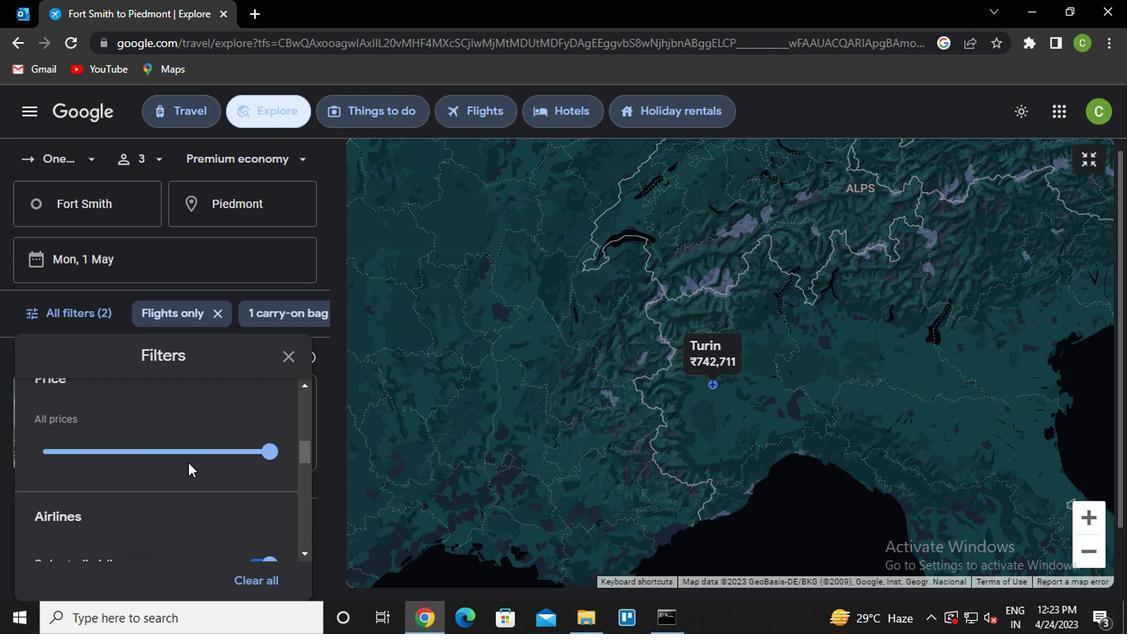 
Action: Mouse scrolled (186, 463) with delta (0, 0)
Screenshot: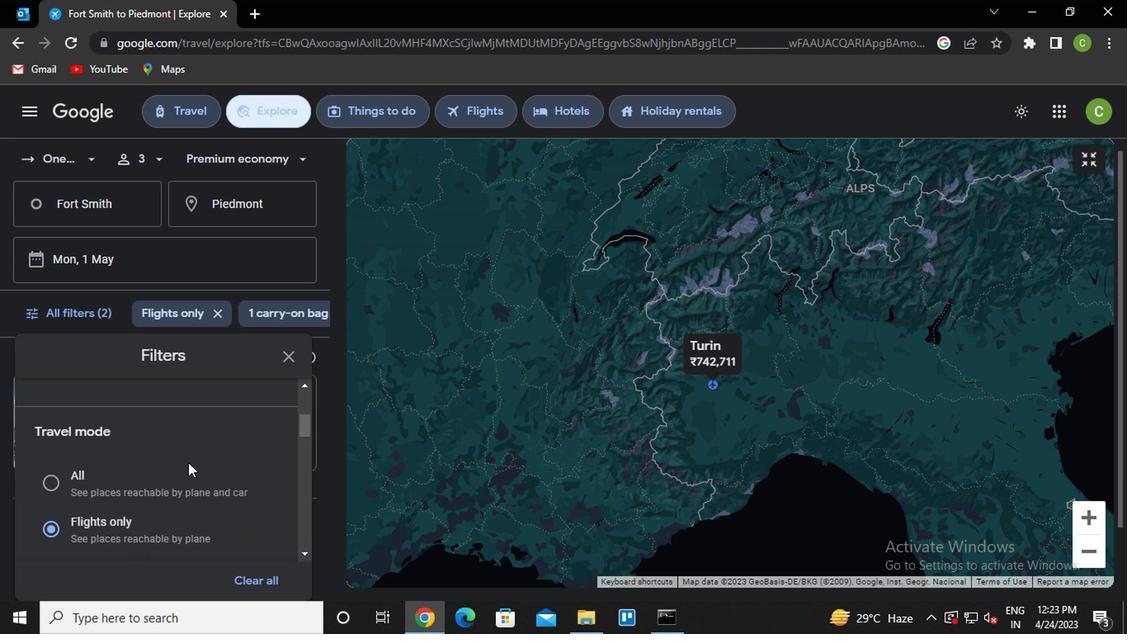 
Action: Mouse scrolled (186, 463) with delta (0, 0)
Screenshot: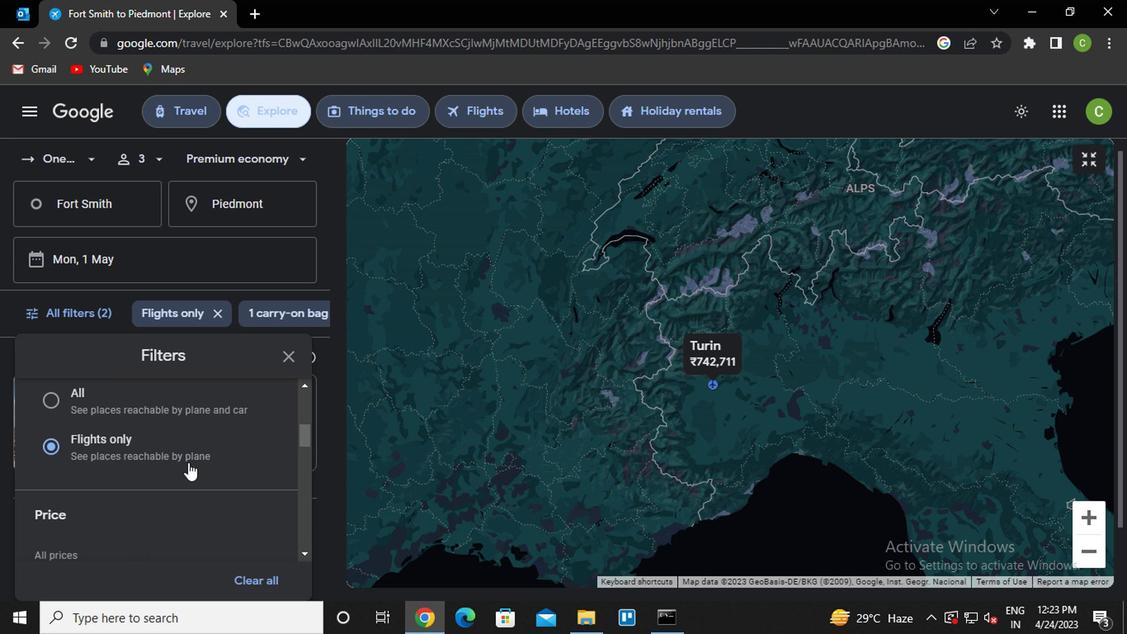 
Action: Mouse moved to (260, 504)
Screenshot: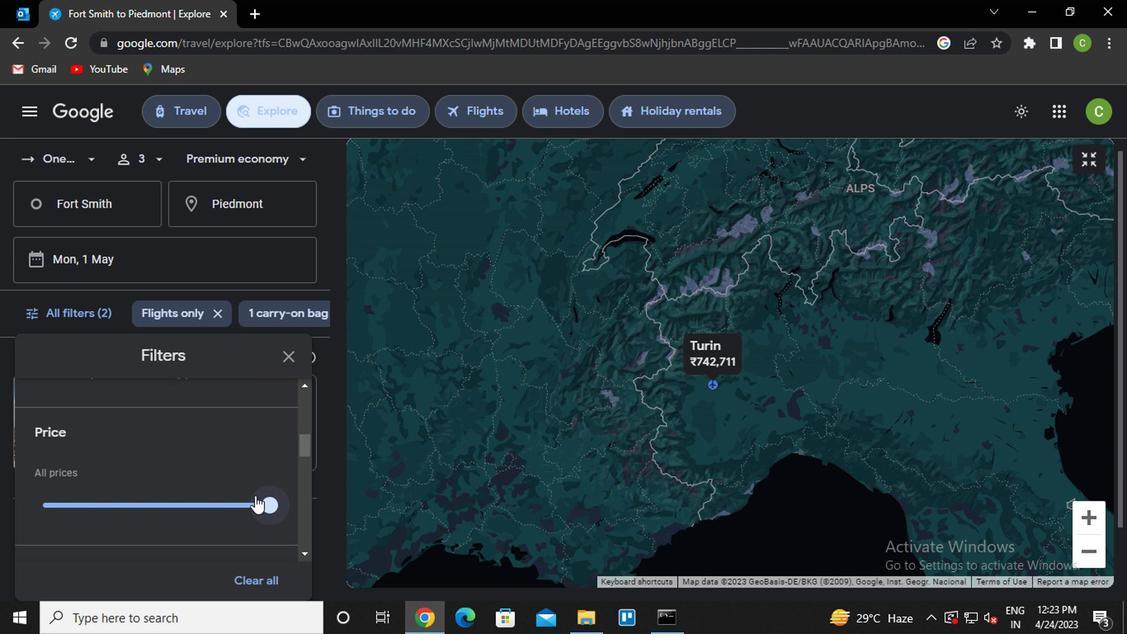 
Action: Mouse pressed left at (260, 504)
Screenshot: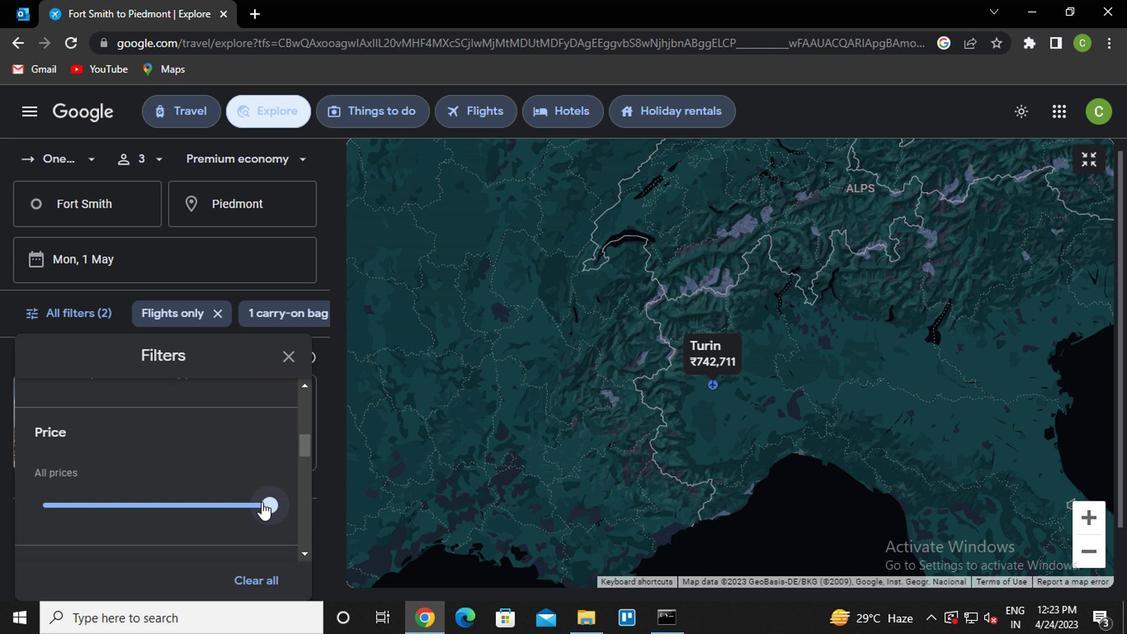 
Action: Mouse moved to (42, 512)
Screenshot: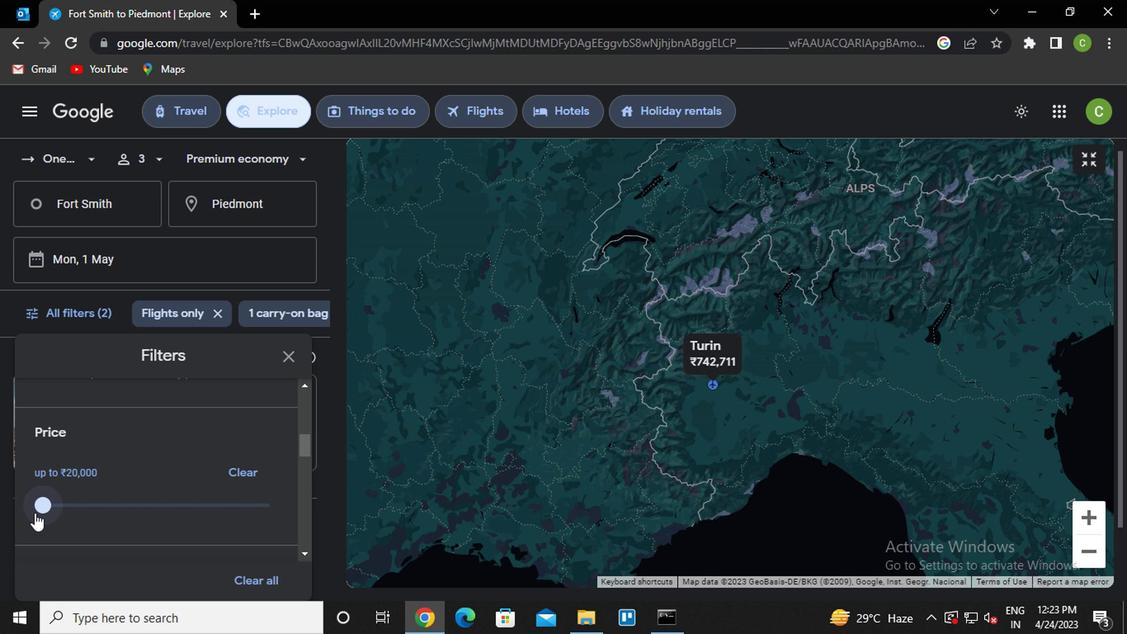
Action: Mouse pressed left at (42, 512)
Screenshot: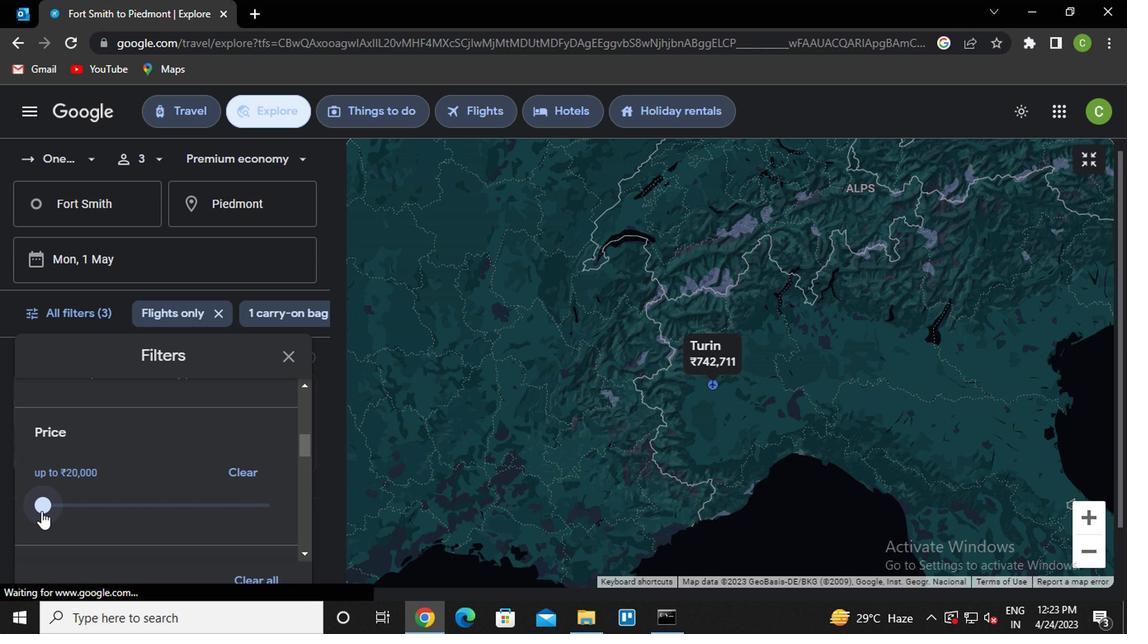 
Action: Mouse moved to (56, 504)
Screenshot: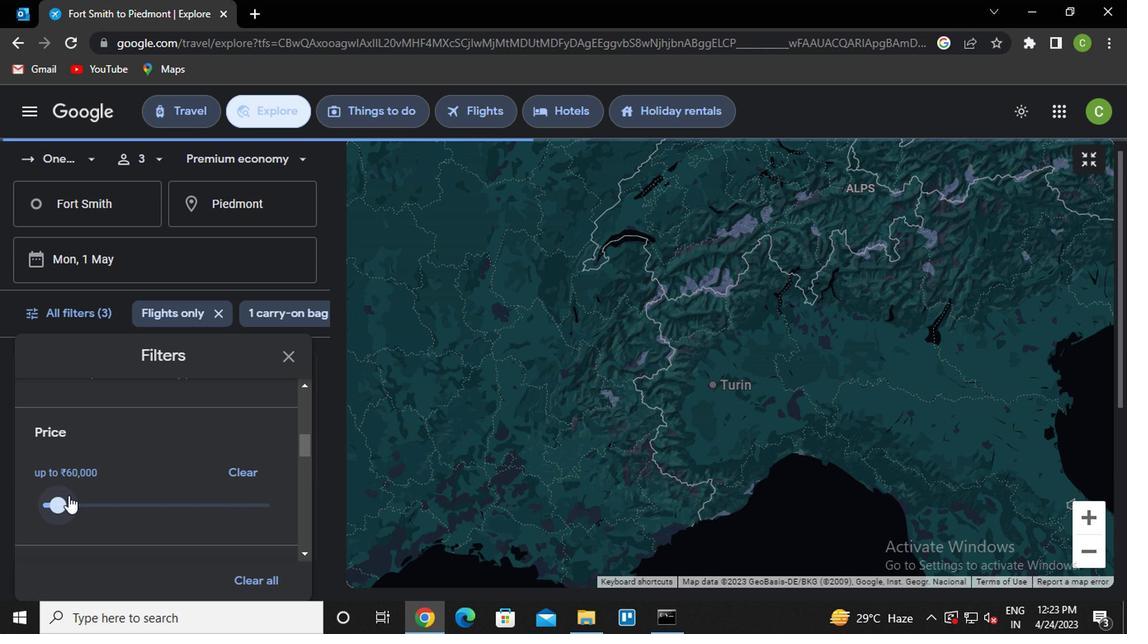 
Action: Mouse pressed left at (56, 504)
Screenshot: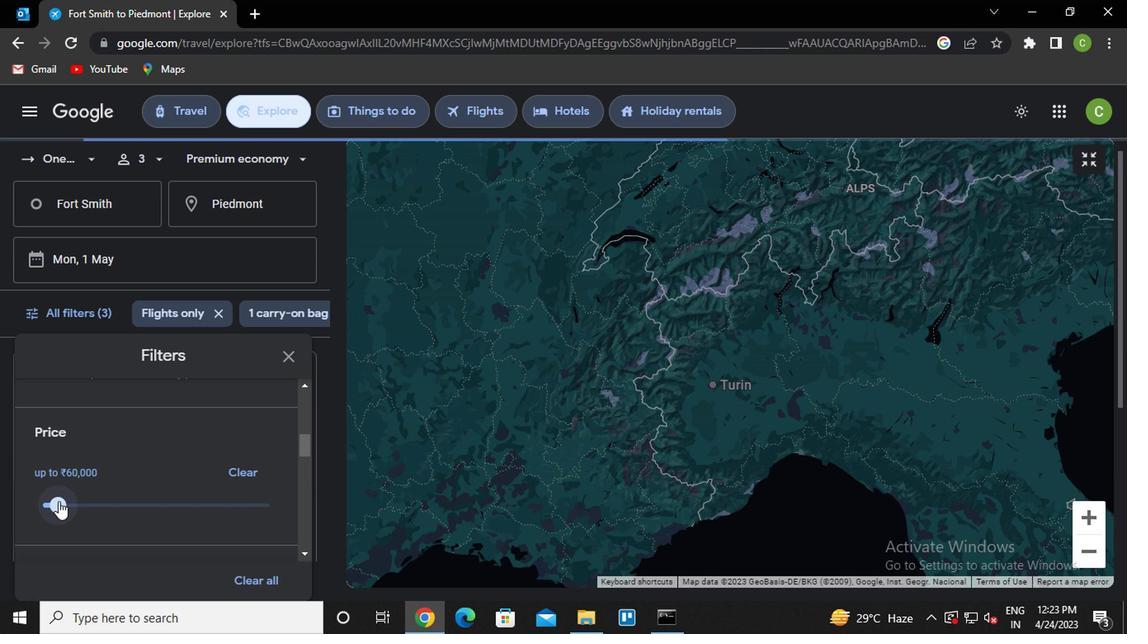 
Action: Mouse moved to (168, 461)
Screenshot: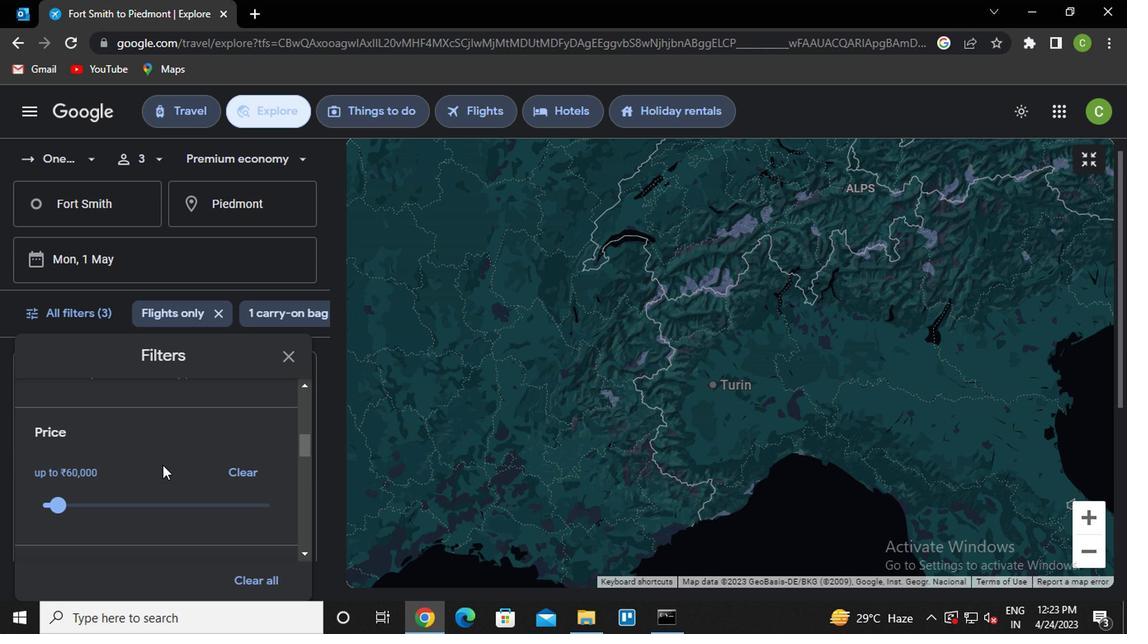
Action: Mouse scrolled (168, 461) with delta (0, 0)
Screenshot: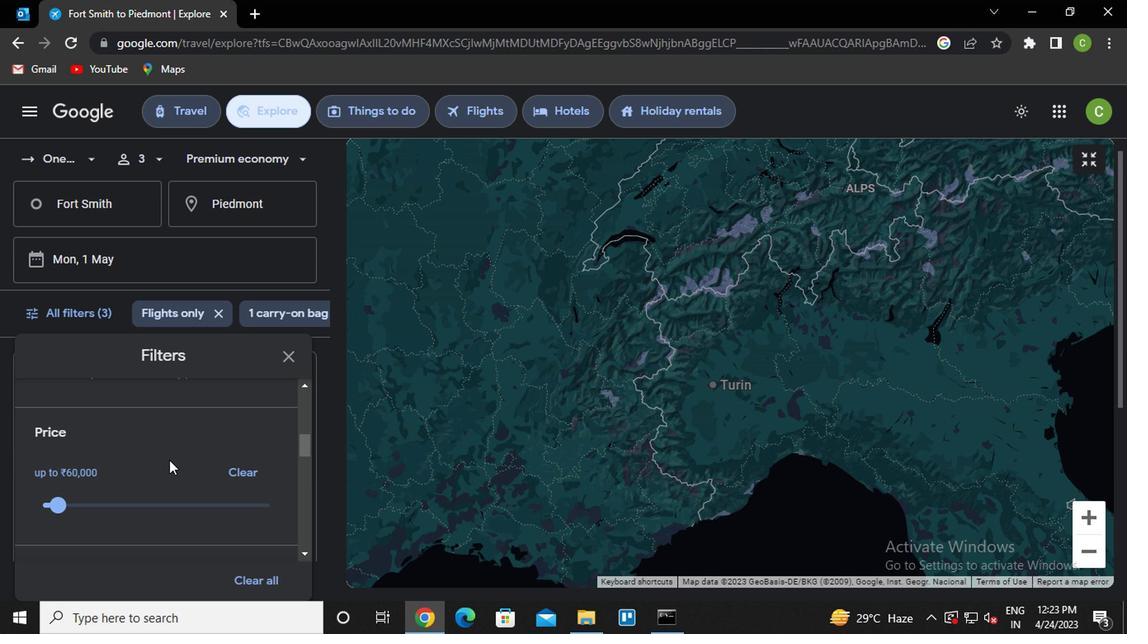
Action: Mouse scrolled (168, 461) with delta (0, 0)
Screenshot: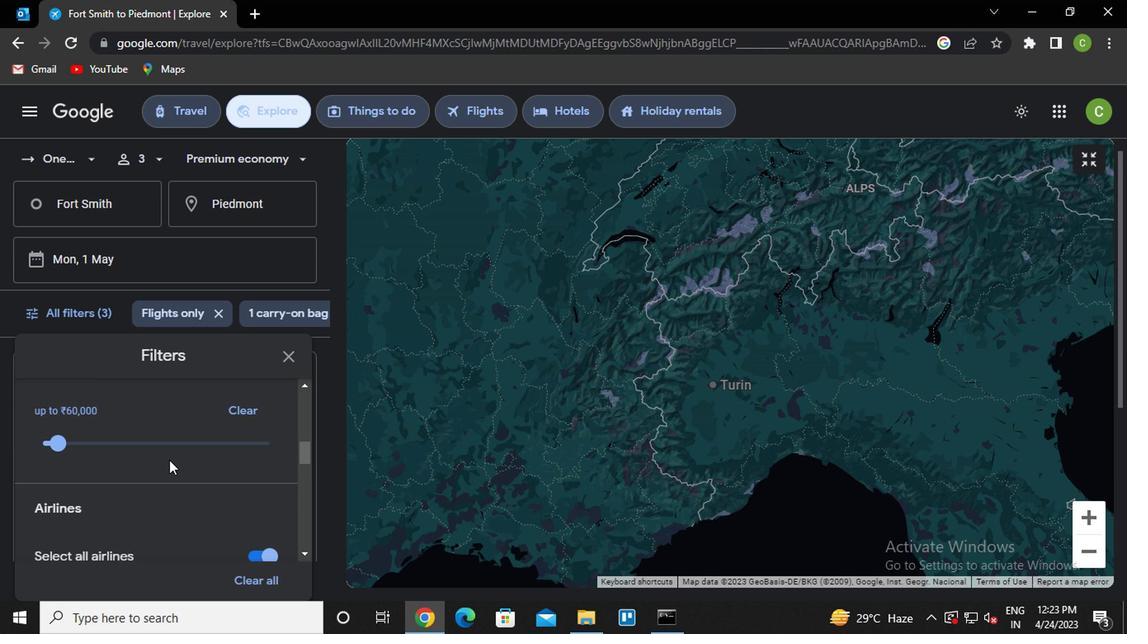 
Action: Mouse scrolled (168, 461) with delta (0, 0)
Screenshot: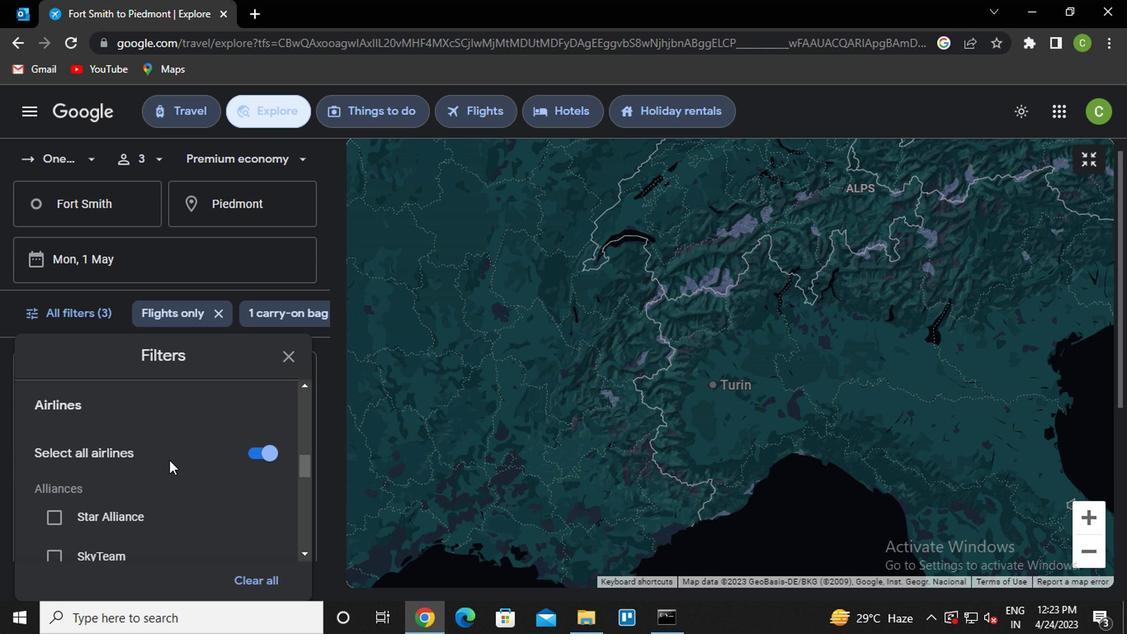 
Action: Mouse scrolled (168, 461) with delta (0, 0)
Screenshot: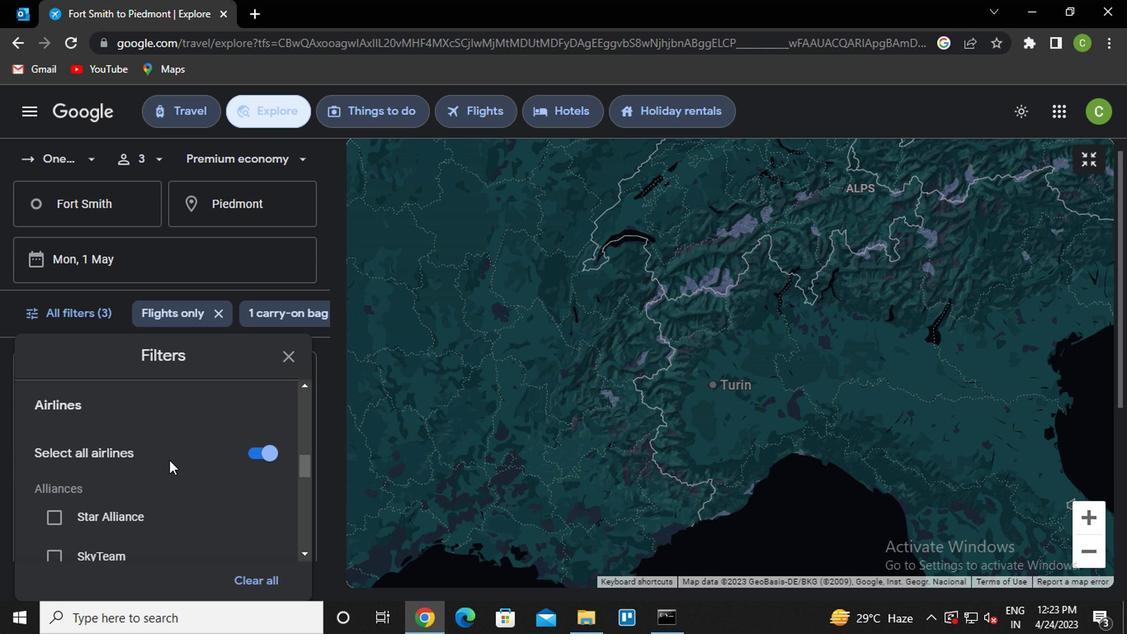 
Action: Mouse scrolled (168, 461) with delta (0, 0)
Screenshot: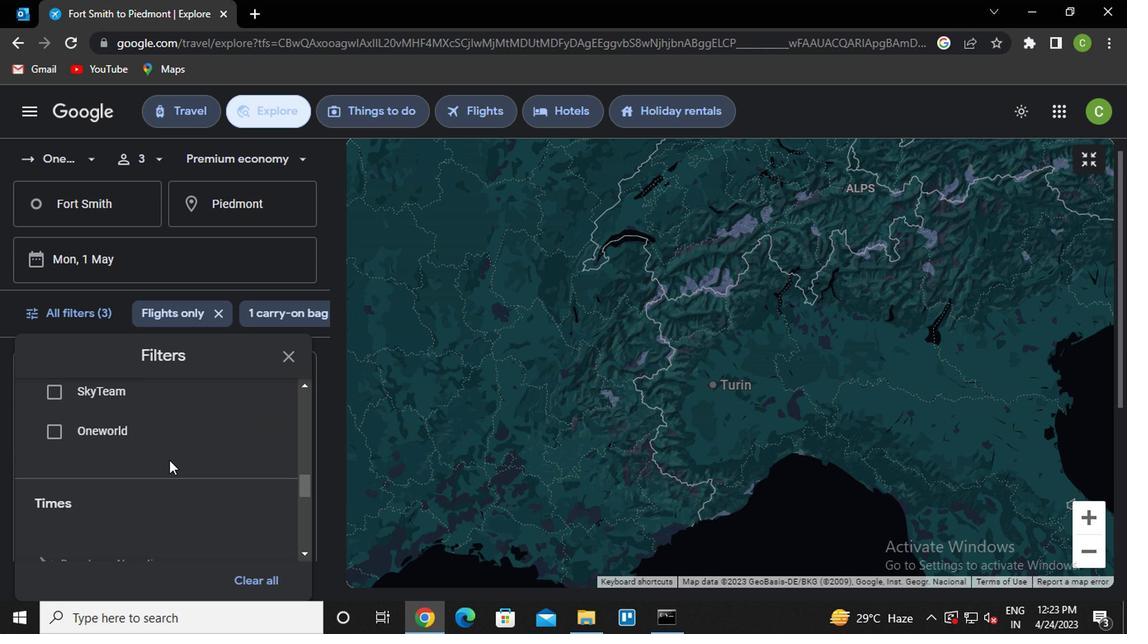 
Action: Mouse scrolled (168, 461) with delta (0, 0)
Screenshot: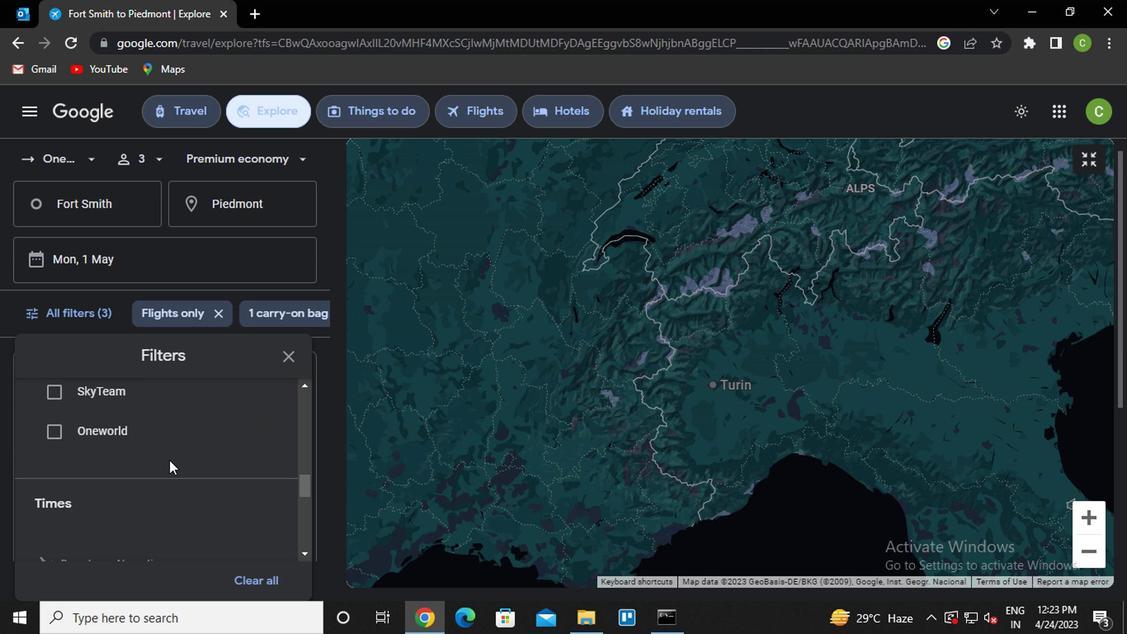 
Action: Mouse moved to (48, 431)
Screenshot: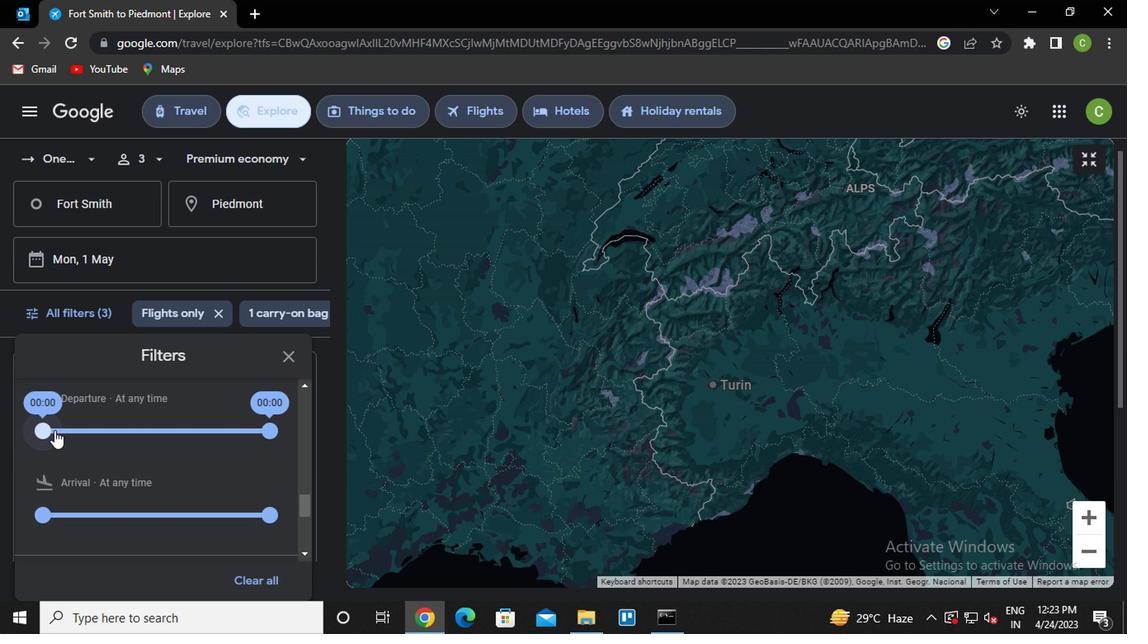 
Action: Mouse pressed left at (48, 431)
Screenshot: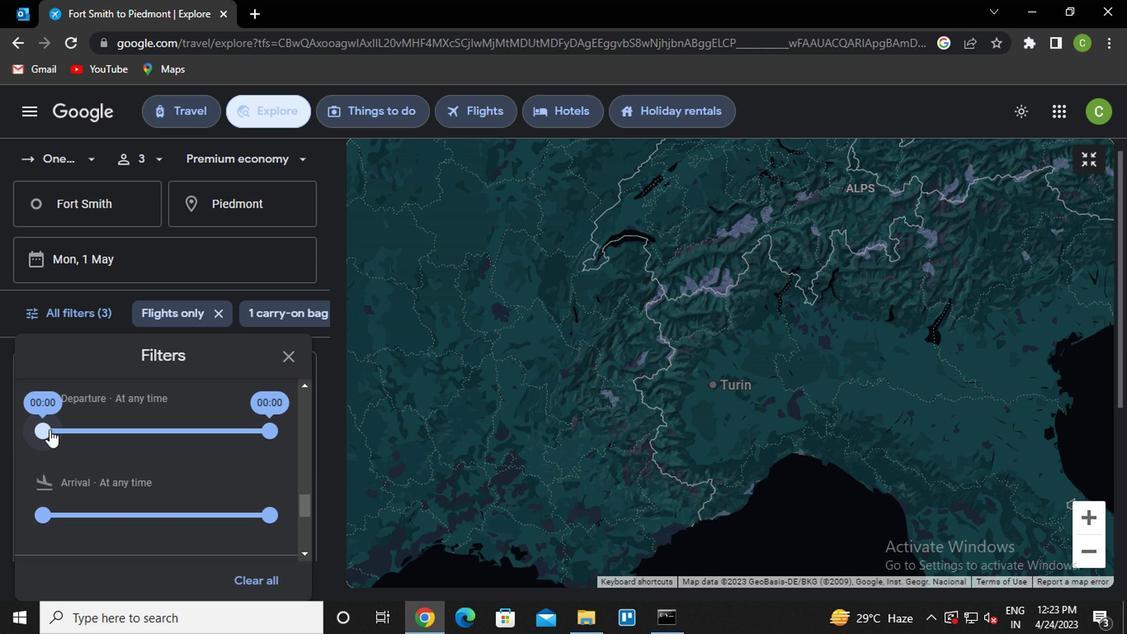 
Action: Mouse moved to (289, 361)
Screenshot: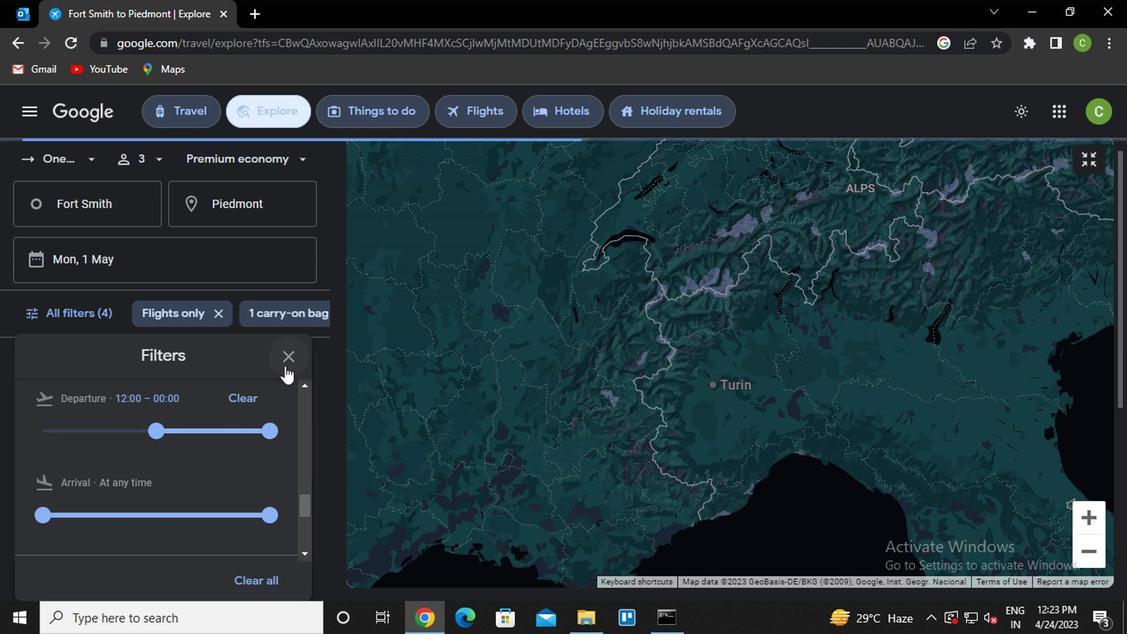 
Action: Mouse pressed left at (289, 361)
Screenshot: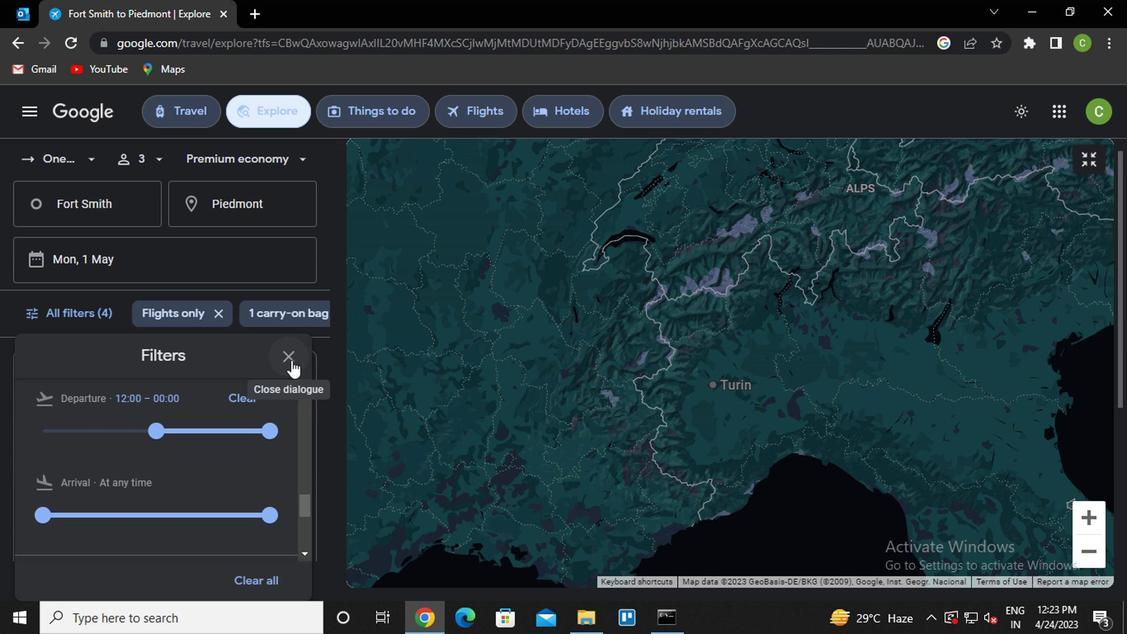 
Action: Mouse moved to (237, 430)
Screenshot: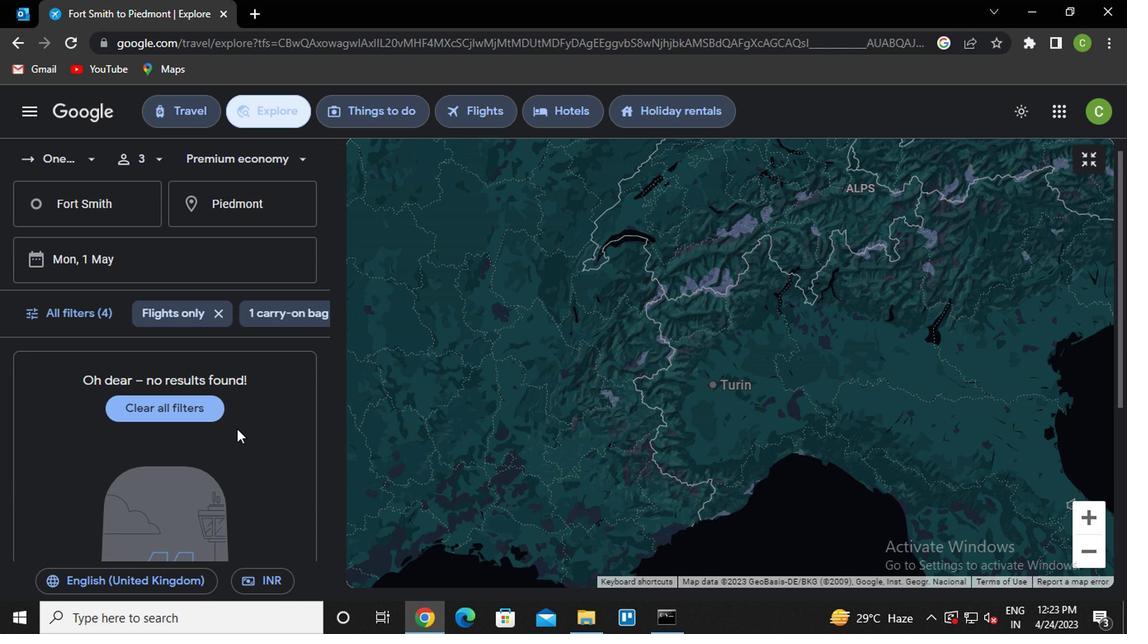 
